 Task: Find connections with filter location Kiraoli with filter topic #entrepreneurshipwith filter profile language French with filter current company IMI Precision Engineering with filter school MIT School of Business with filter industry Insurance and Employee Benefit Funds with filter service category Customer Service with filter keywords title Cloud Architect
Action: Mouse moved to (319, 174)
Screenshot: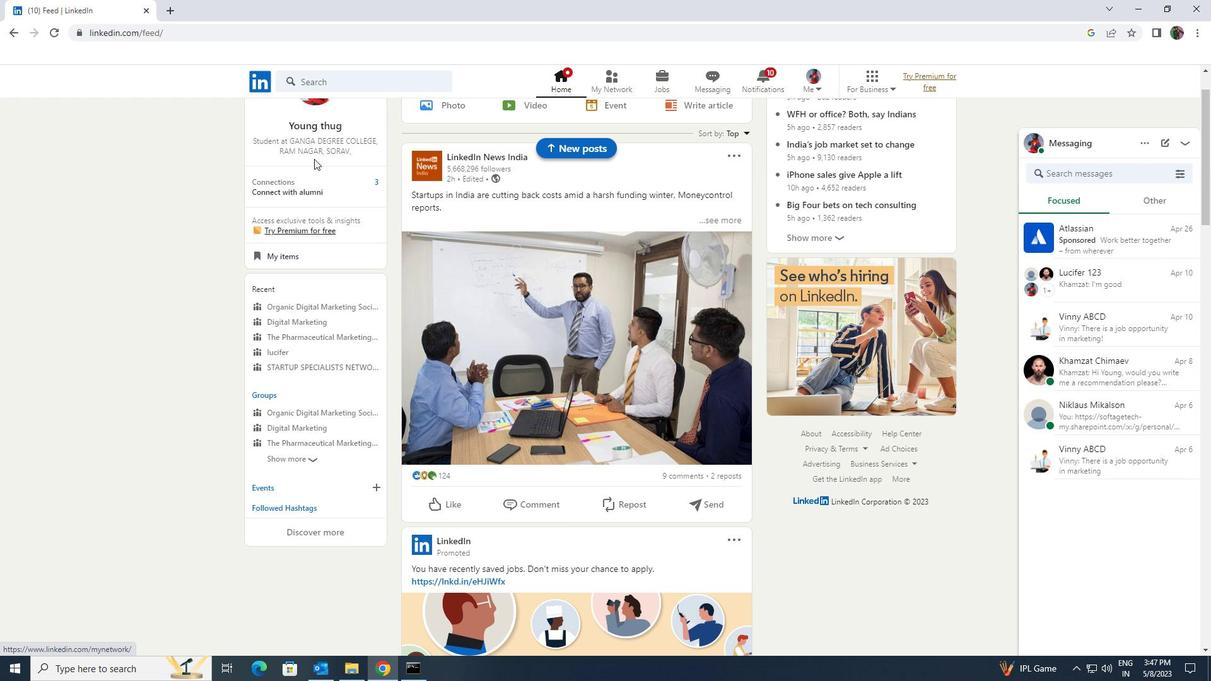 
Action: Mouse pressed left at (319, 174)
Screenshot: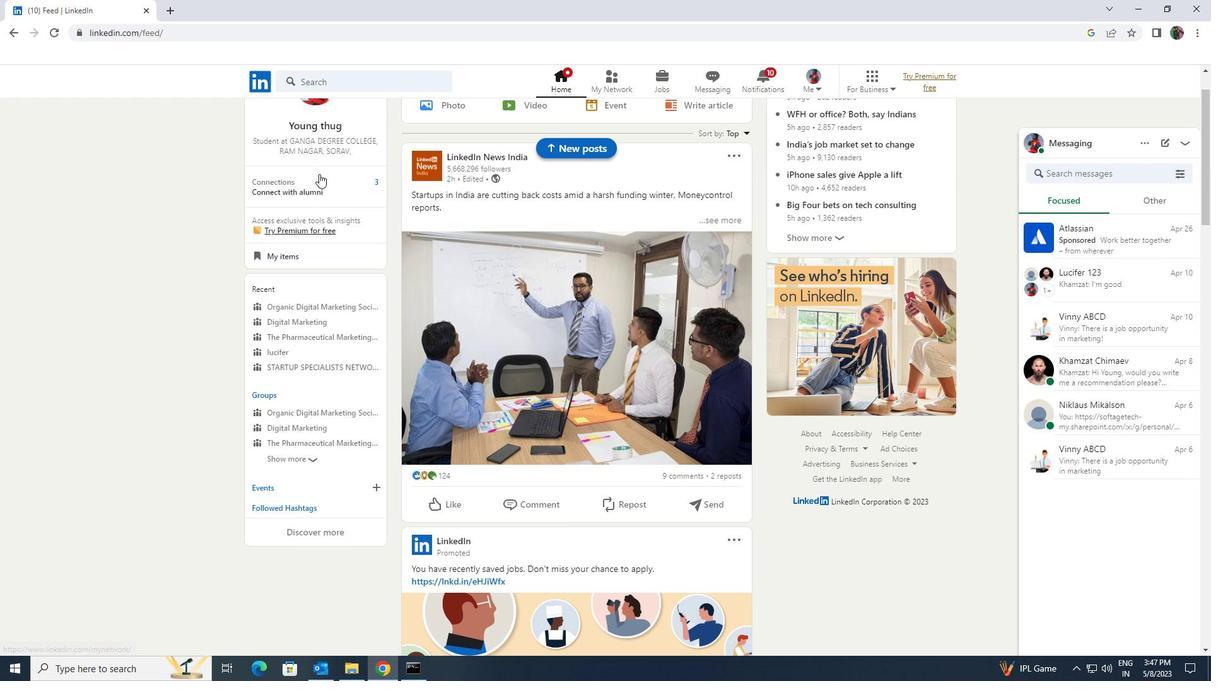 
Action: Mouse moved to (335, 140)
Screenshot: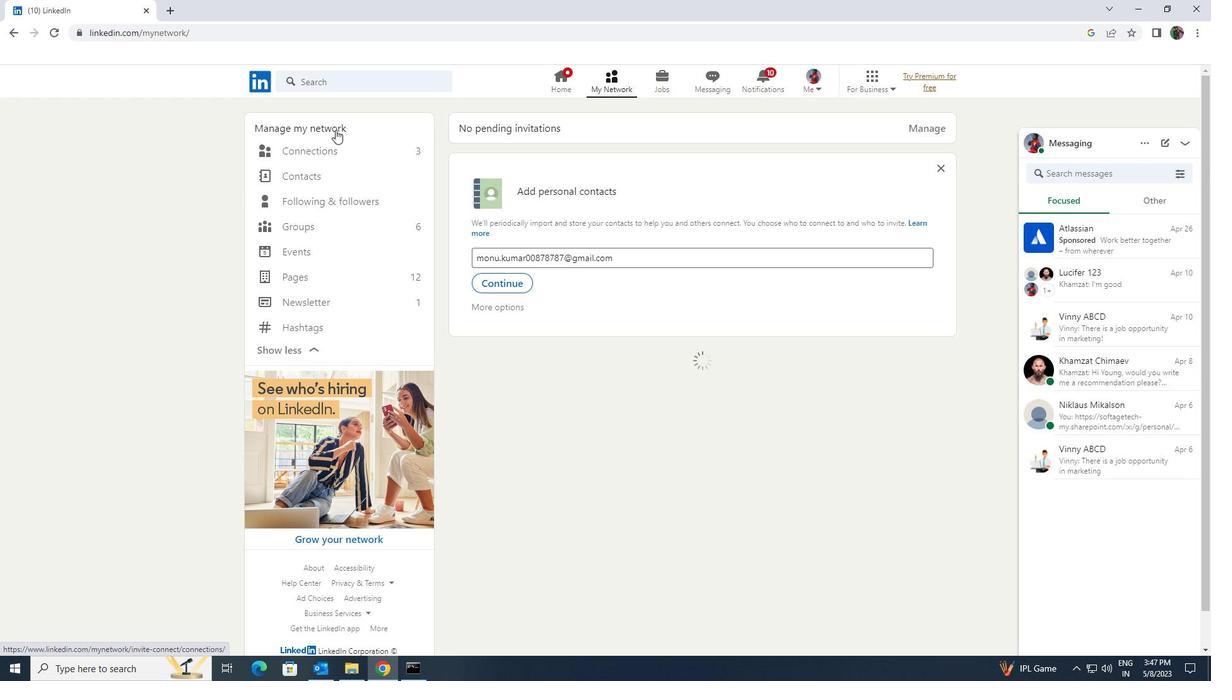 
Action: Mouse pressed left at (335, 140)
Screenshot: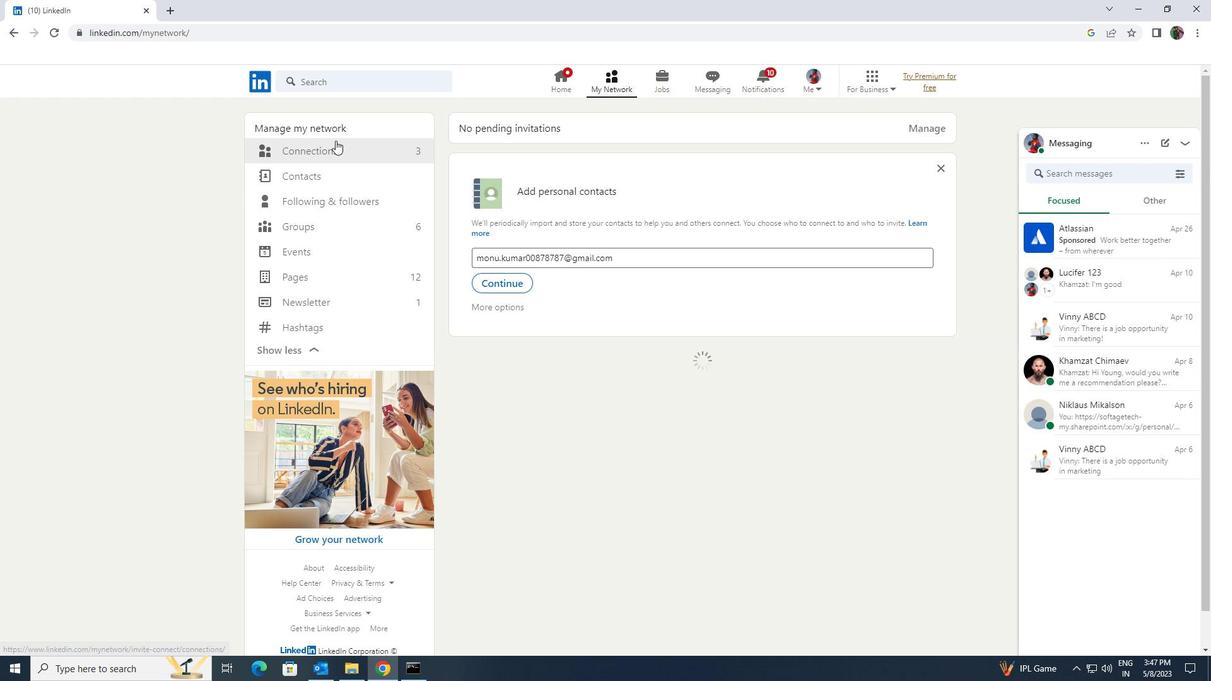 
Action: Mouse moved to (335, 146)
Screenshot: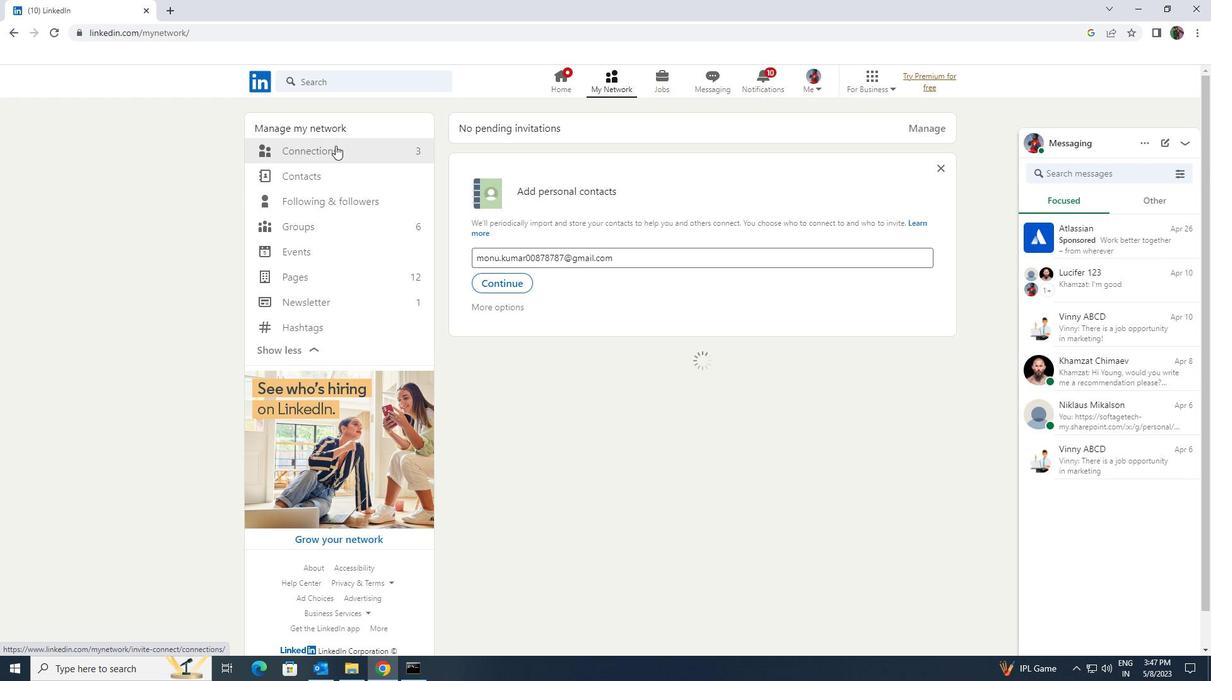 
Action: Mouse pressed left at (335, 146)
Screenshot: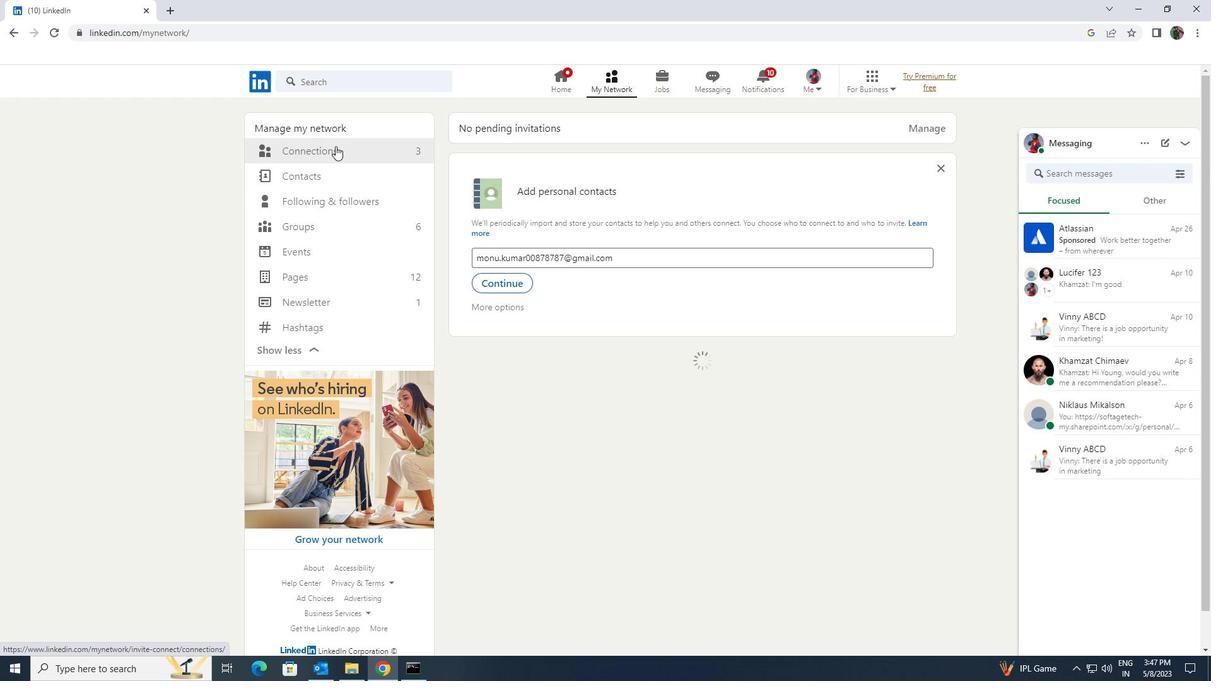 
Action: Mouse moved to (363, 154)
Screenshot: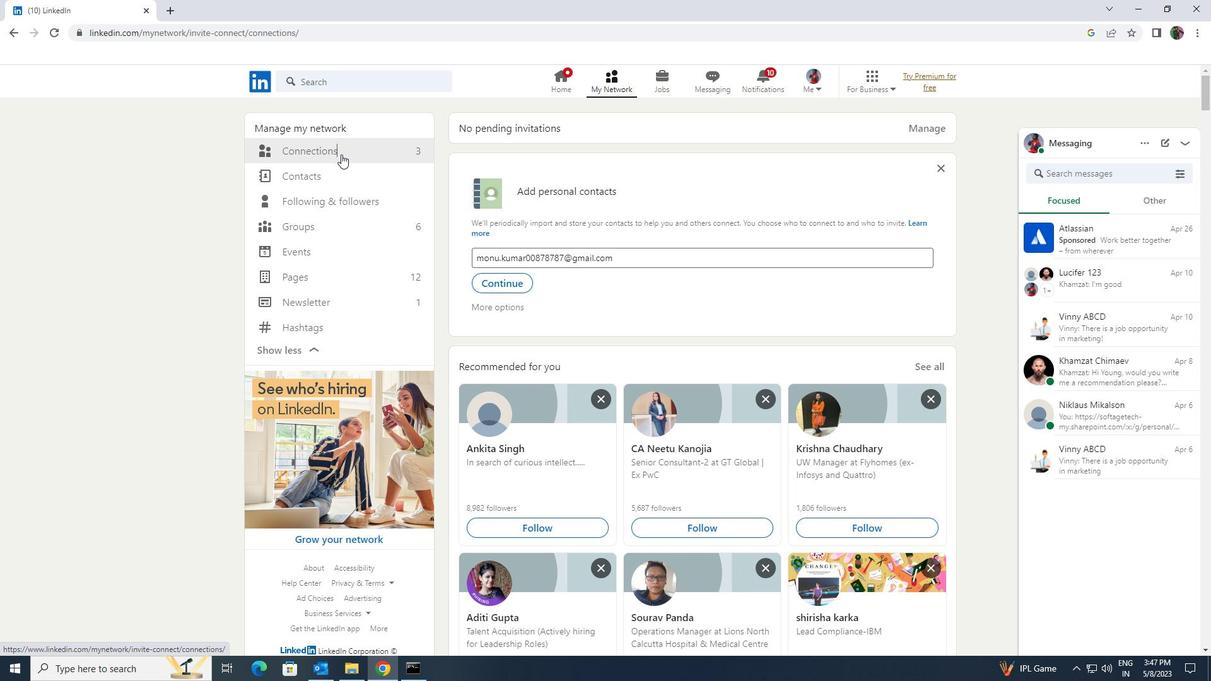 
Action: Mouse pressed left at (363, 154)
Screenshot: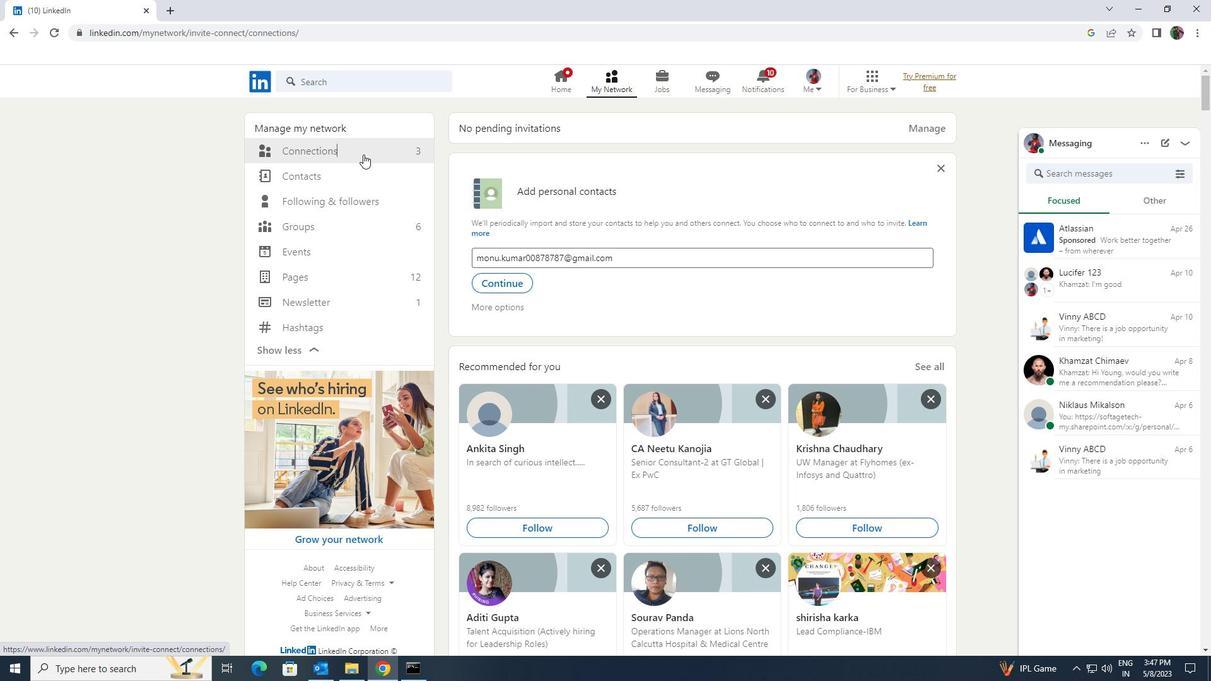 
Action: Mouse moved to (677, 152)
Screenshot: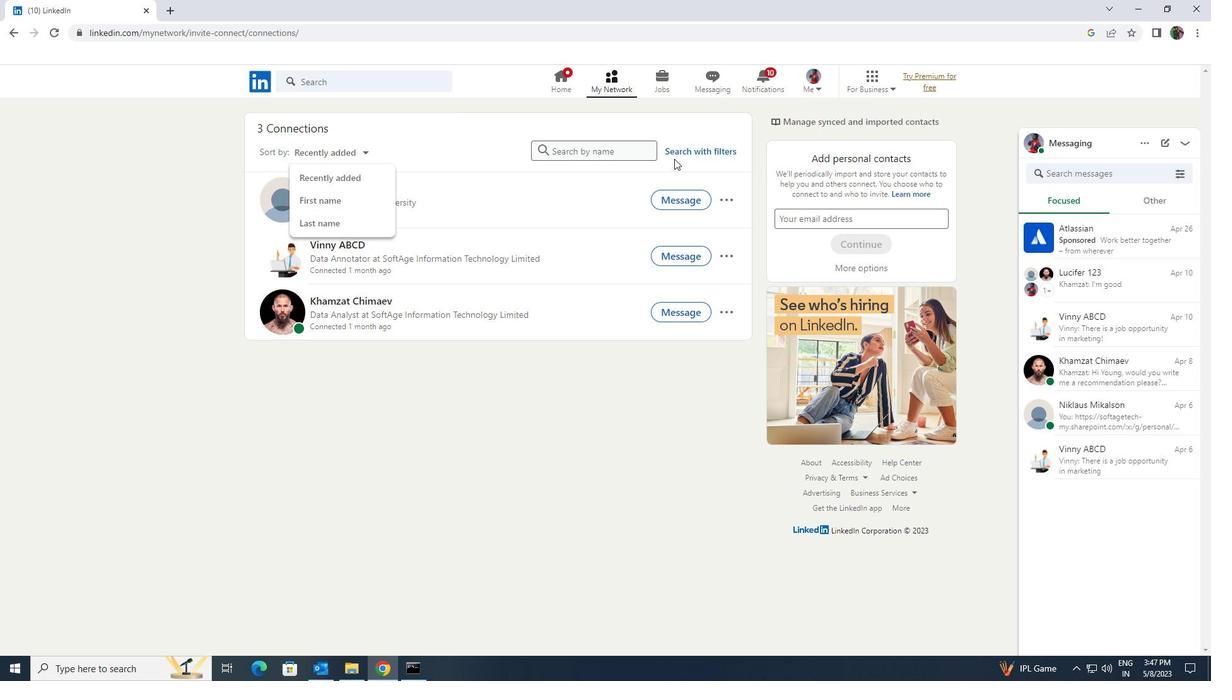 
Action: Mouse pressed left at (677, 152)
Screenshot: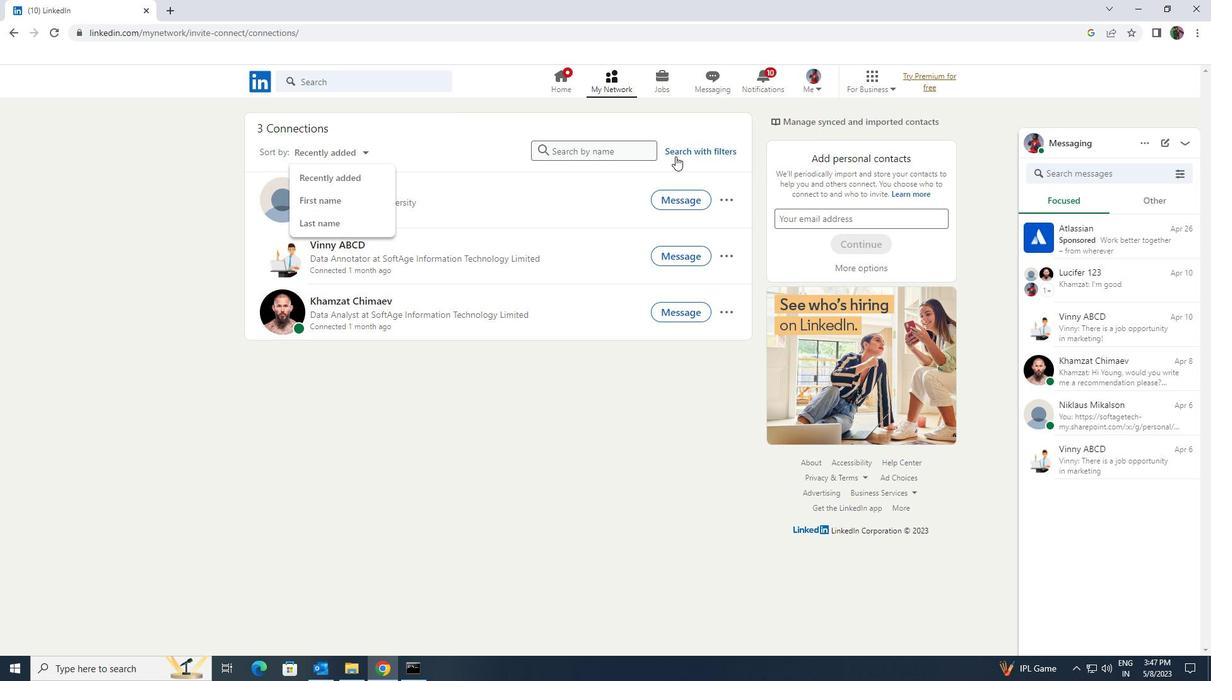 
Action: Mouse moved to (646, 119)
Screenshot: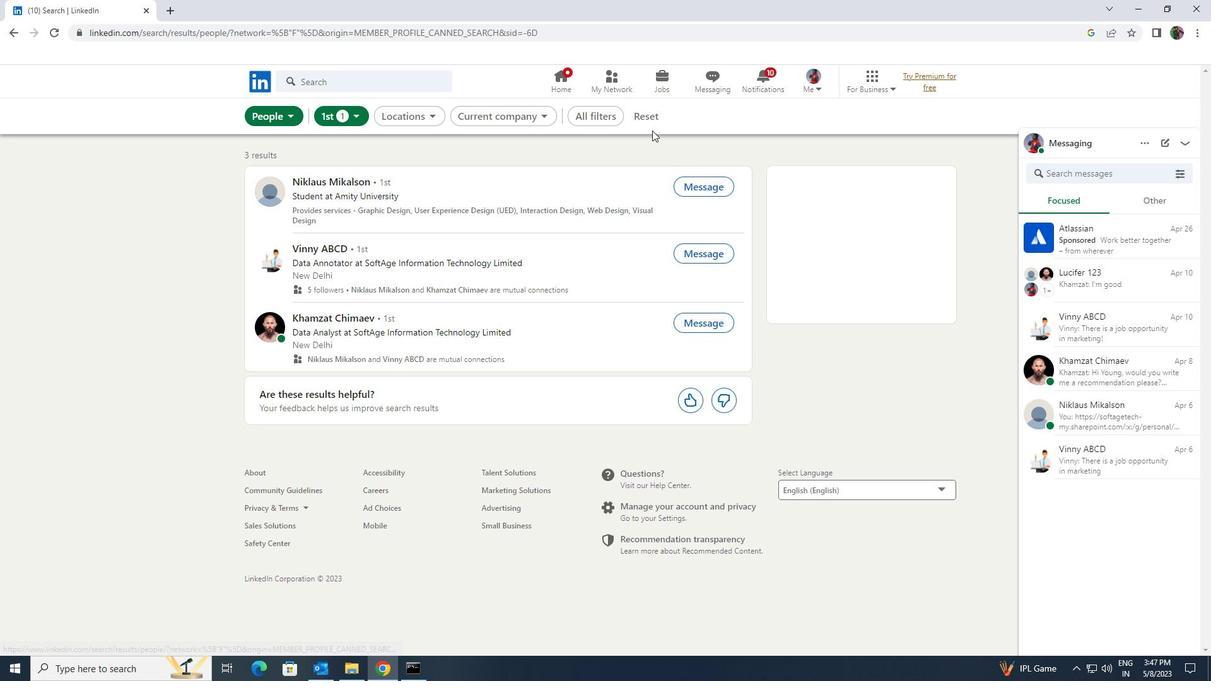 
Action: Mouse pressed left at (646, 119)
Screenshot: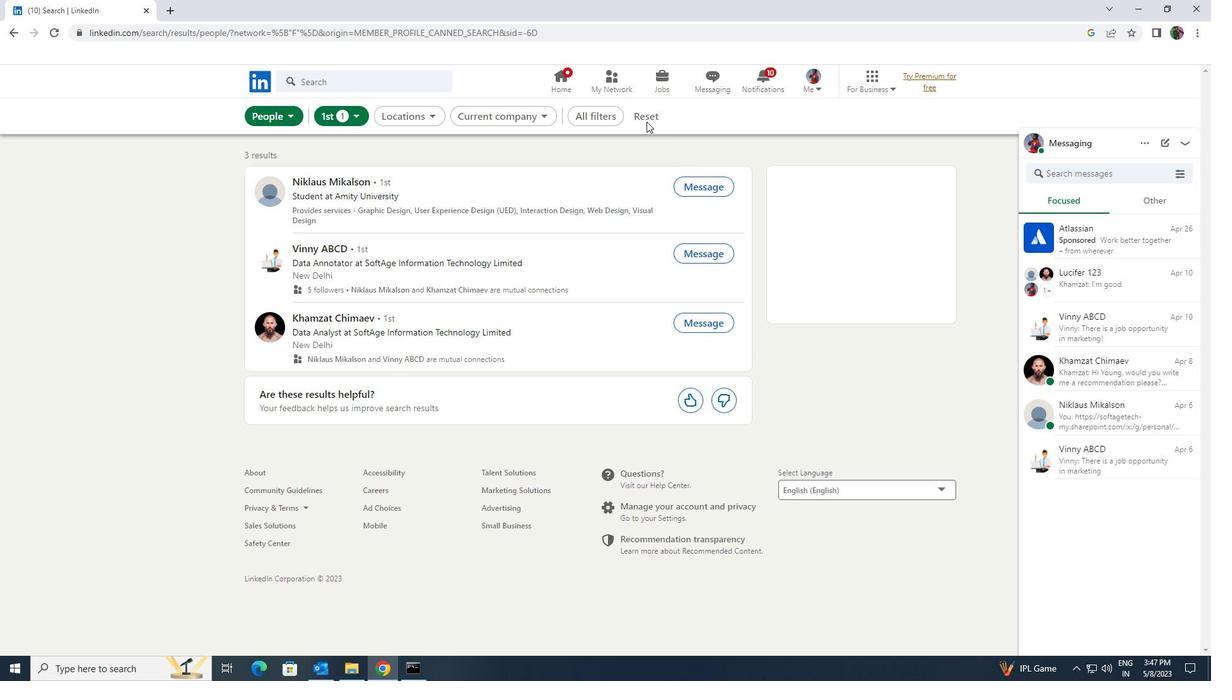 
Action: Mouse moved to (634, 112)
Screenshot: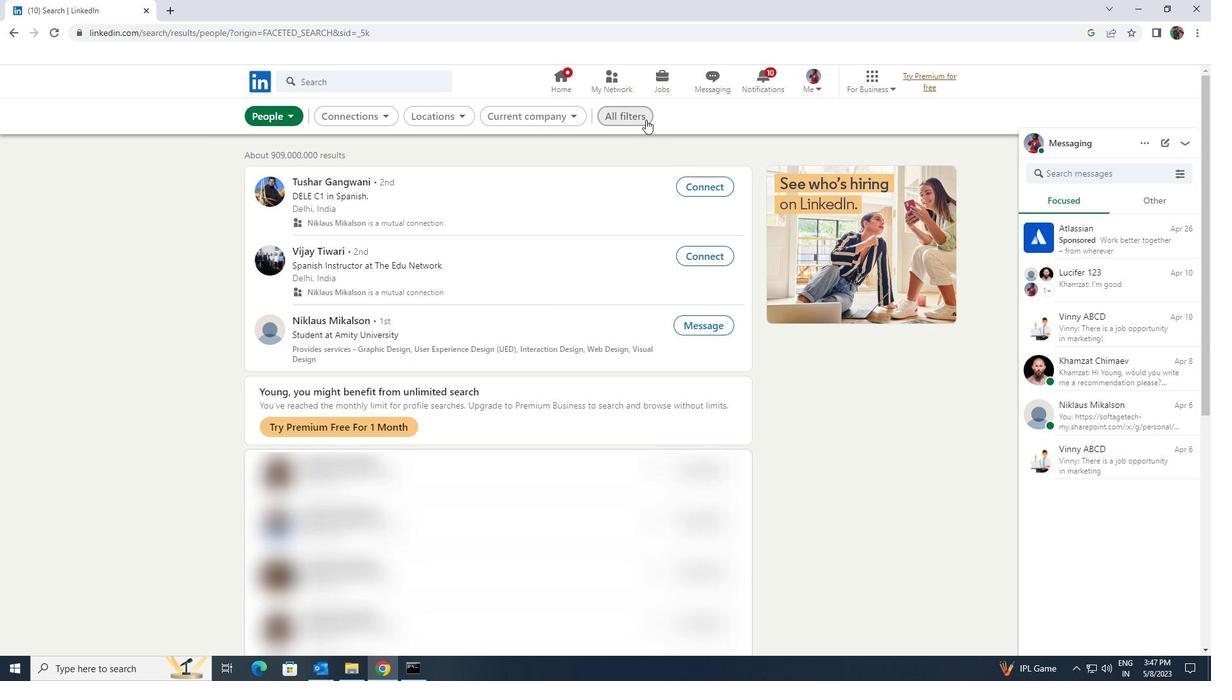 
Action: Mouse pressed left at (634, 112)
Screenshot: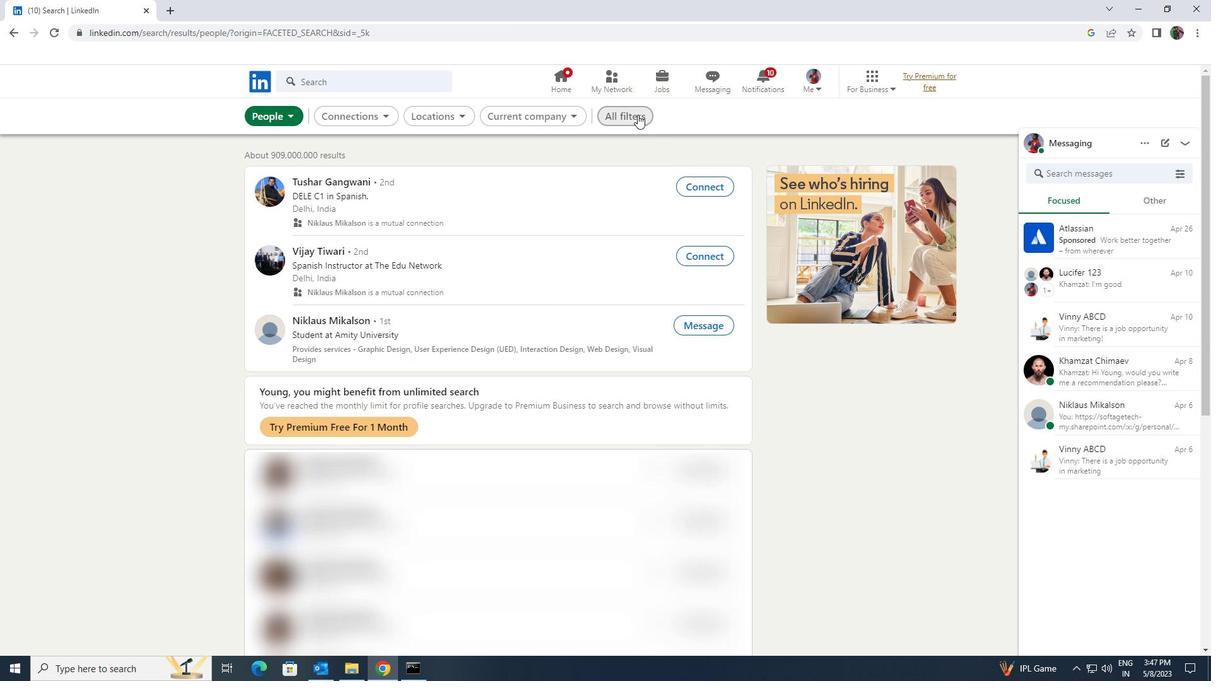 
Action: Mouse moved to (1070, 487)
Screenshot: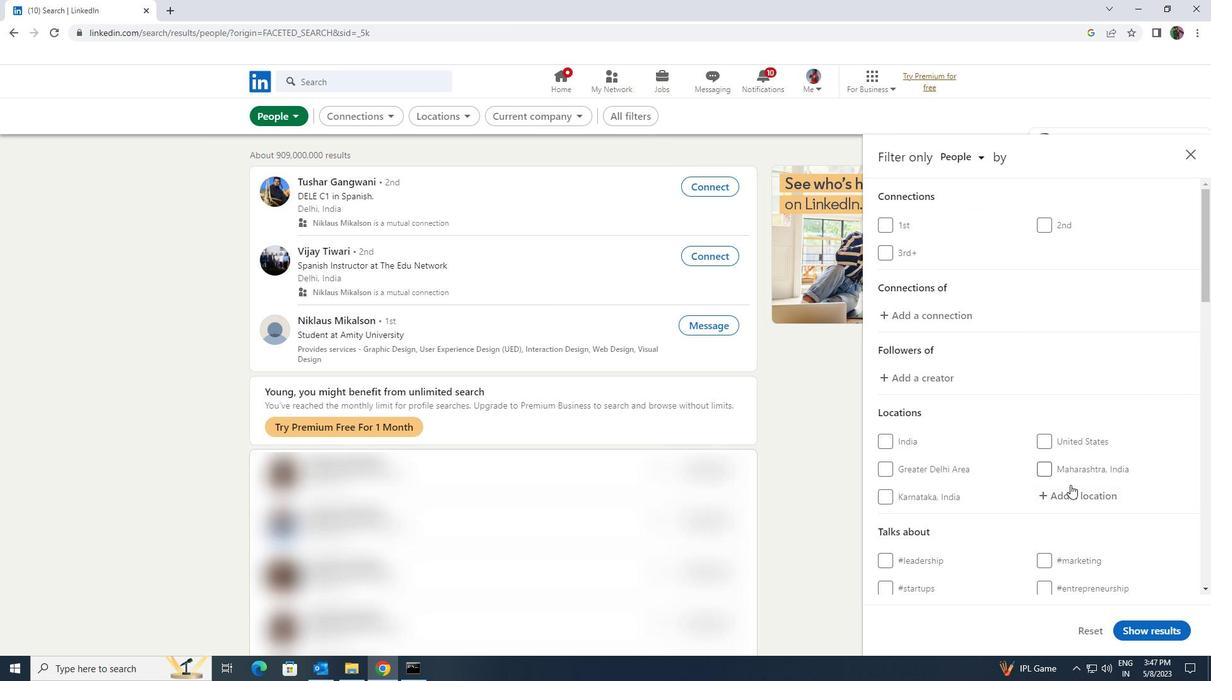 
Action: Mouse pressed left at (1070, 487)
Screenshot: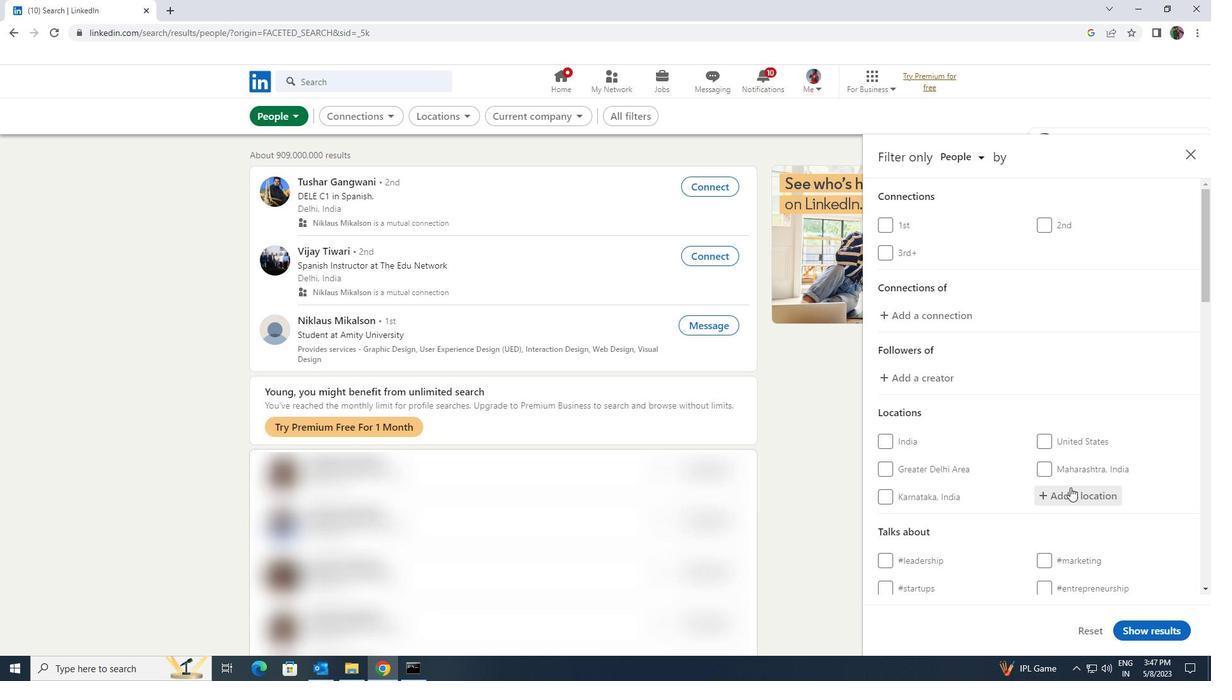 
Action: Key pressed <Key.shift>KIRAOLI
Screenshot: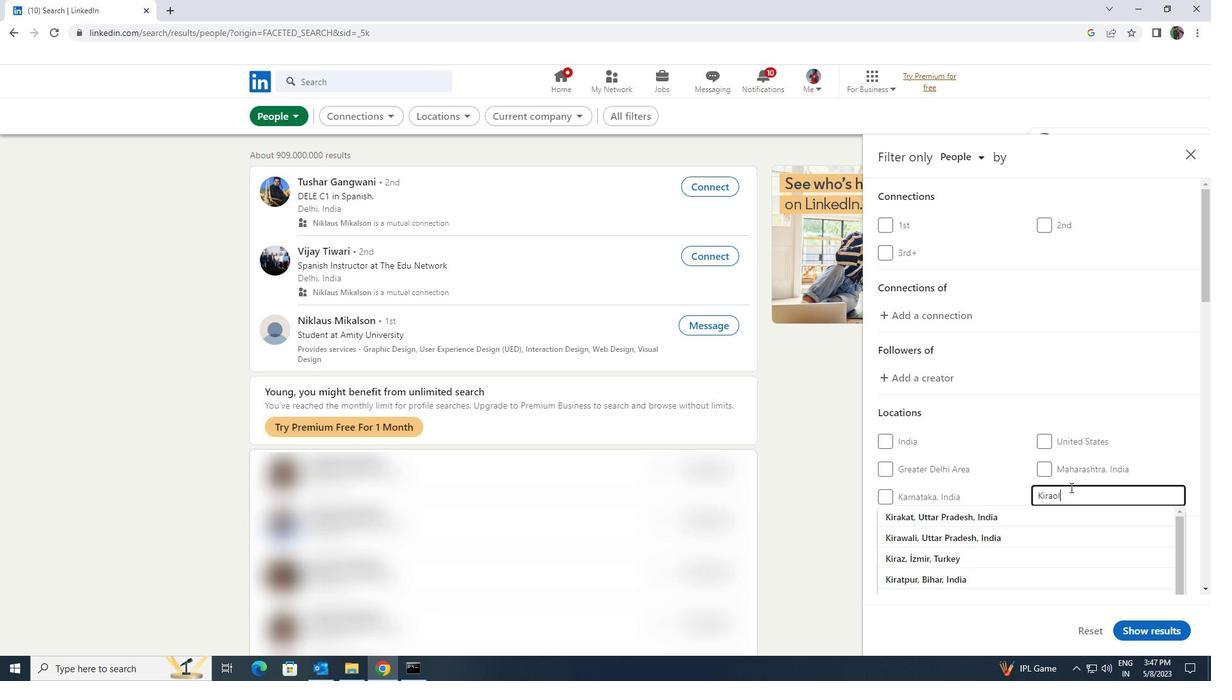 
Action: Mouse scrolled (1070, 487) with delta (0, 0)
Screenshot: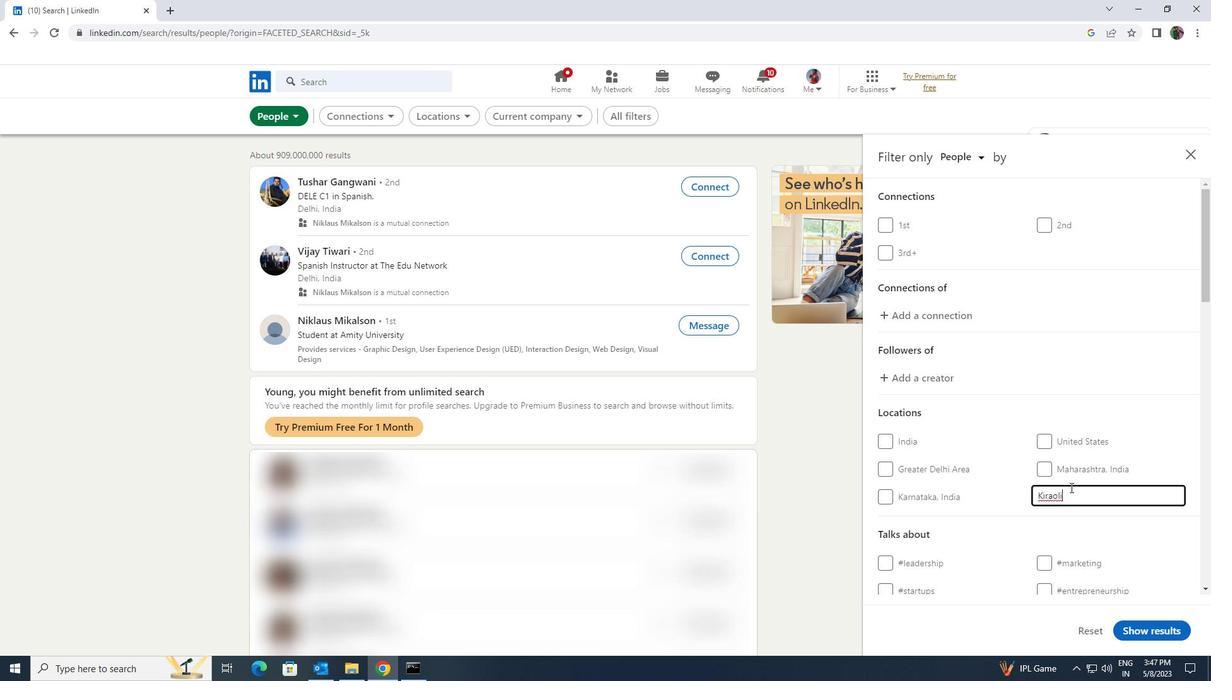 
Action: Mouse scrolled (1070, 487) with delta (0, 0)
Screenshot: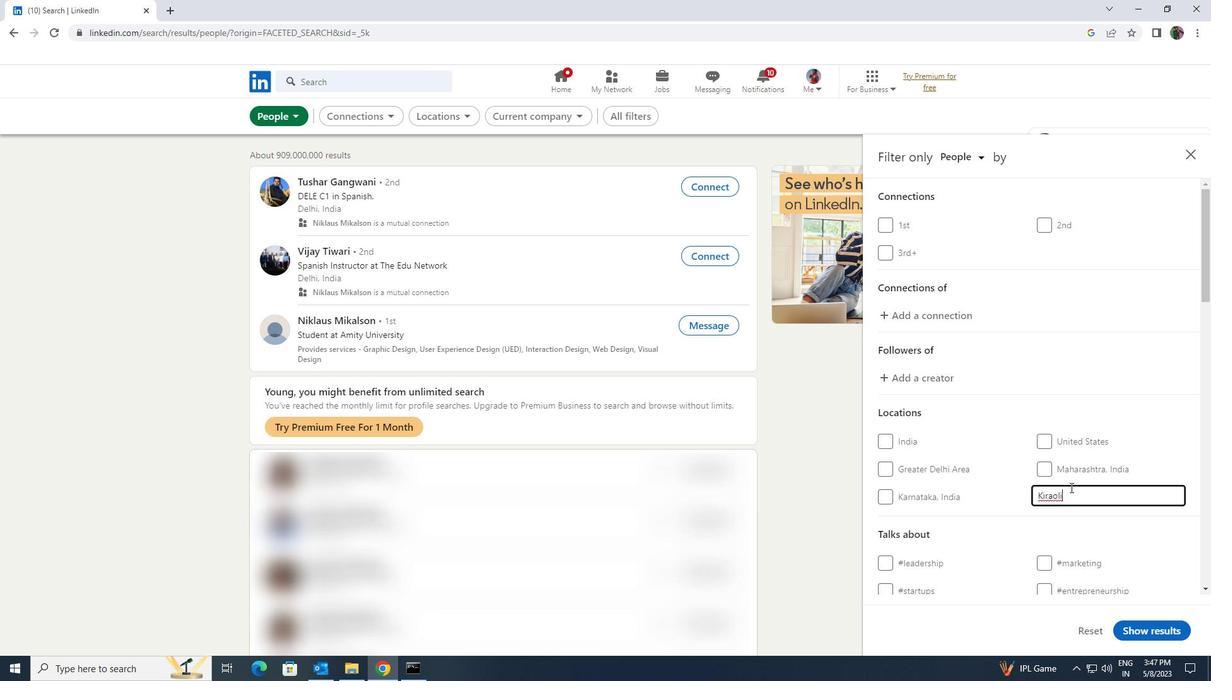 
Action: Mouse moved to (1070, 491)
Screenshot: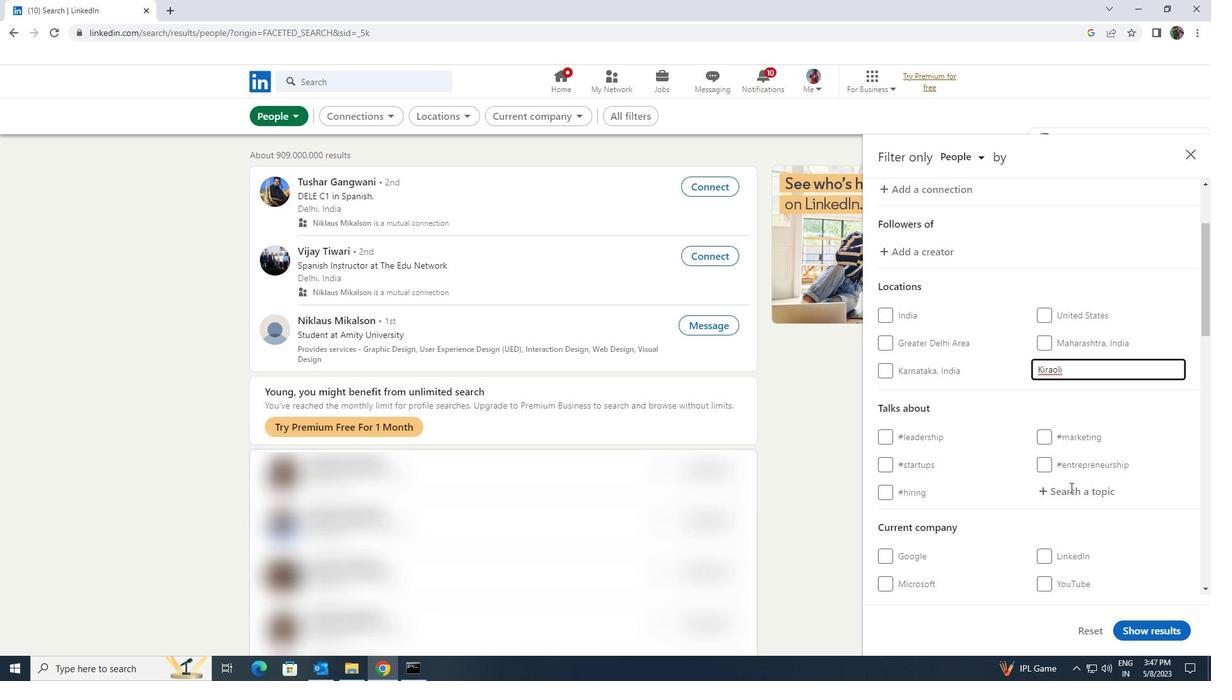 
Action: Mouse pressed left at (1070, 491)
Screenshot: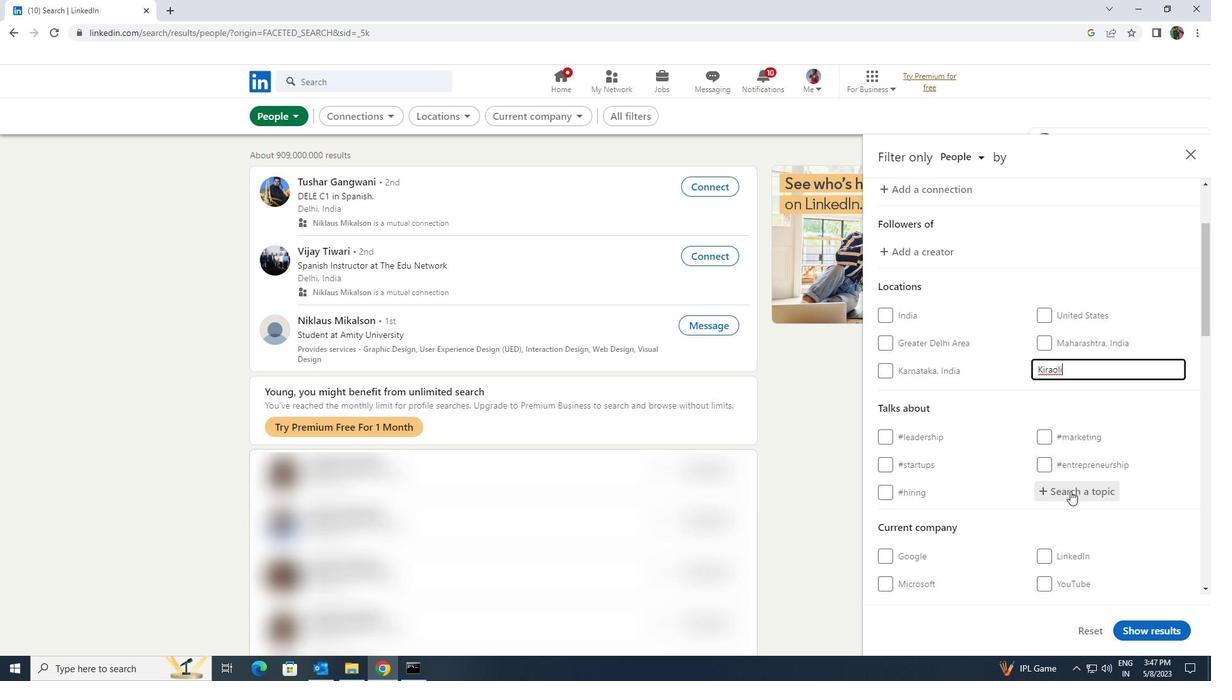 
Action: Key pressed <Key.shift><Key.shift><Key.shift><Key.shift><Key.shift><Key.shift><Key.shift><Key.shift><Key.shift><Key.shift><Key.shift><Key.shift>ENTR
Screenshot: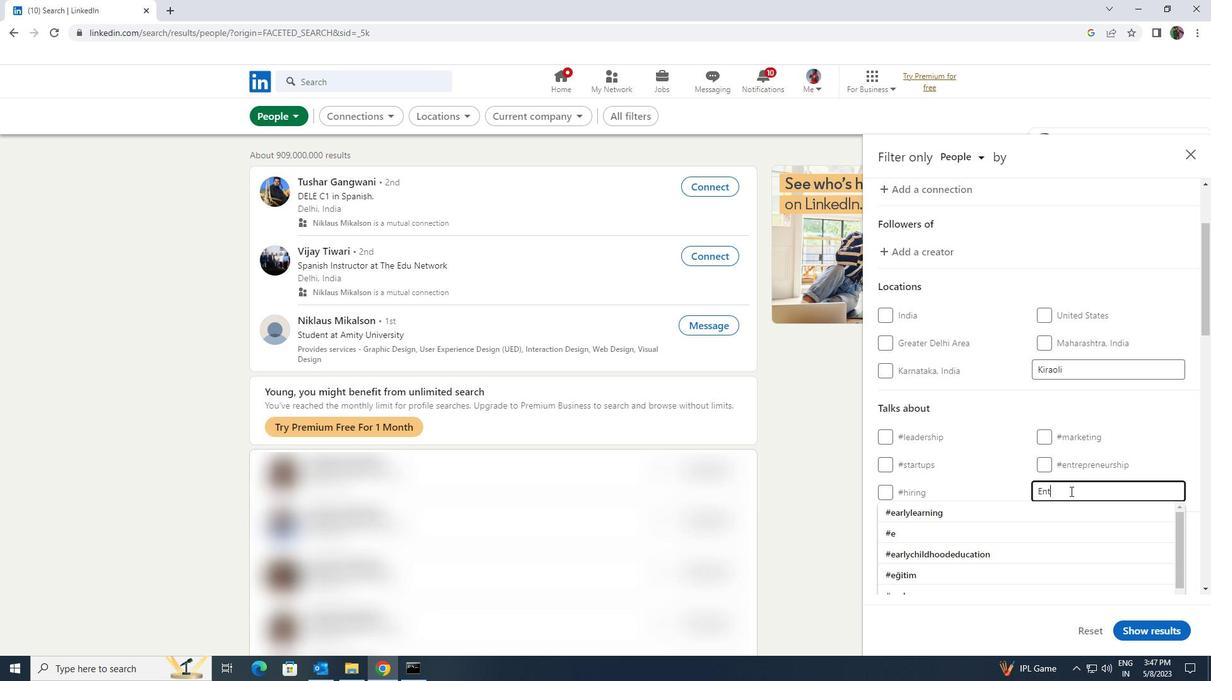 
Action: Mouse moved to (1056, 523)
Screenshot: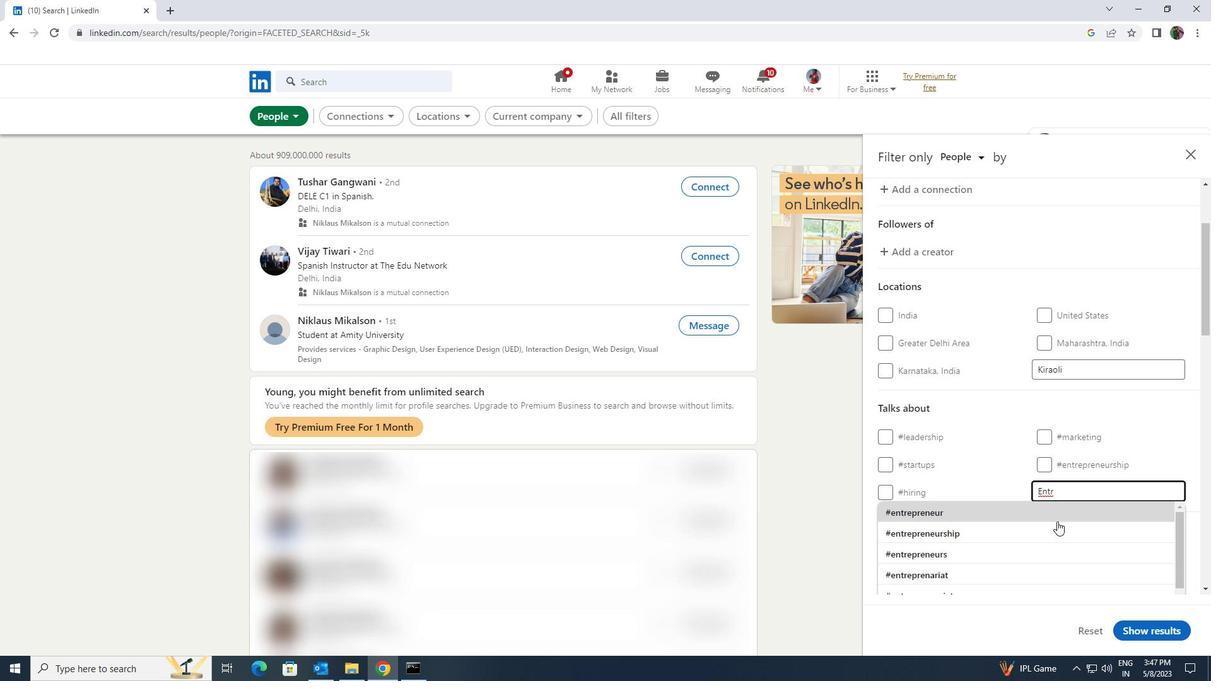 
Action: Mouse pressed left at (1056, 523)
Screenshot: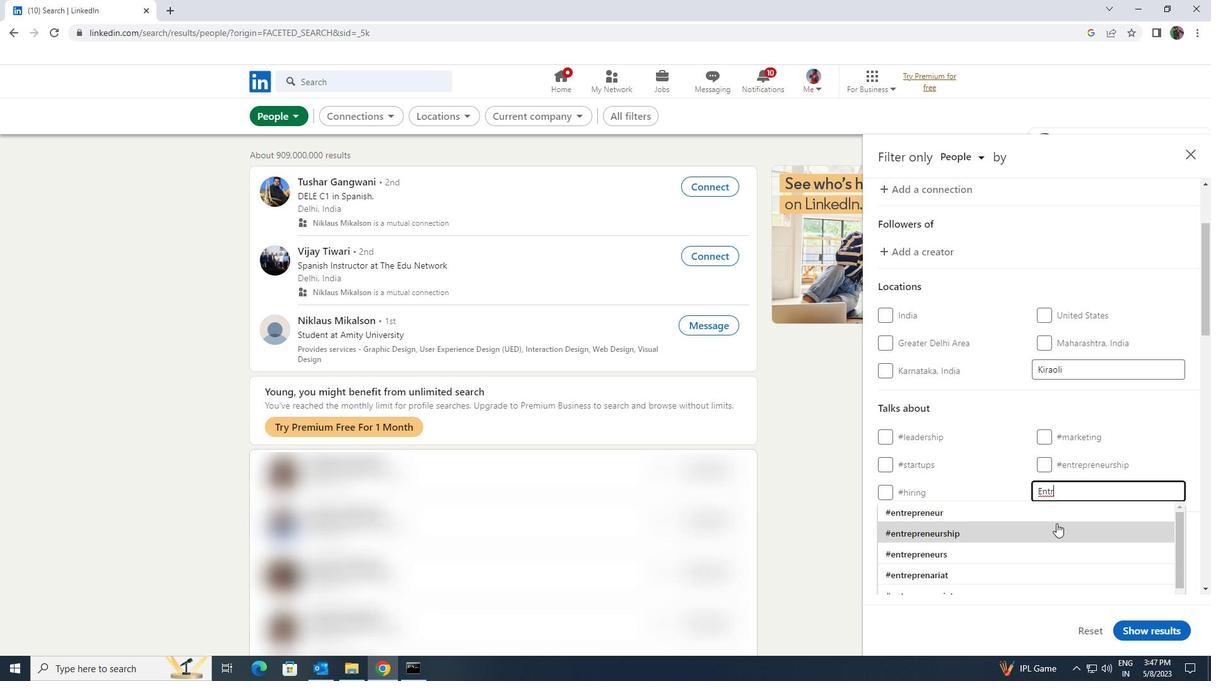 
Action: Mouse scrolled (1056, 523) with delta (0, 0)
Screenshot: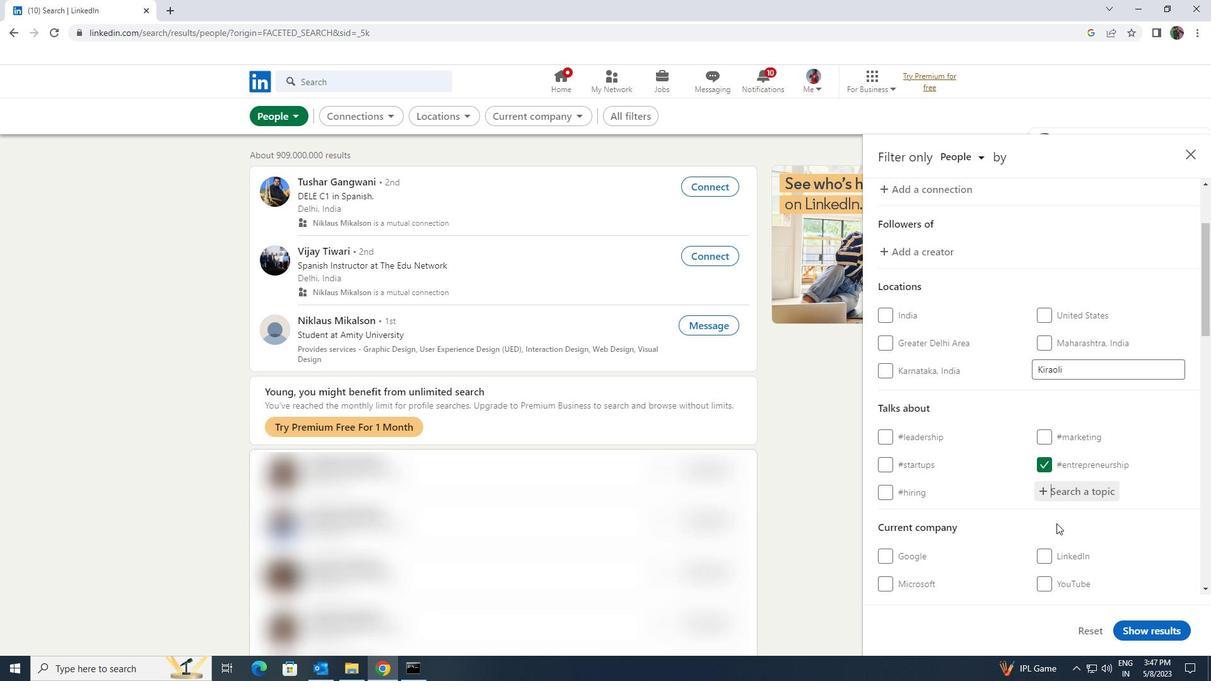 
Action: Mouse scrolled (1056, 523) with delta (0, 0)
Screenshot: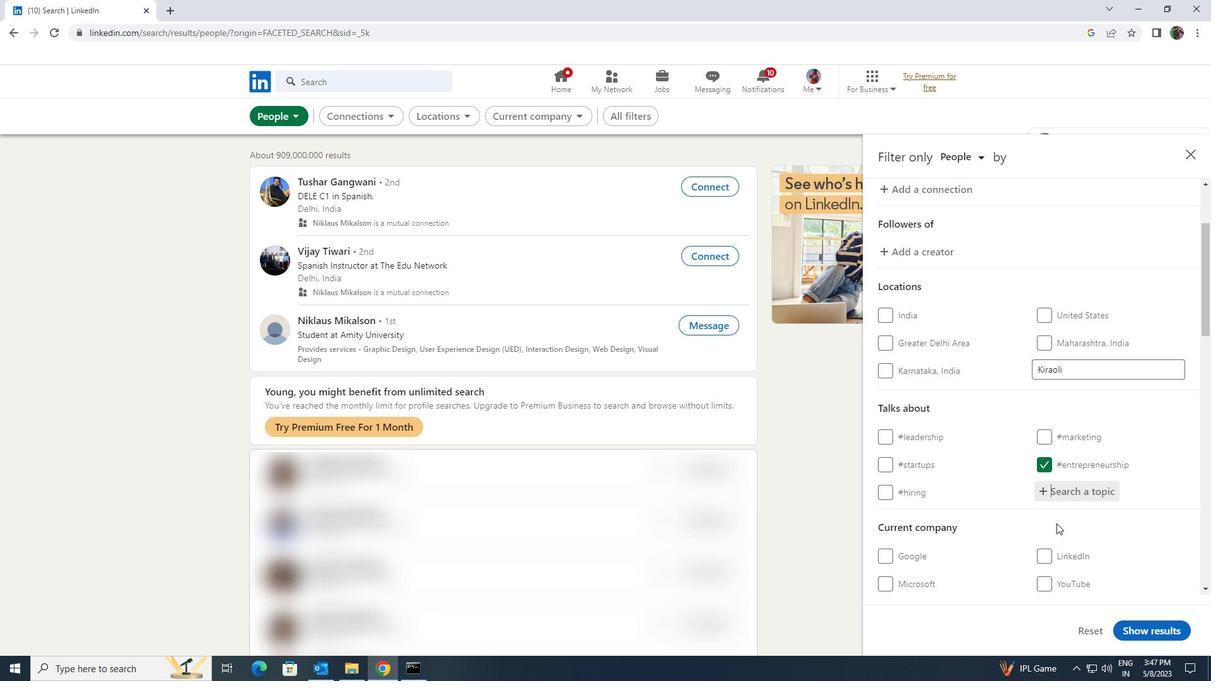 
Action: Mouse scrolled (1056, 523) with delta (0, 0)
Screenshot: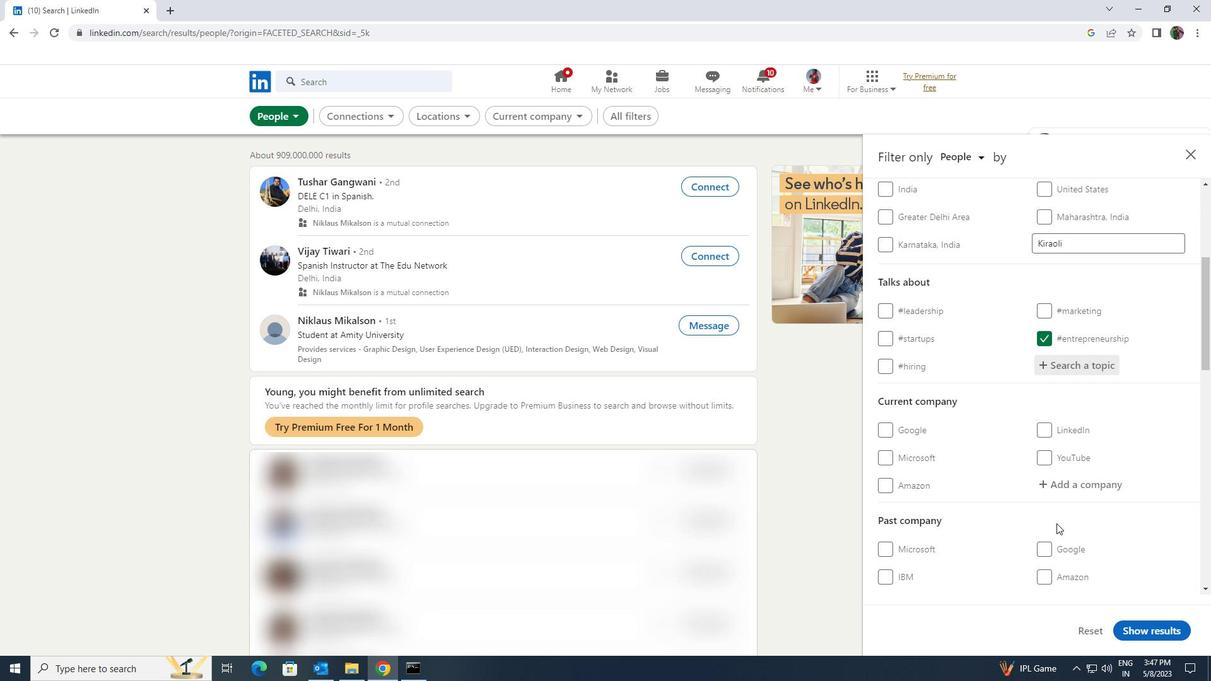 
Action: Mouse scrolled (1056, 523) with delta (0, 0)
Screenshot: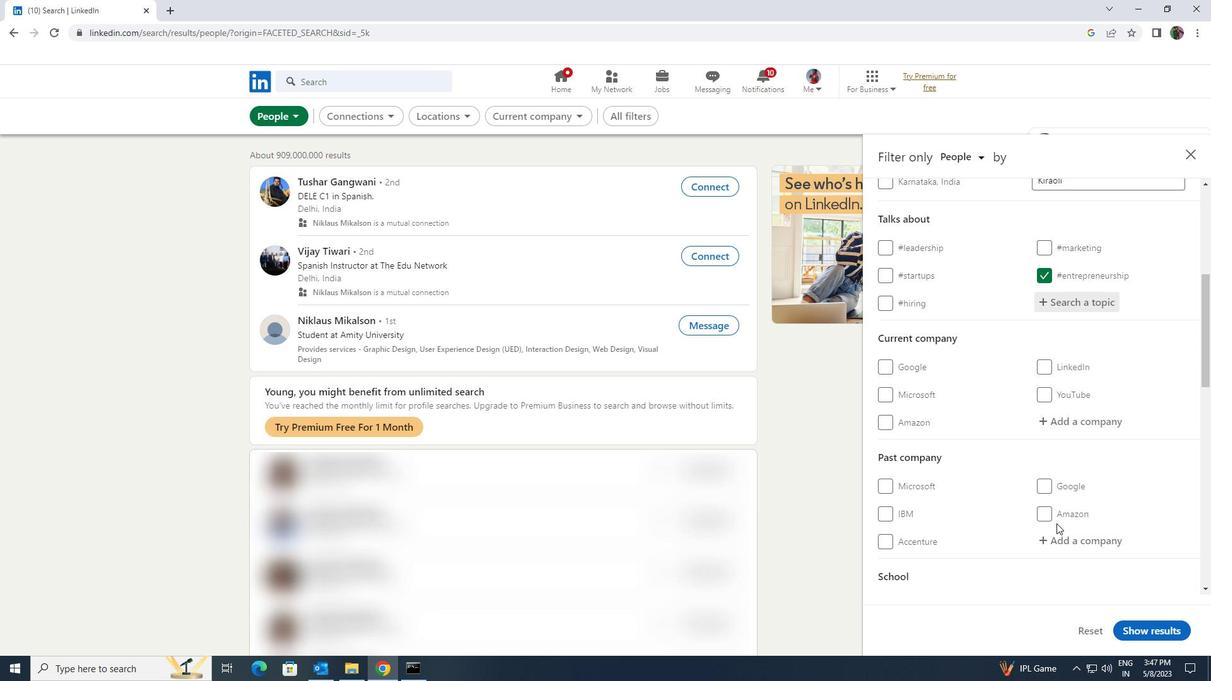 
Action: Mouse scrolled (1056, 523) with delta (0, 0)
Screenshot: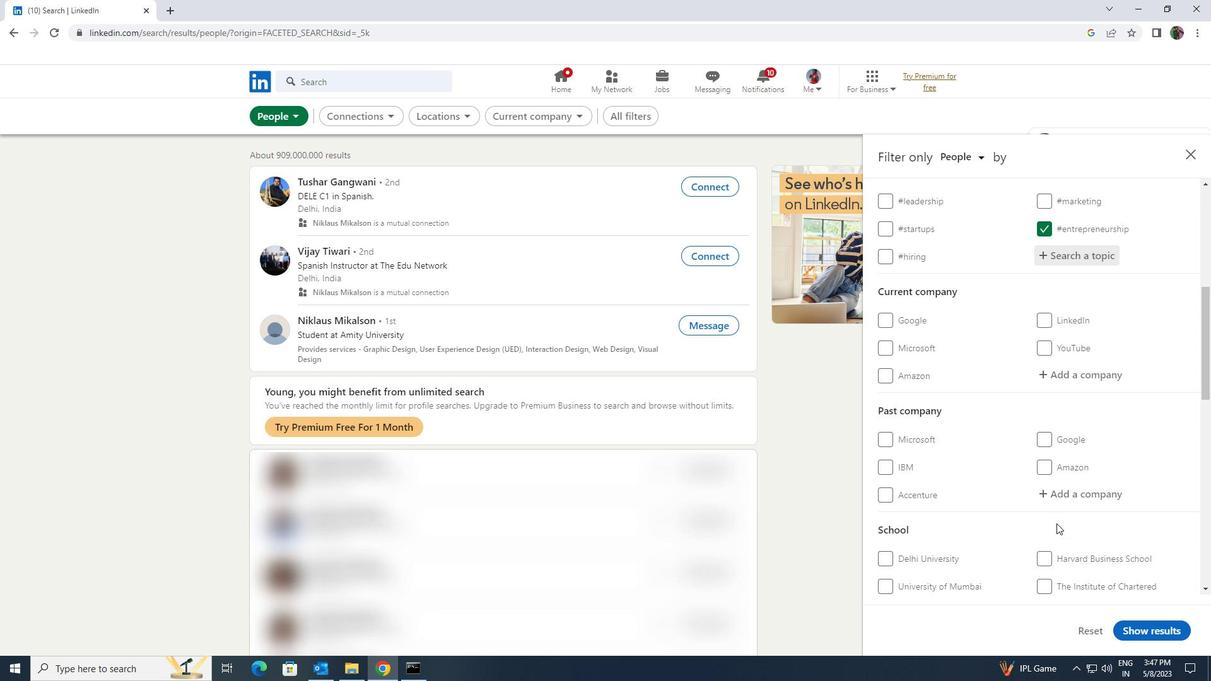
Action: Mouse moved to (1056, 523)
Screenshot: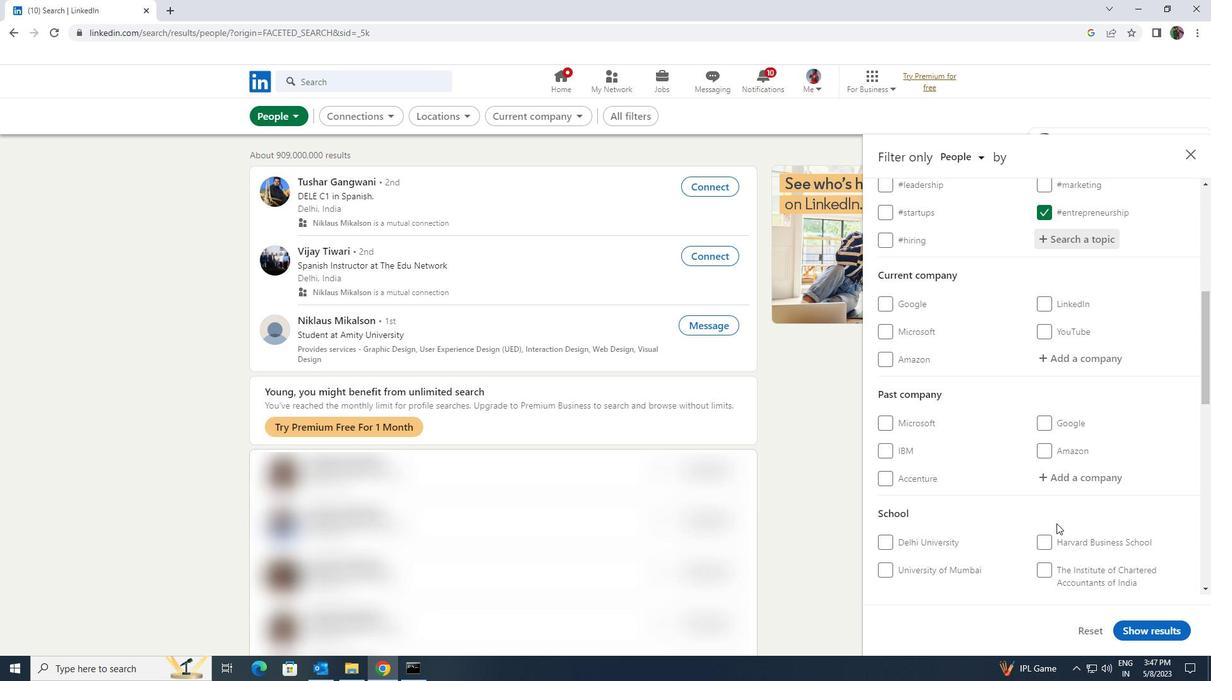 
Action: Mouse scrolled (1056, 523) with delta (0, 0)
Screenshot: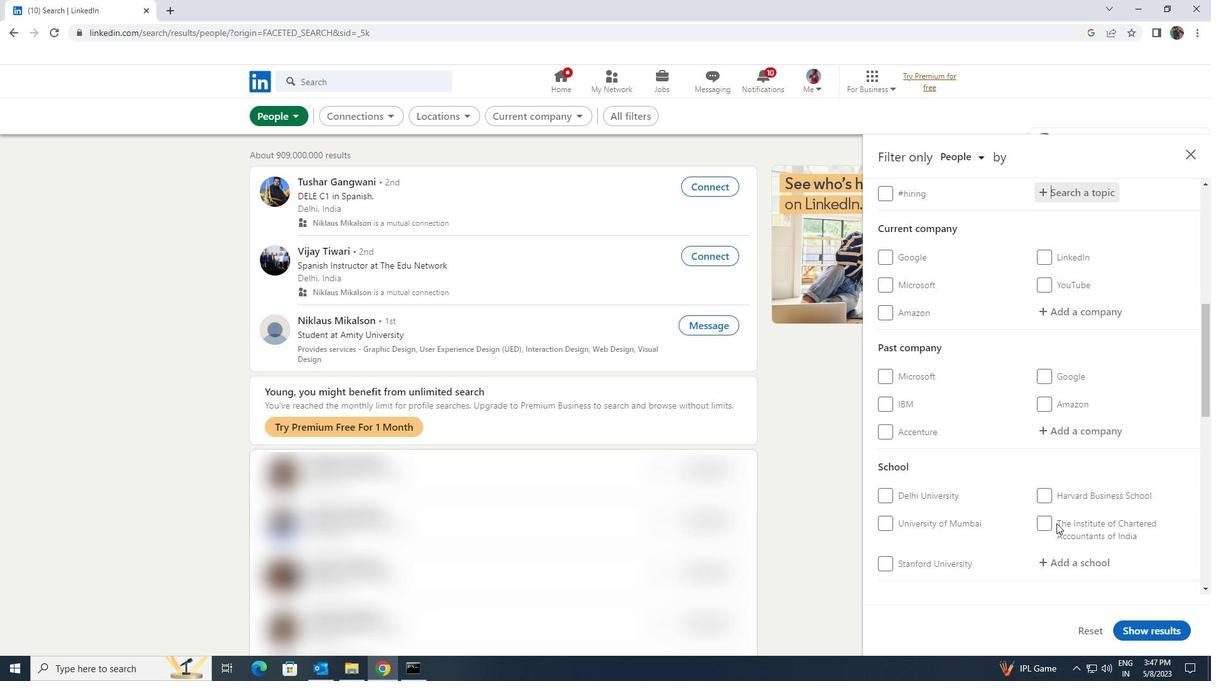 
Action: Mouse scrolled (1056, 523) with delta (0, 0)
Screenshot: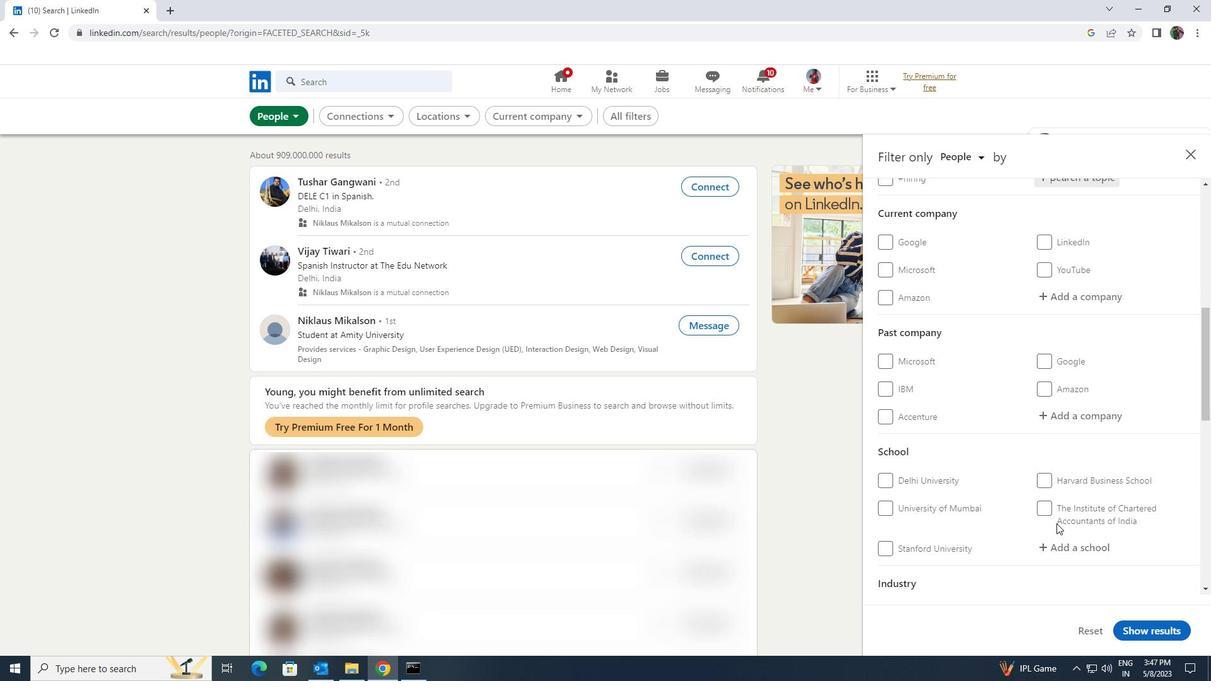 
Action: Mouse scrolled (1056, 523) with delta (0, 0)
Screenshot: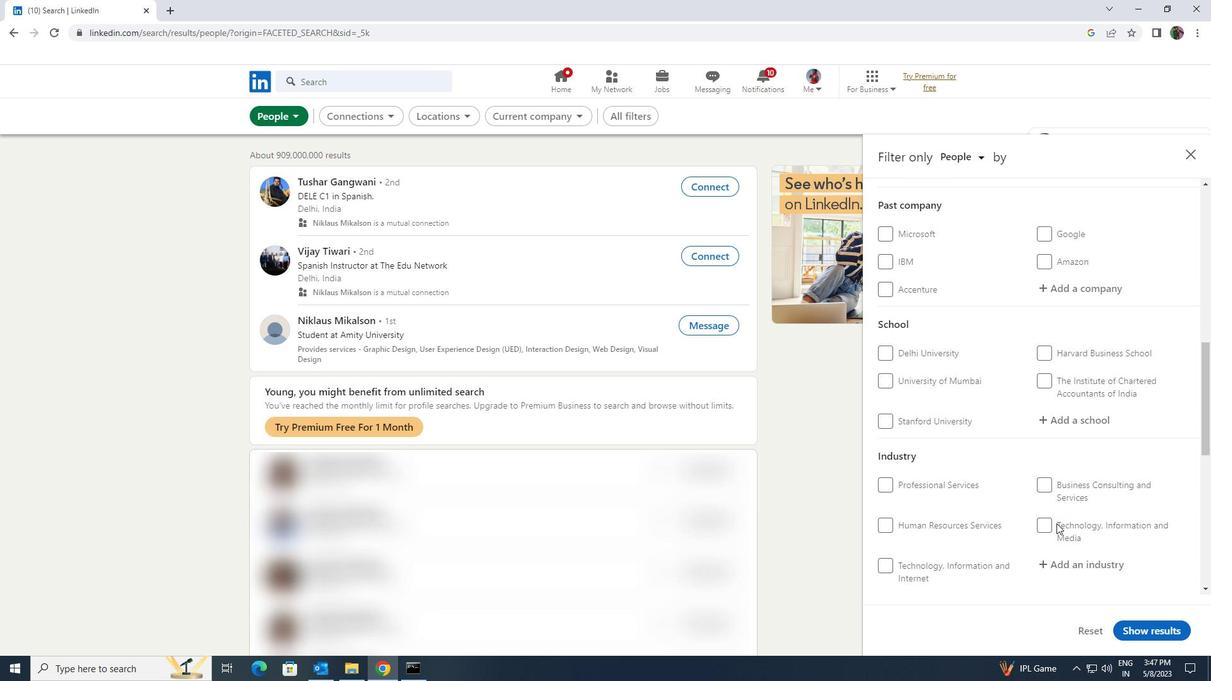 
Action: Mouse scrolled (1056, 523) with delta (0, 0)
Screenshot: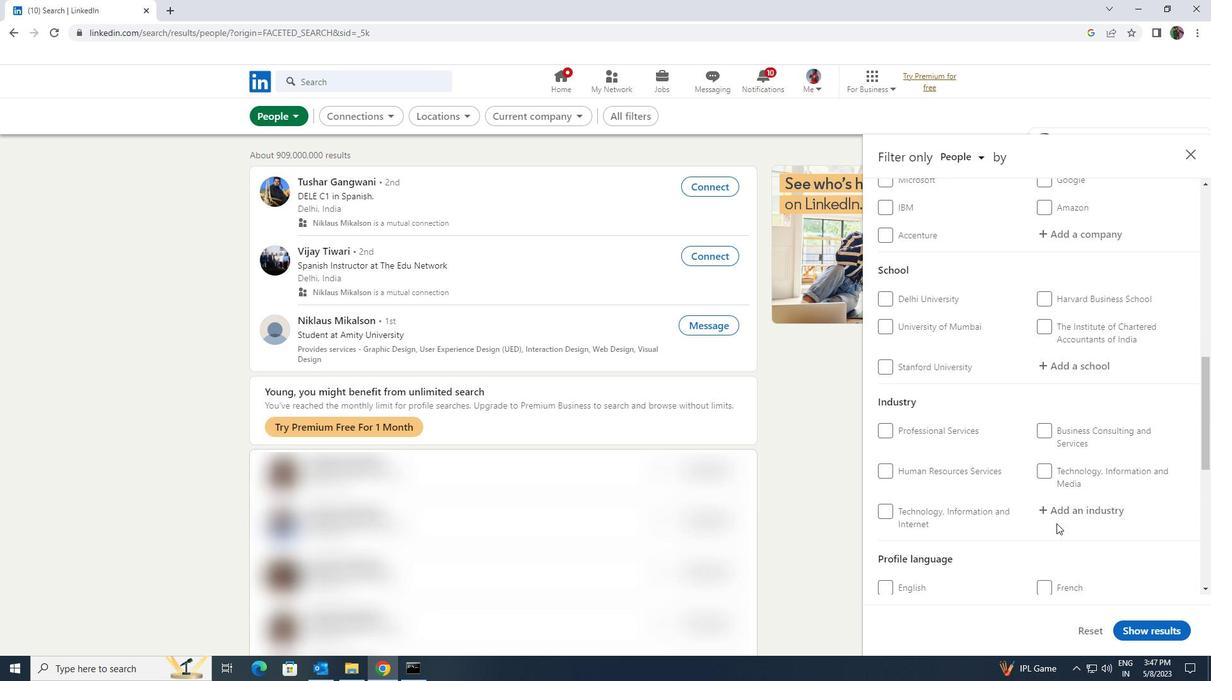 
Action: Mouse moved to (1044, 513)
Screenshot: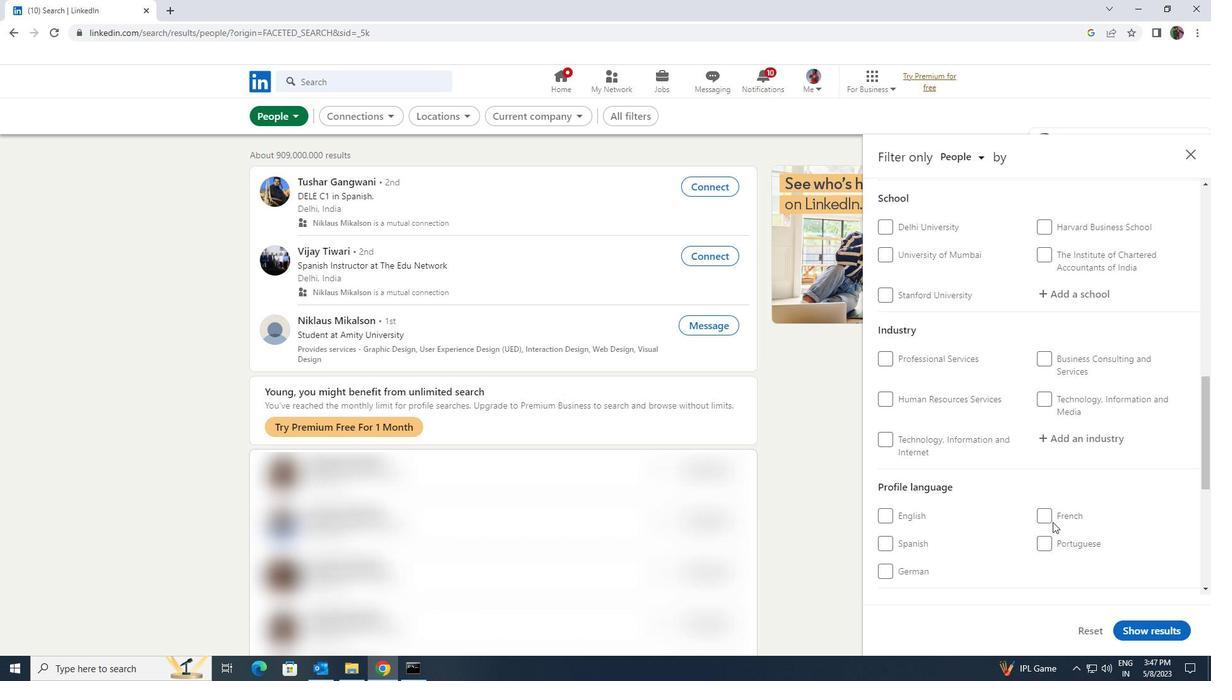 
Action: Mouse pressed left at (1044, 513)
Screenshot: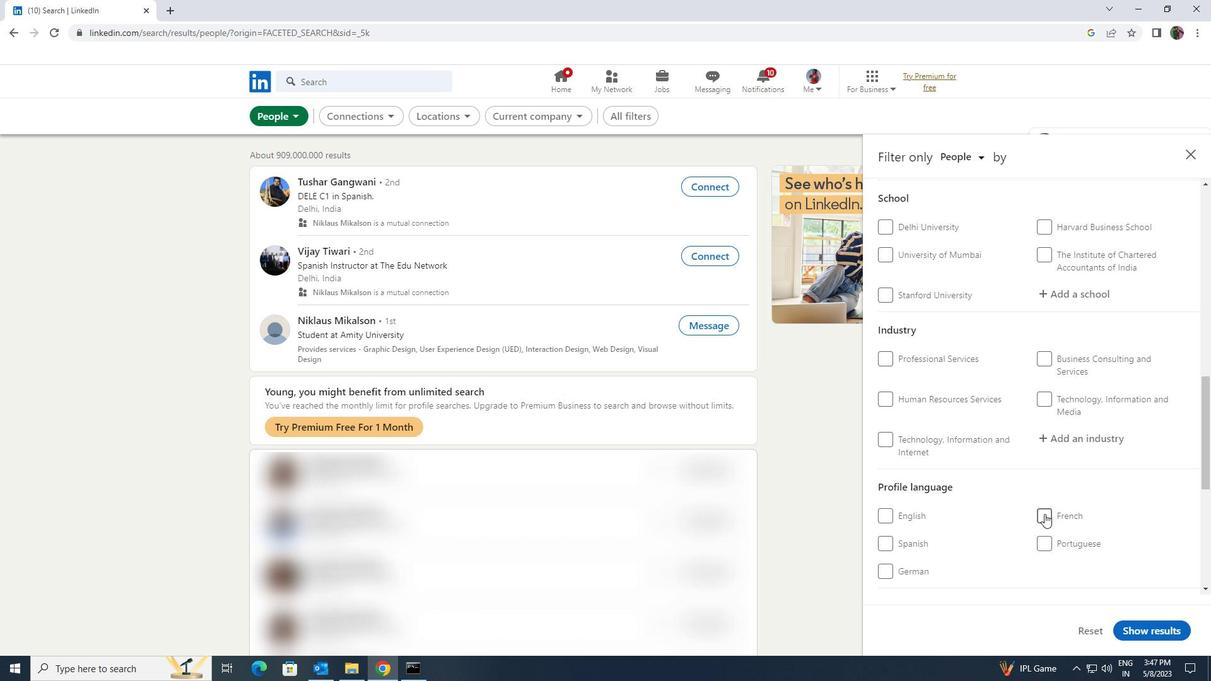 
Action: Mouse scrolled (1044, 514) with delta (0, 0)
Screenshot: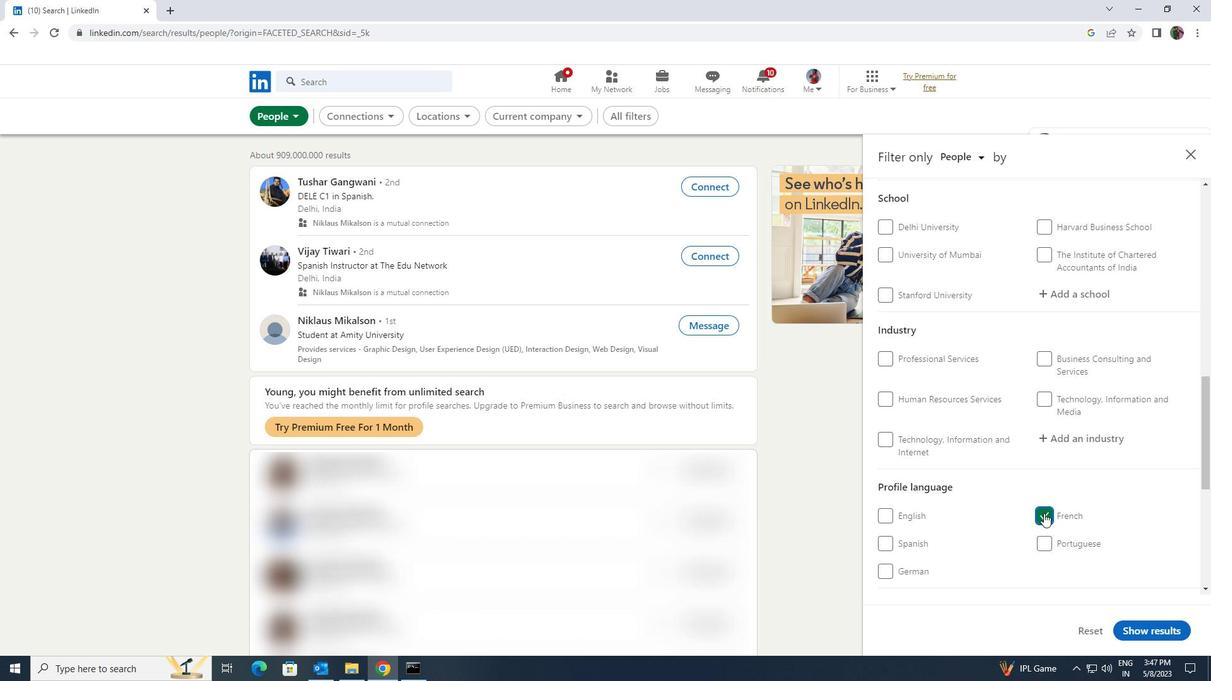 
Action: Mouse scrolled (1044, 514) with delta (0, 0)
Screenshot: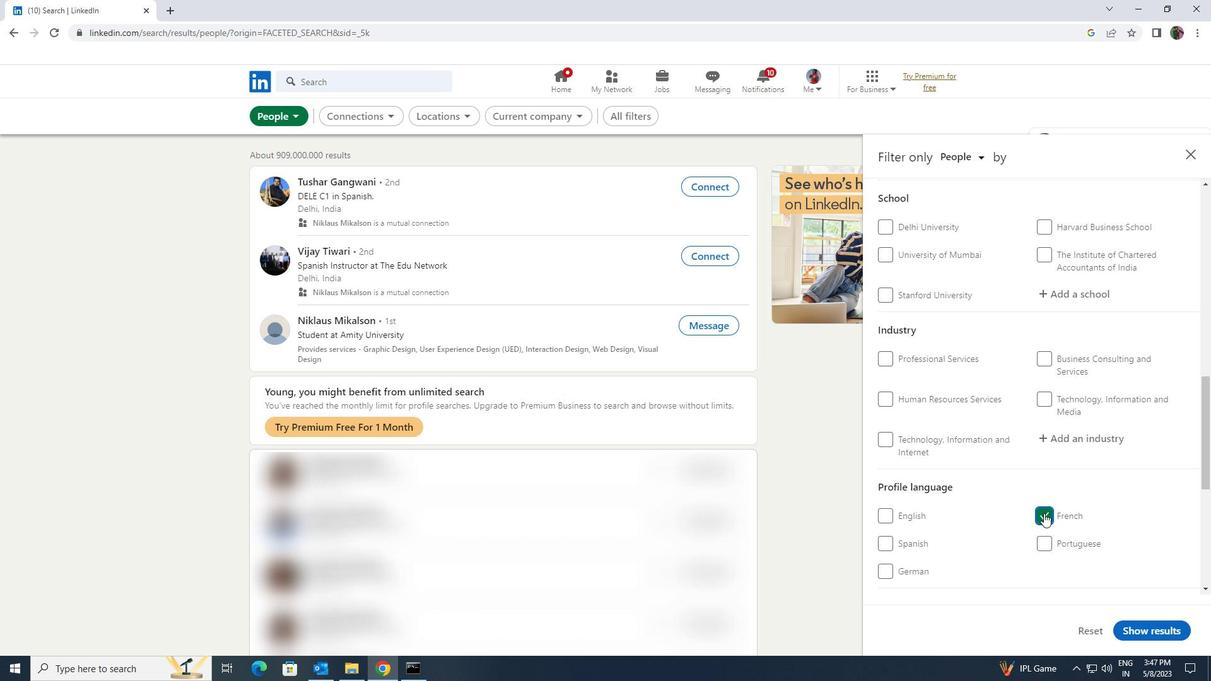 
Action: Mouse scrolled (1044, 514) with delta (0, 0)
Screenshot: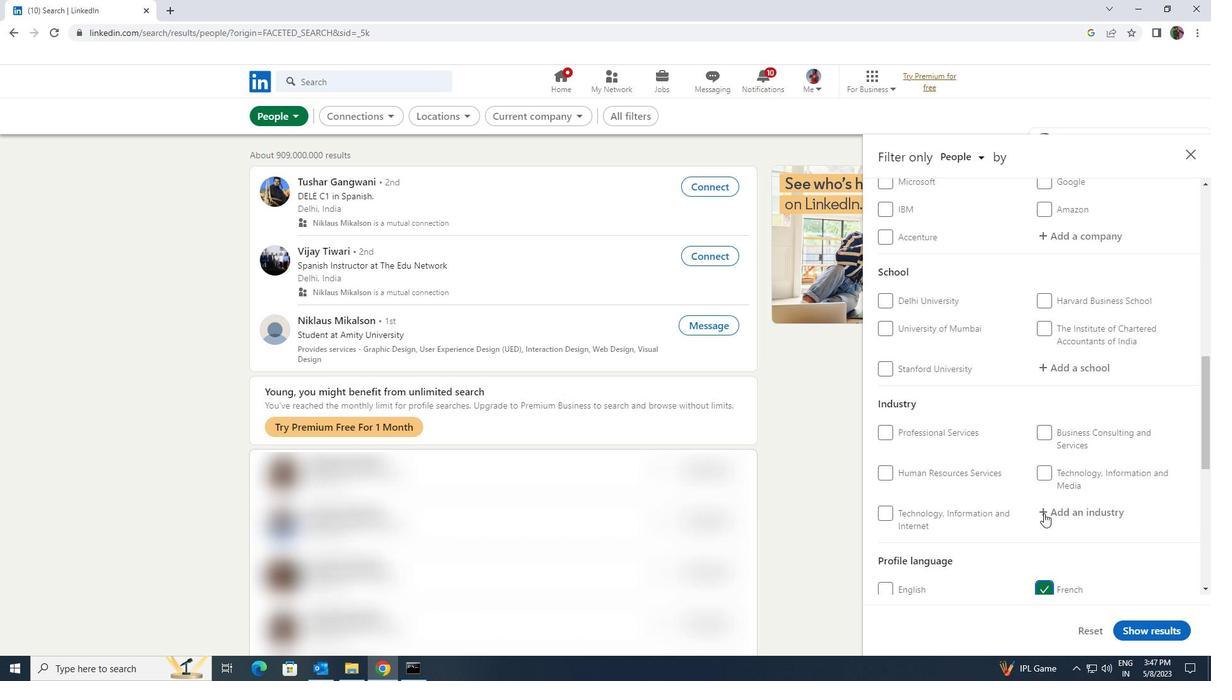 
Action: Mouse scrolled (1044, 514) with delta (0, 0)
Screenshot: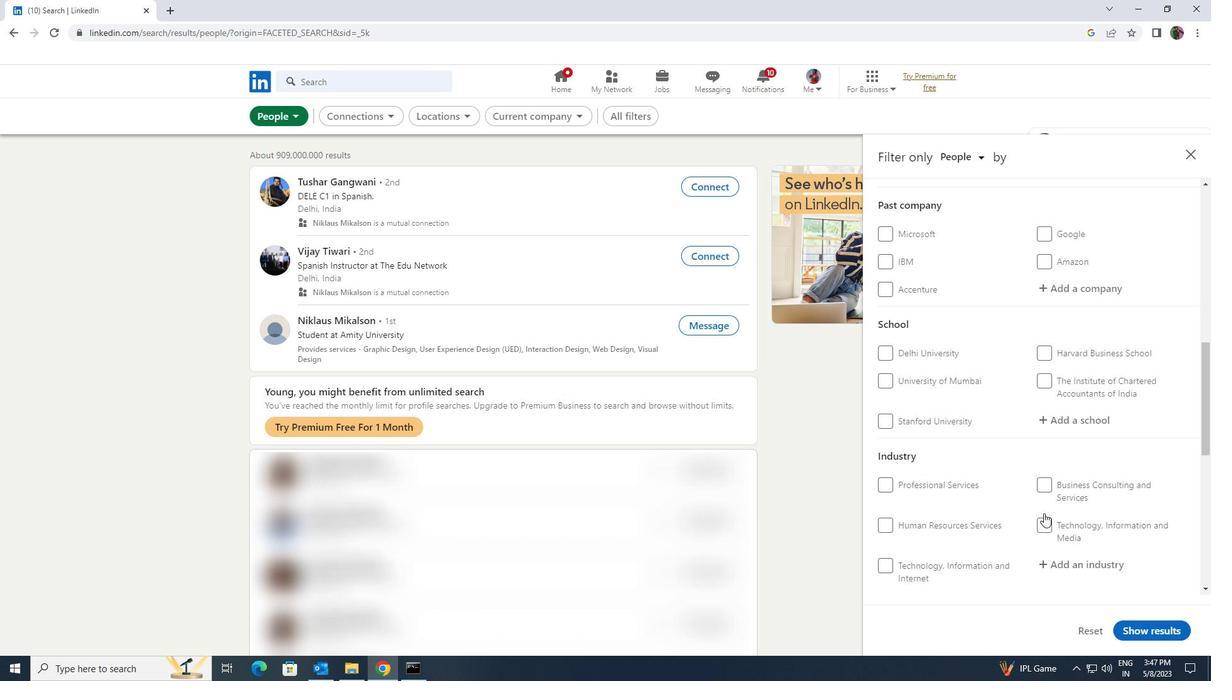 
Action: Mouse scrolled (1044, 514) with delta (0, 0)
Screenshot: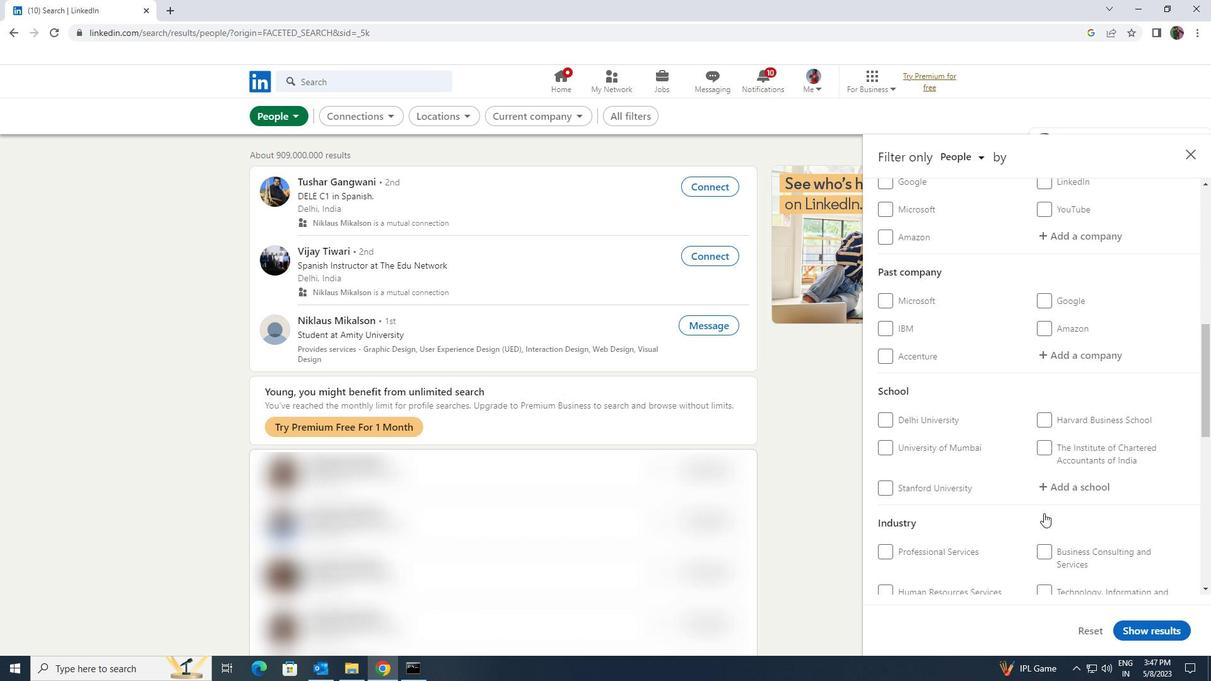 
Action: Mouse scrolled (1044, 514) with delta (0, 0)
Screenshot: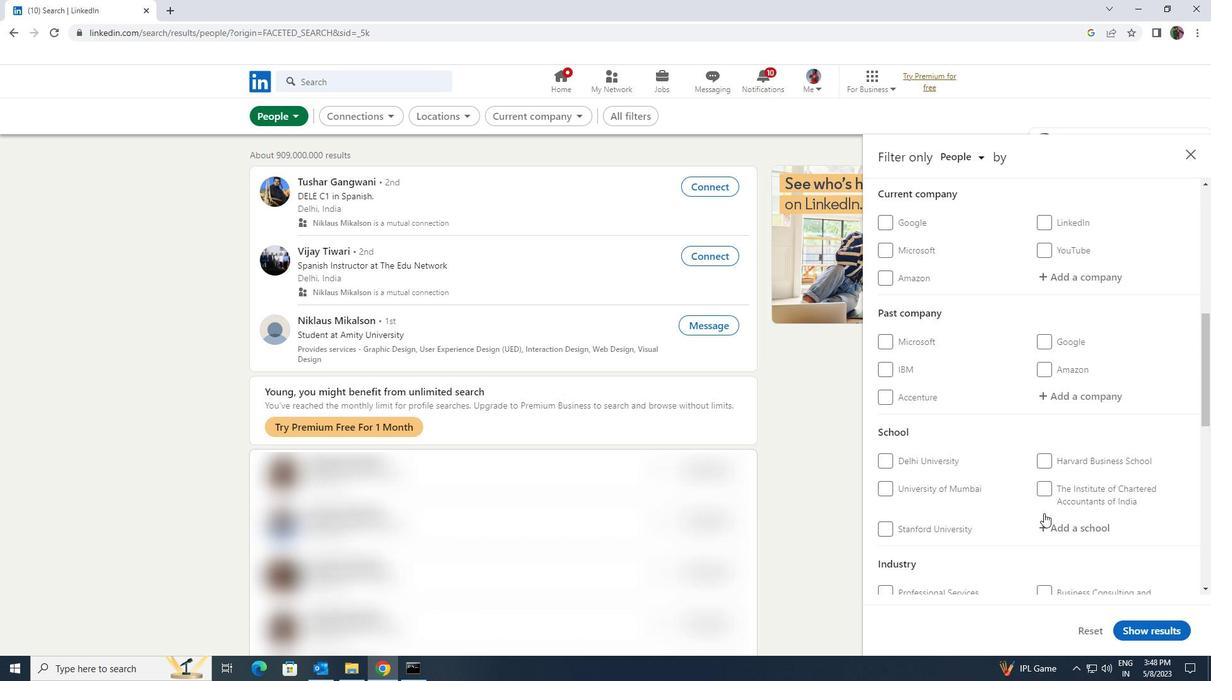 
Action: Mouse scrolled (1044, 514) with delta (0, 0)
Screenshot: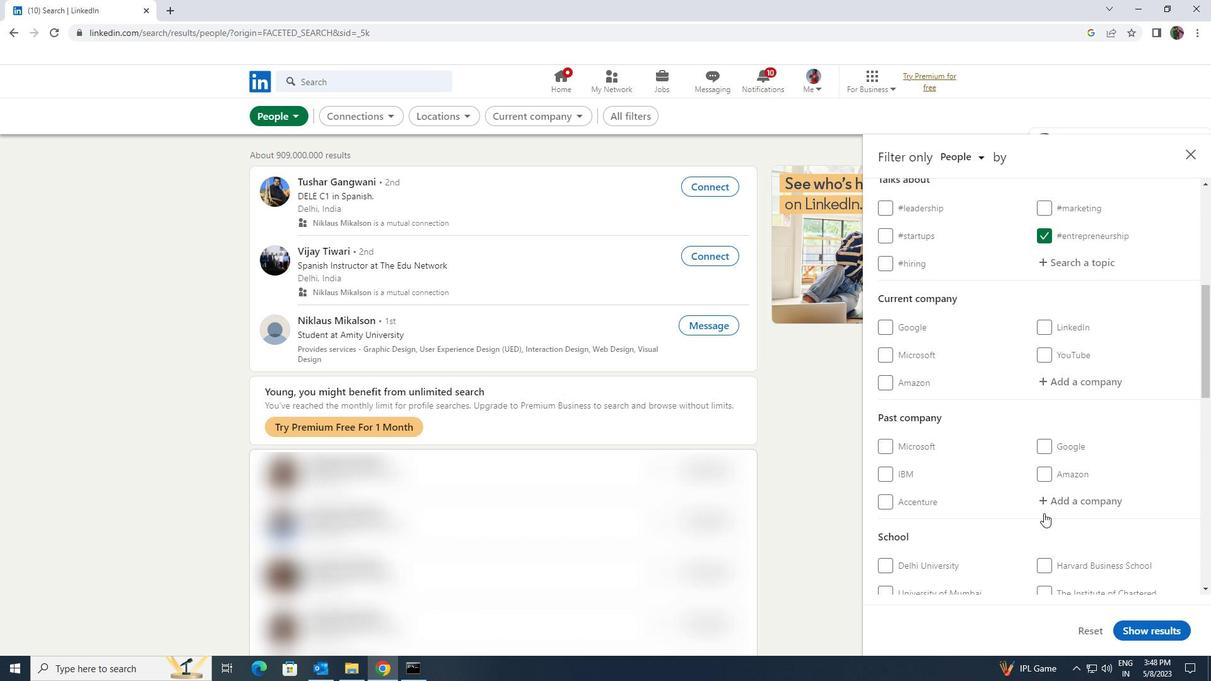 
Action: Mouse moved to (1050, 489)
Screenshot: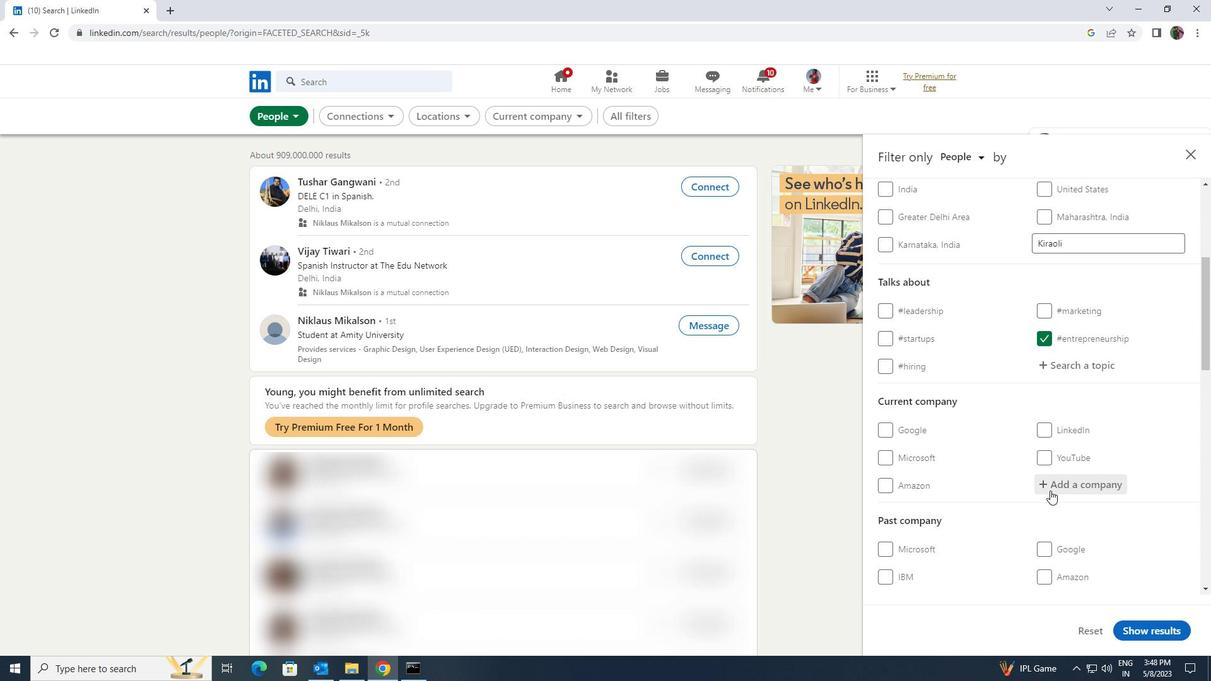 
Action: Mouse pressed left at (1050, 489)
Screenshot: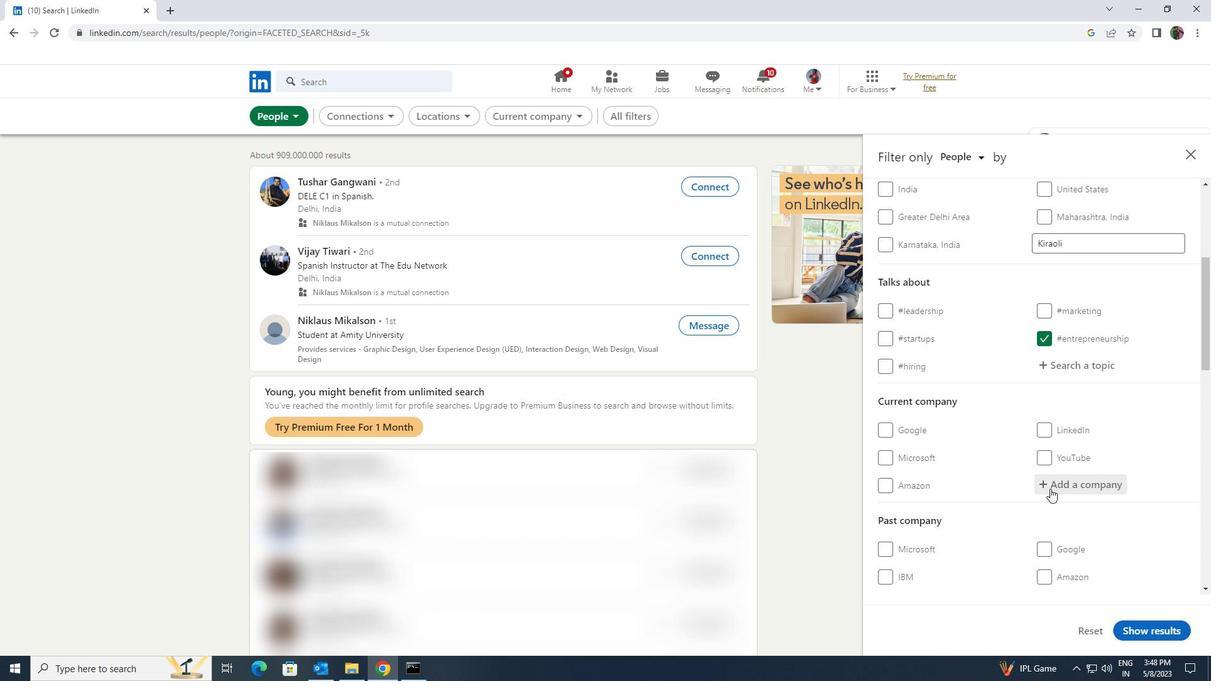 
Action: Key pressed <Key.shift>IMI<Key.space><Key.shift>PRE
Screenshot: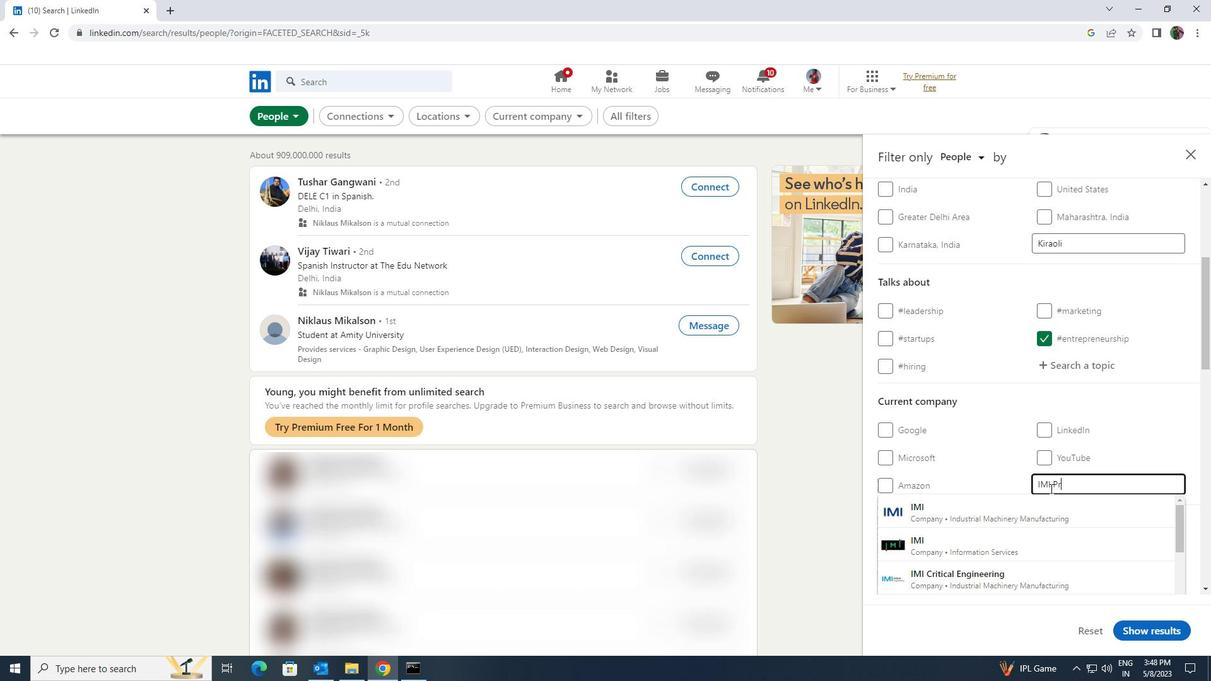 
Action: Mouse moved to (1049, 499)
Screenshot: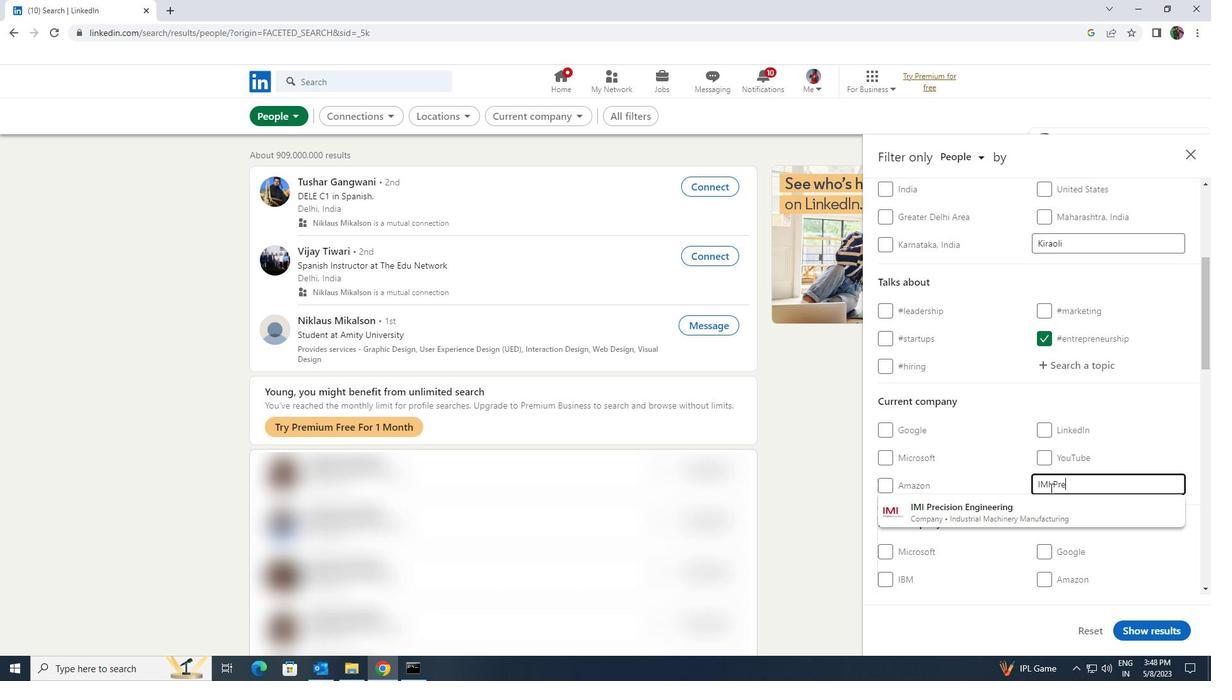 
Action: Mouse pressed left at (1049, 499)
Screenshot: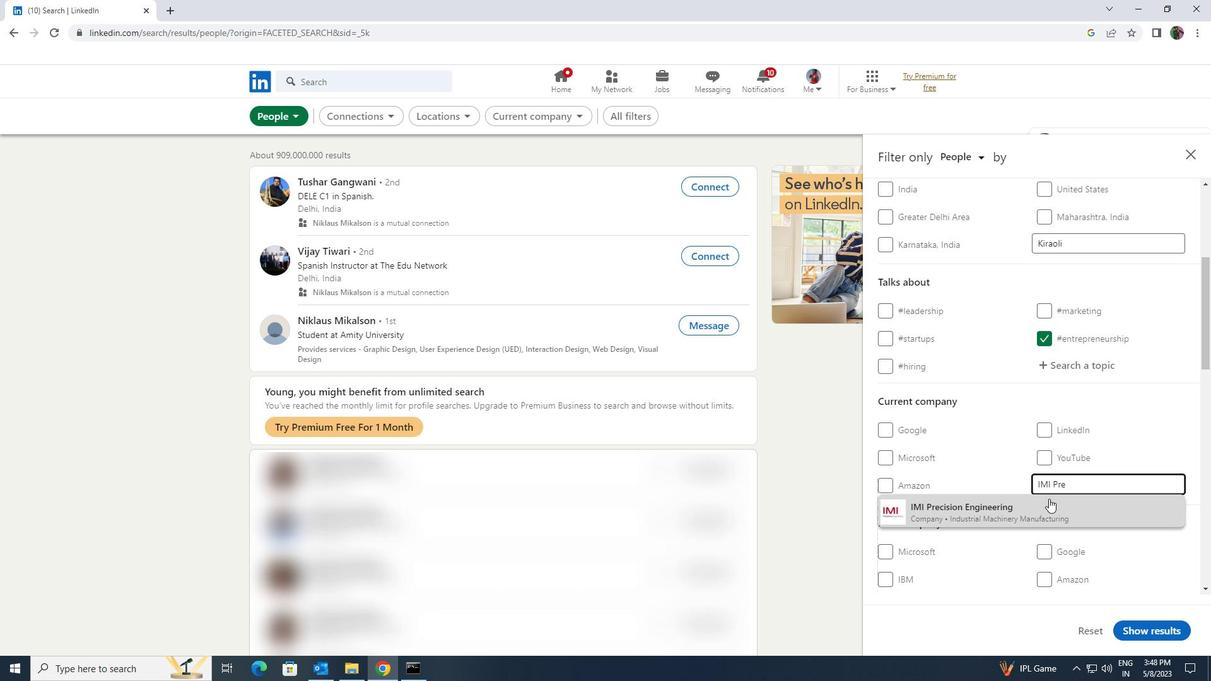 
Action: Mouse scrolled (1049, 498) with delta (0, 0)
Screenshot: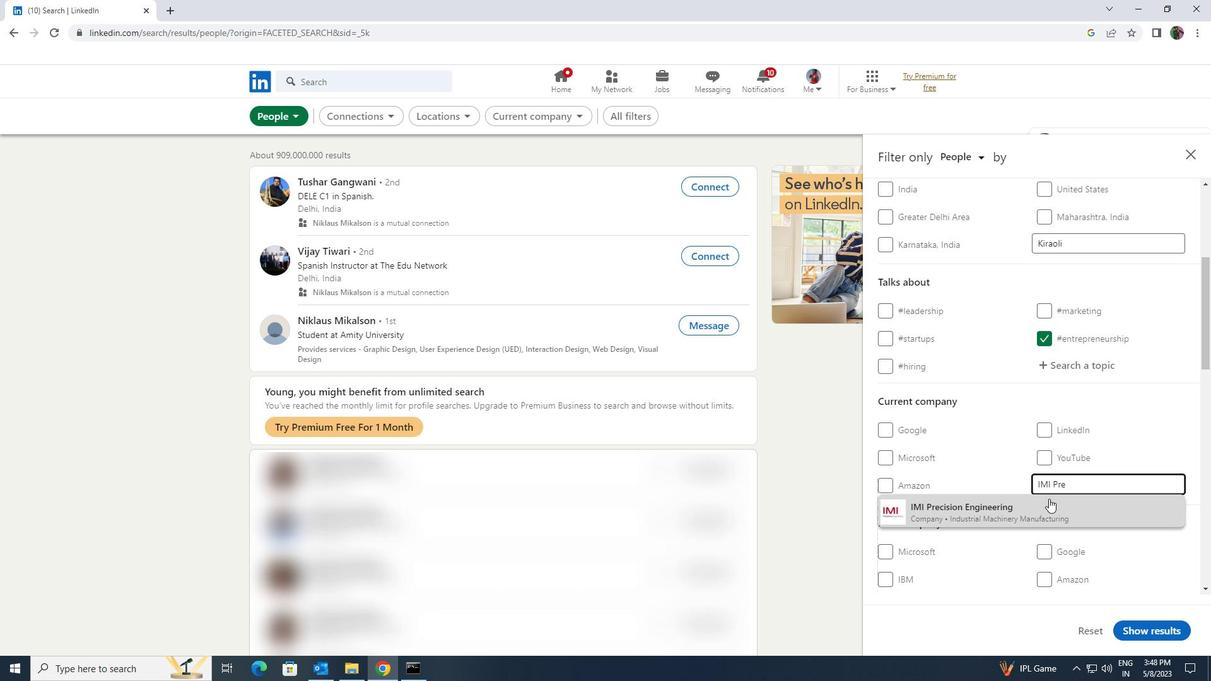 
Action: Mouse scrolled (1049, 498) with delta (0, 0)
Screenshot: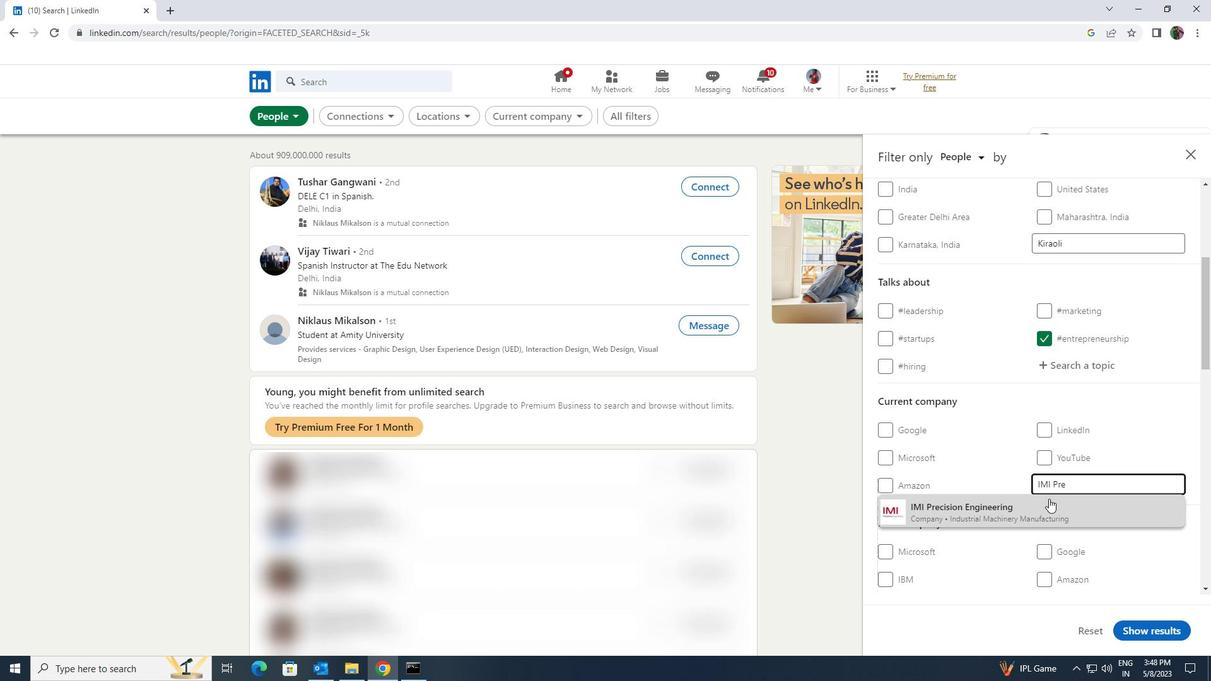 
Action: Mouse scrolled (1049, 498) with delta (0, 0)
Screenshot: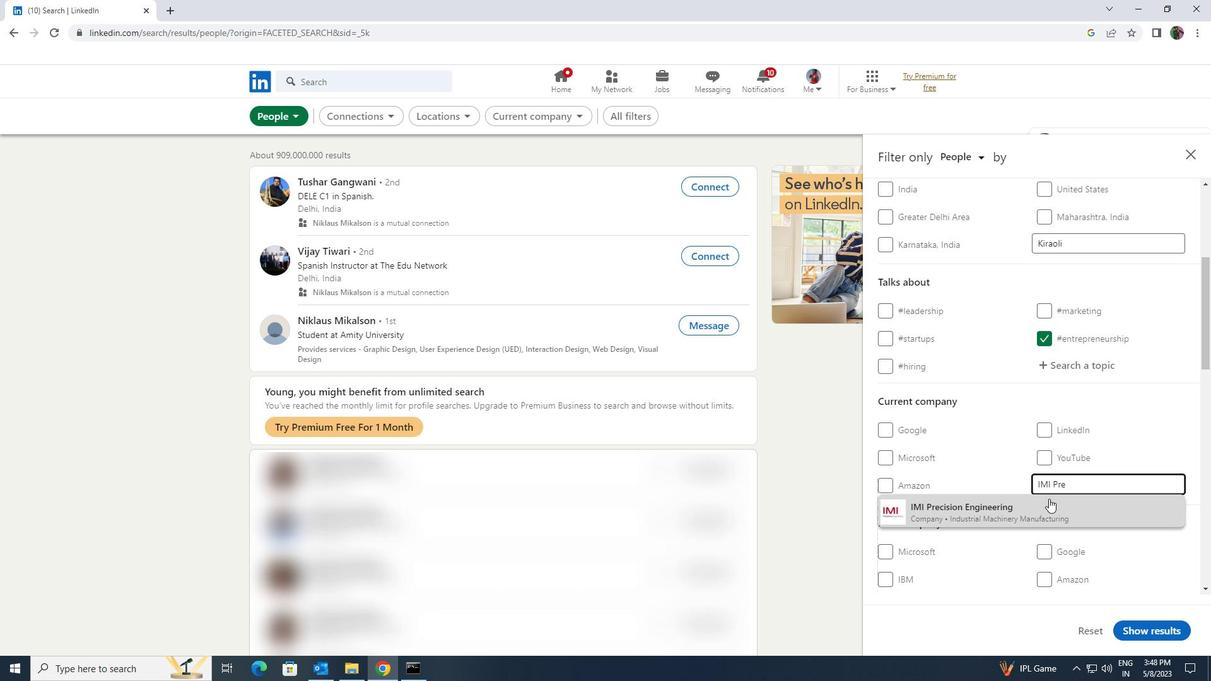 
Action: Mouse scrolled (1049, 498) with delta (0, 0)
Screenshot: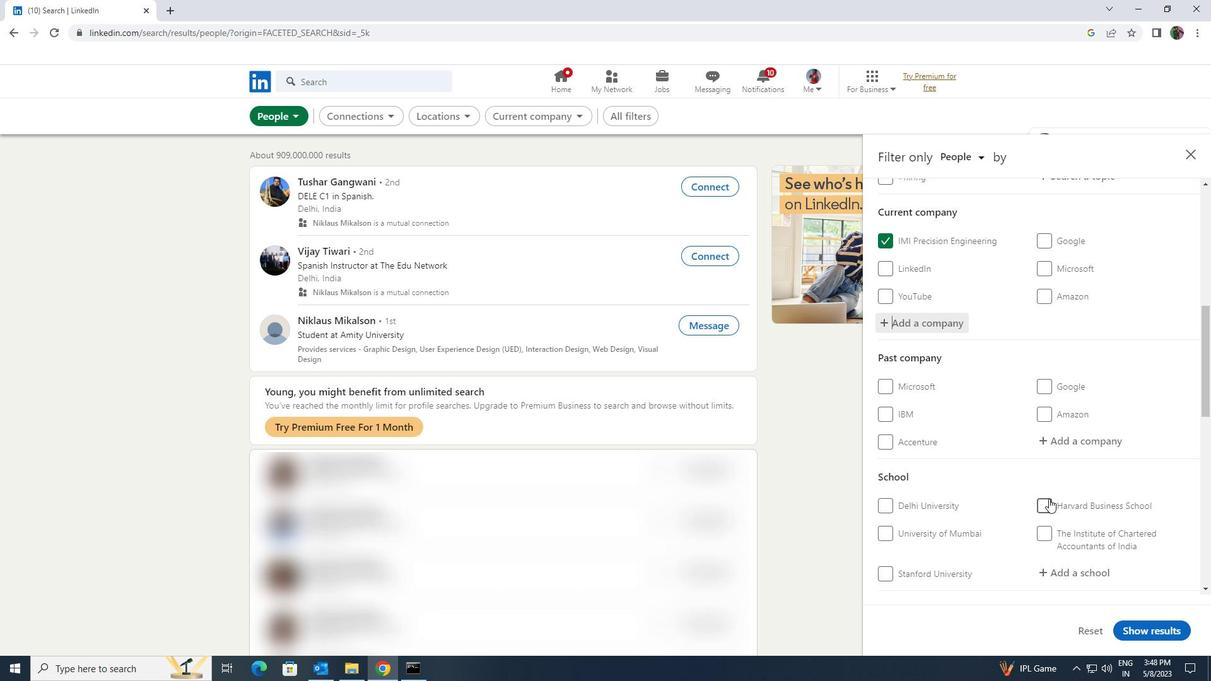 
Action: Mouse moved to (1050, 504)
Screenshot: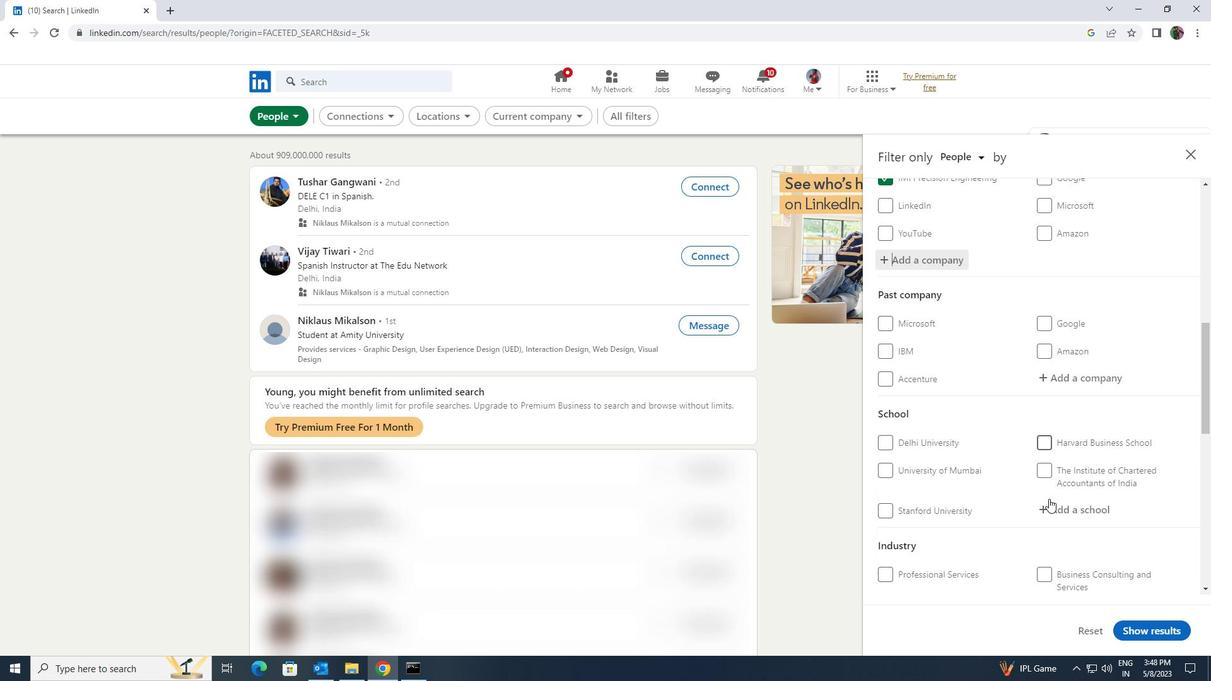 
Action: Mouse pressed left at (1050, 504)
Screenshot: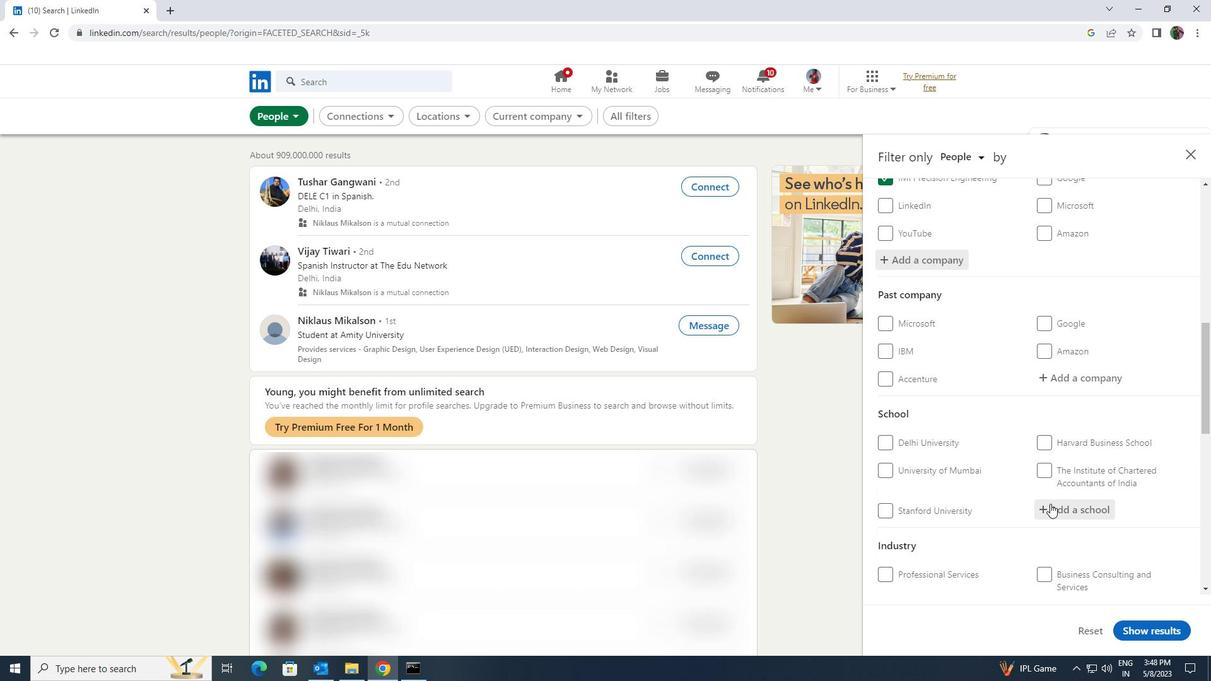 
Action: Key pressed <Key.shift><Key.shift><Key.shift><Key.shift><Key.shift><Key.shift><Key.shift><Key.shift>MIT<Key.space><Key.shift><Key.shift>SCHOOL
Screenshot: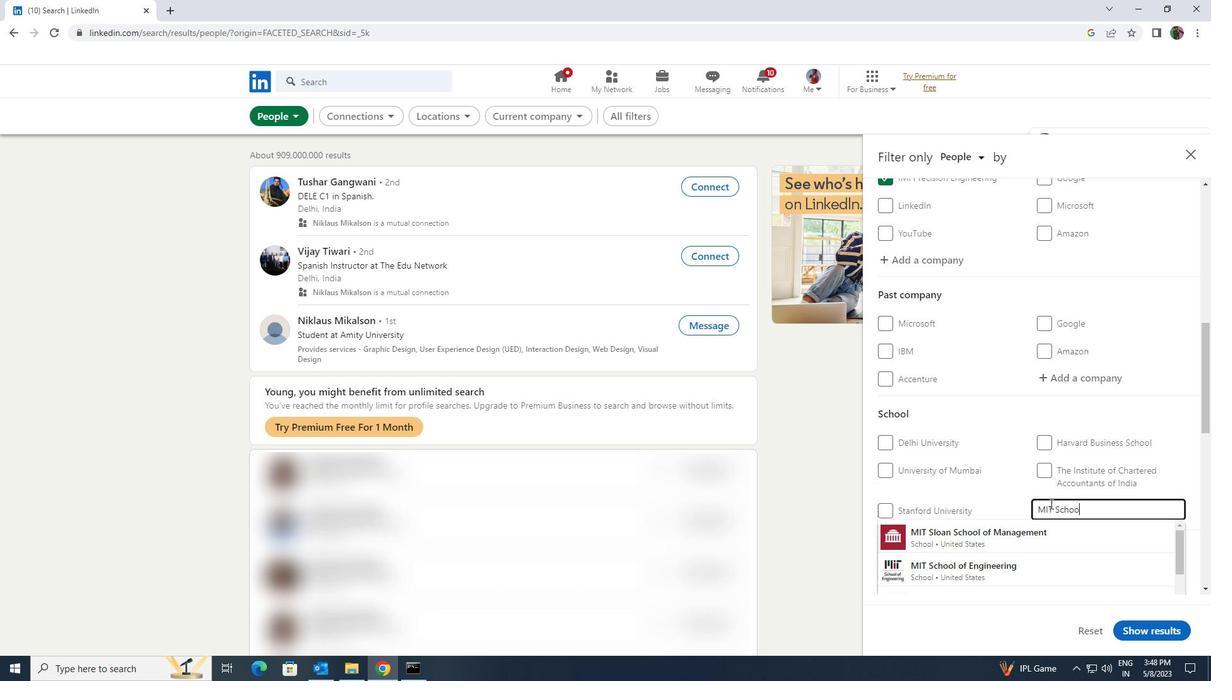 
Action: Mouse moved to (1050, 523)
Screenshot: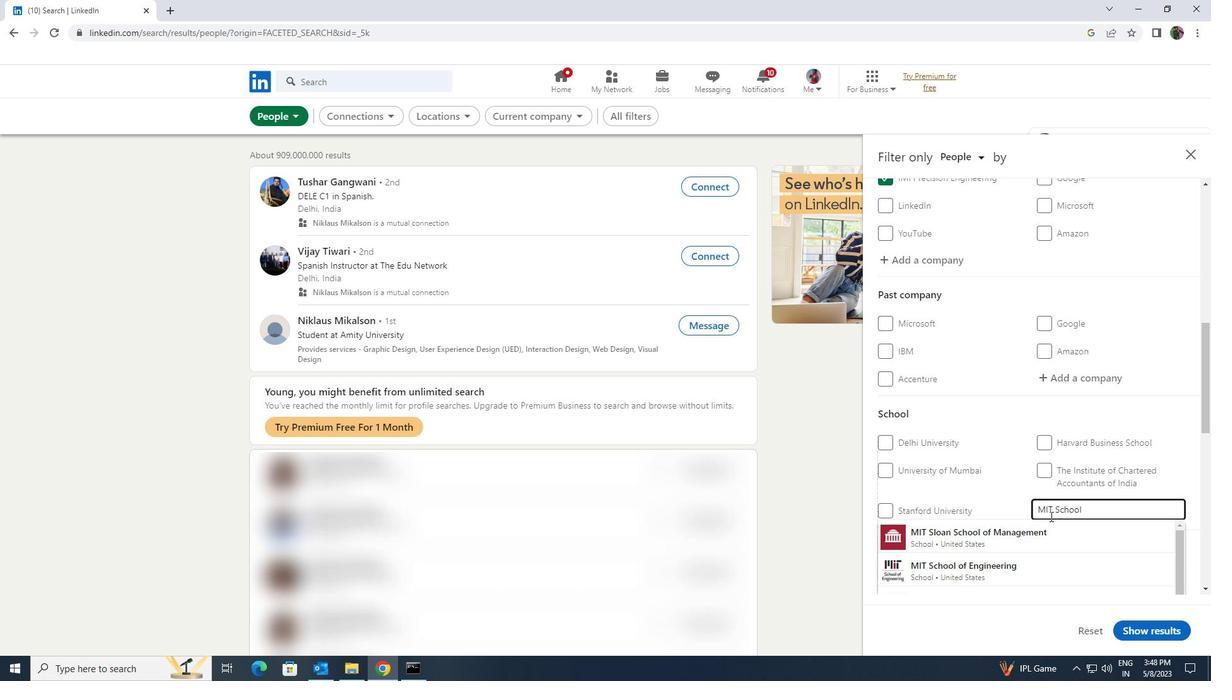 
Action: Key pressed <Key.space>OF<Key.space><Key.shift>BUSINESS
Screenshot: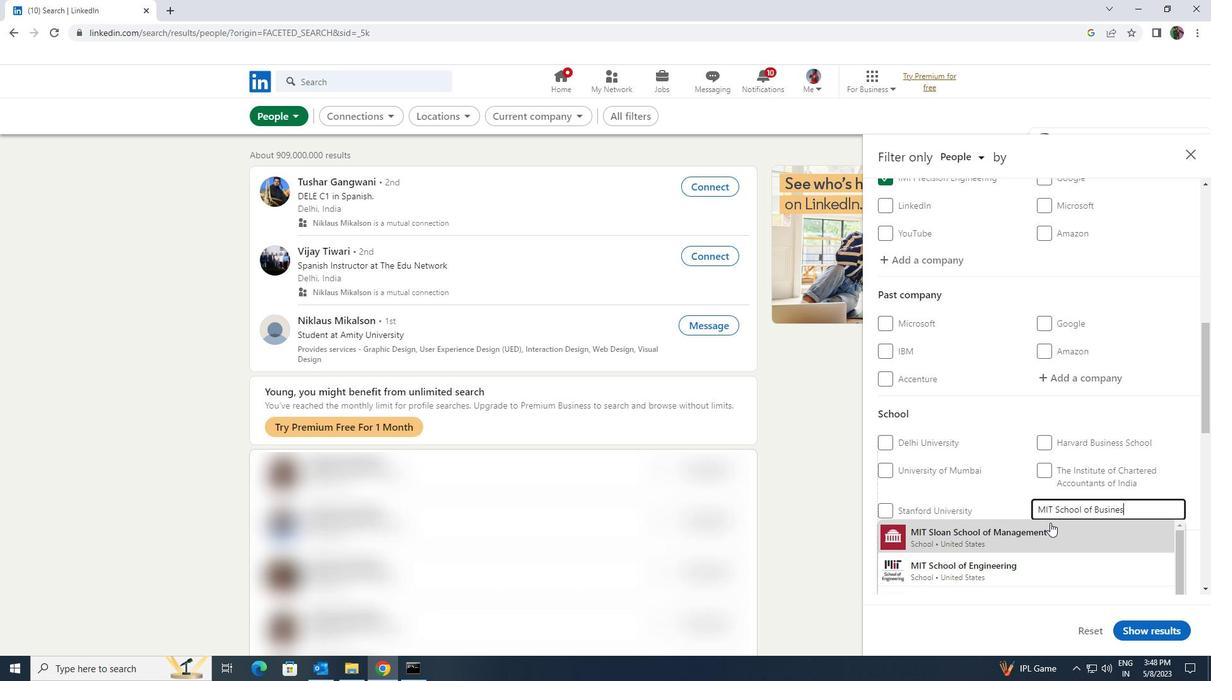 
Action: Mouse moved to (1050, 524)
Screenshot: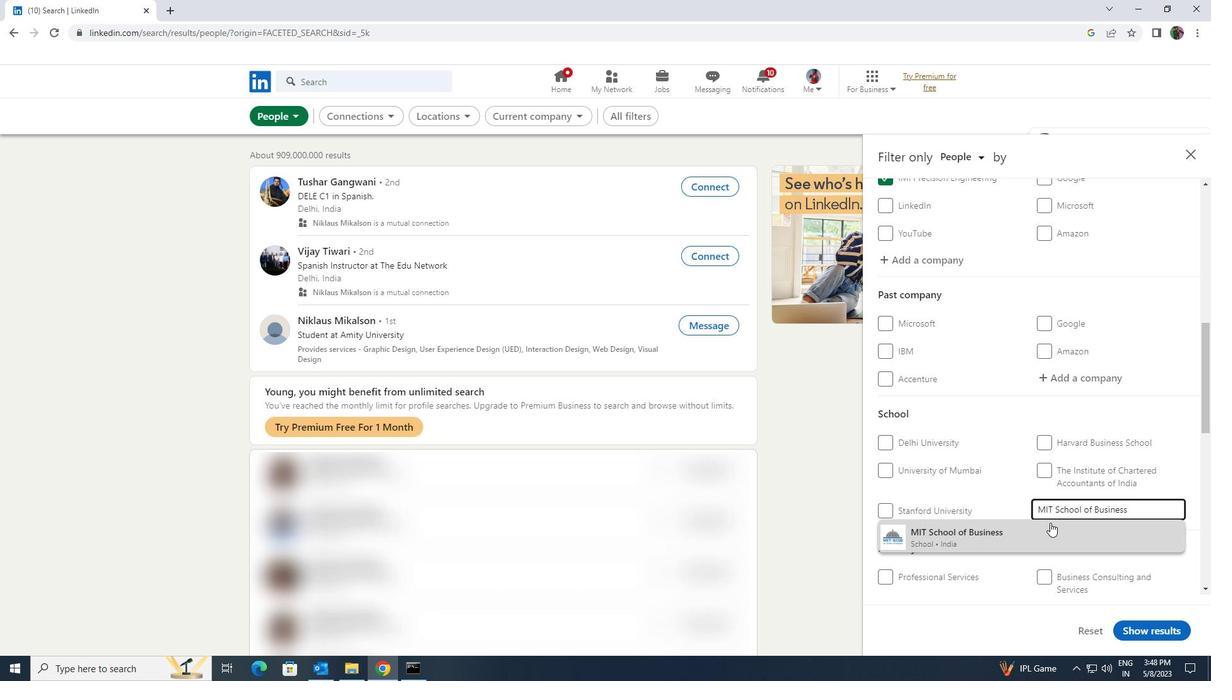 
Action: Mouse pressed left at (1050, 524)
Screenshot: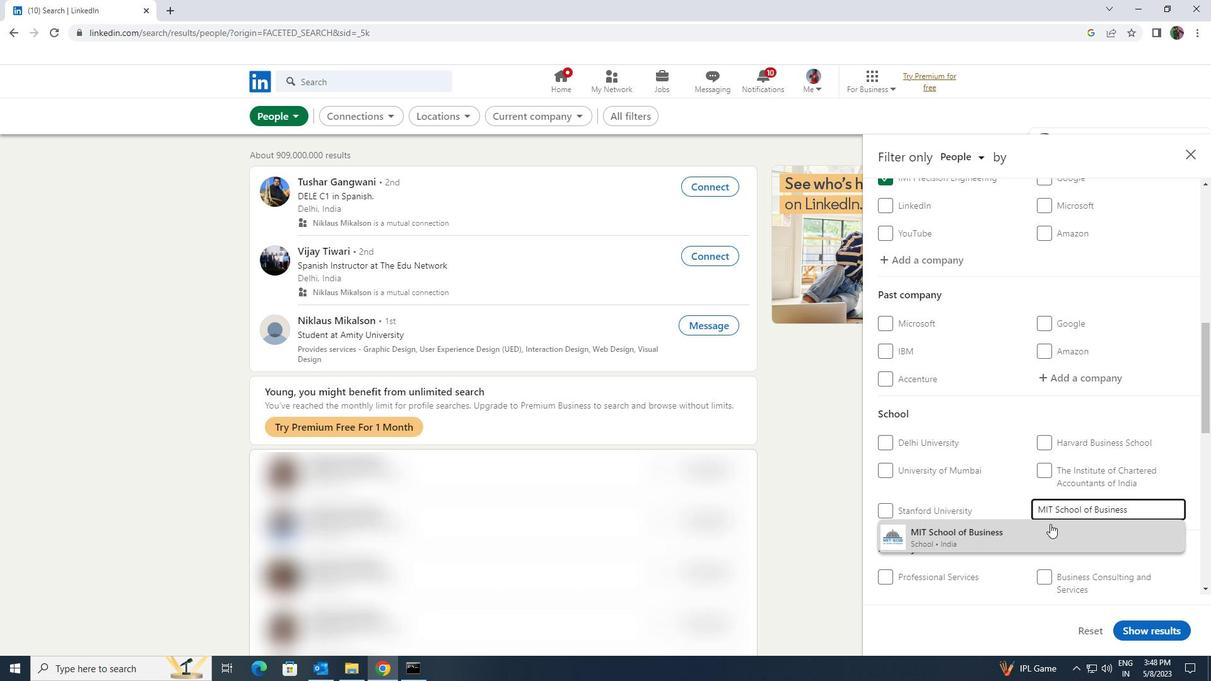 
Action: Mouse scrolled (1050, 524) with delta (0, 0)
Screenshot: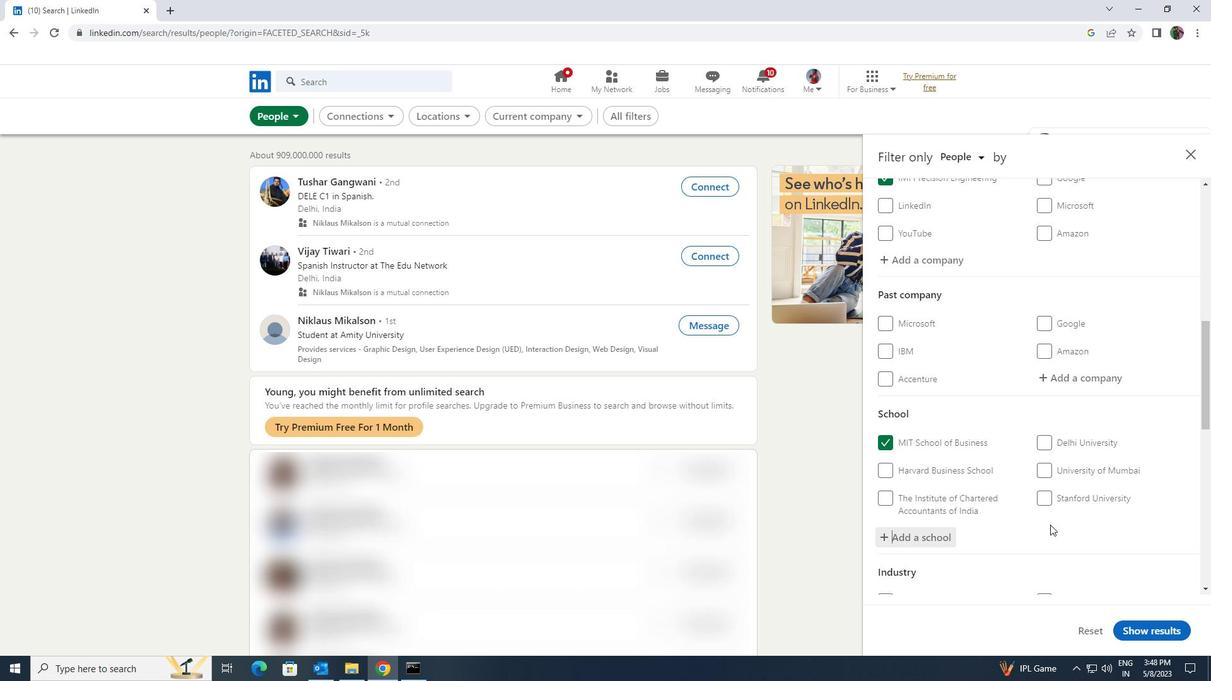 
Action: Mouse scrolled (1050, 524) with delta (0, 0)
Screenshot: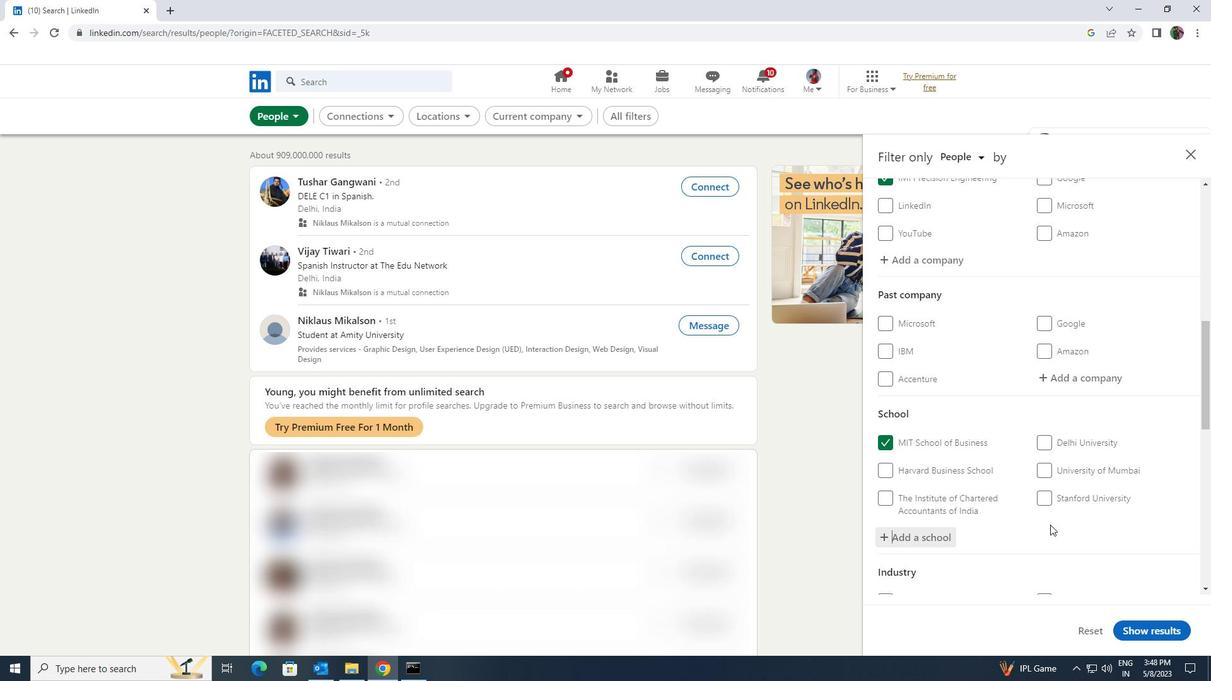 
Action: Mouse scrolled (1050, 524) with delta (0, 0)
Screenshot: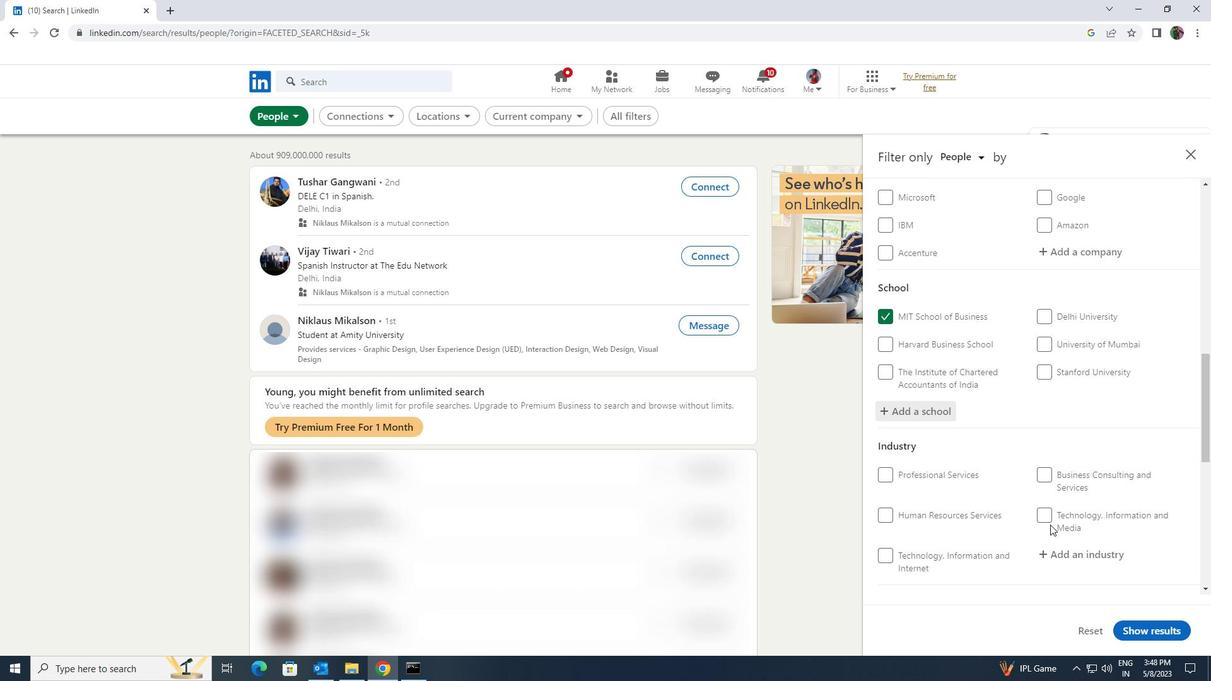 
Action: Mouse moved to (1064, 496)
Screenshot: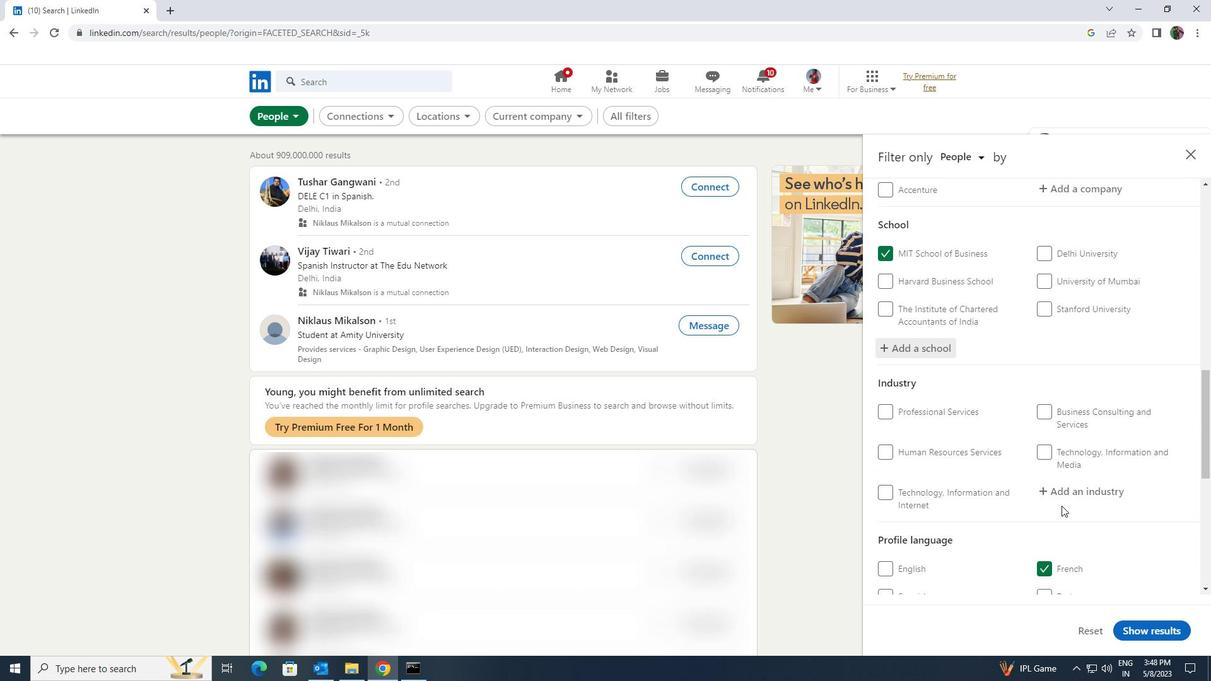 
Action: Mouse pressed left at (1064, 496)
Screenshot: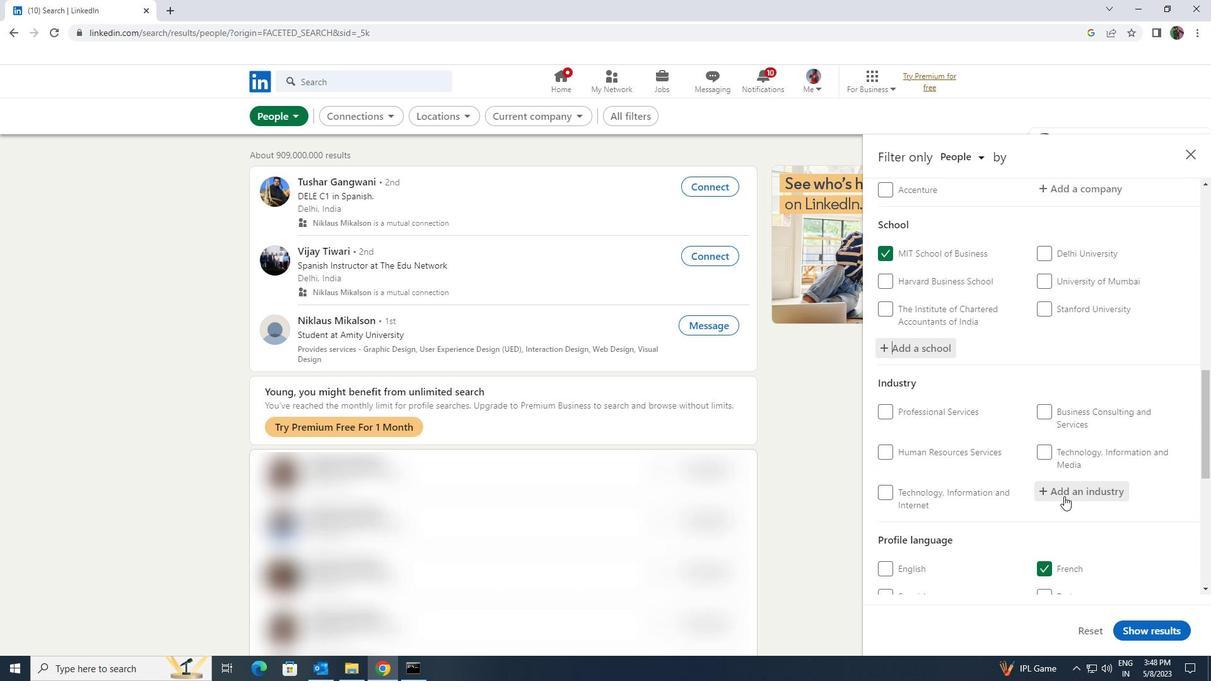
Action: Key pressed <Key.shift>INSURANCE<Key.space>AND<Key.space>
Screenshot: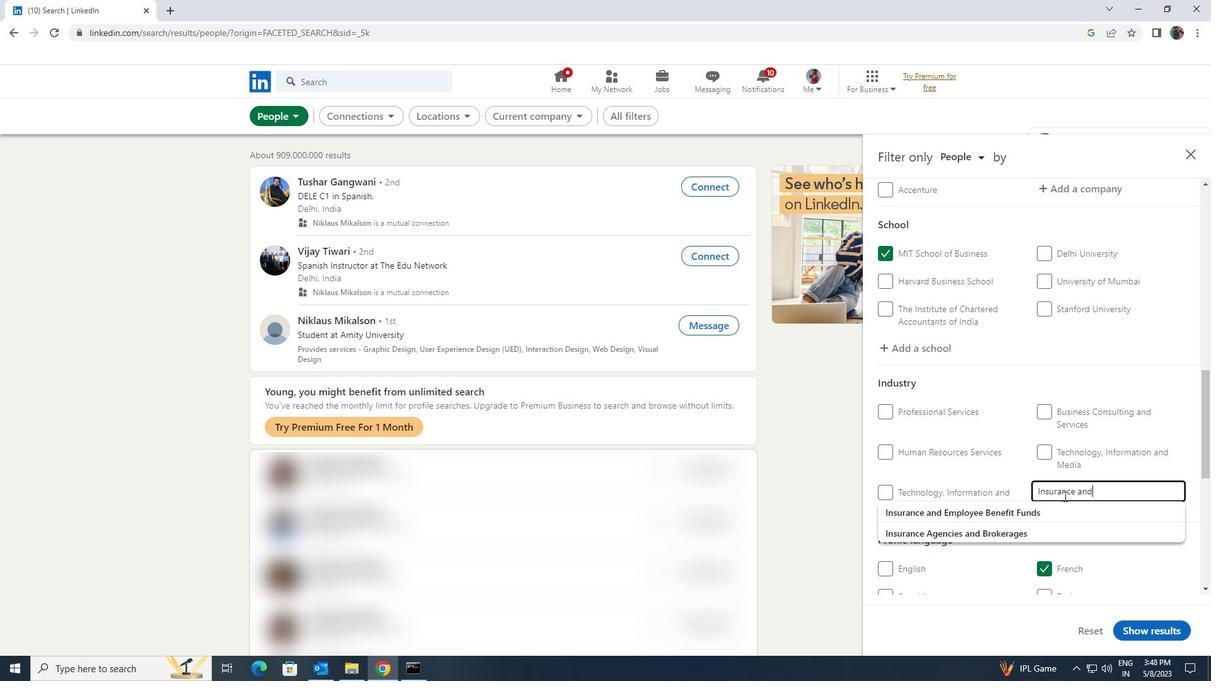 
Action: Mouse moved to (1063, 503)
Screenshot: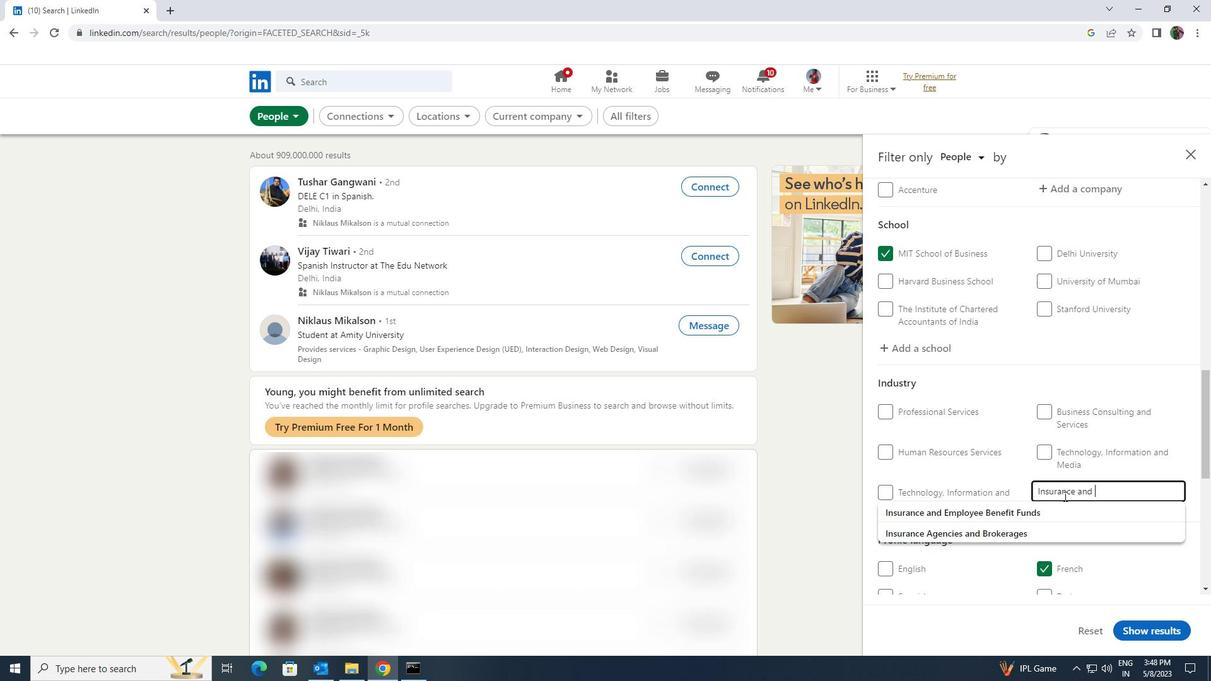 
Action: Mouse pressed left at (1063, 503)
Screenshot: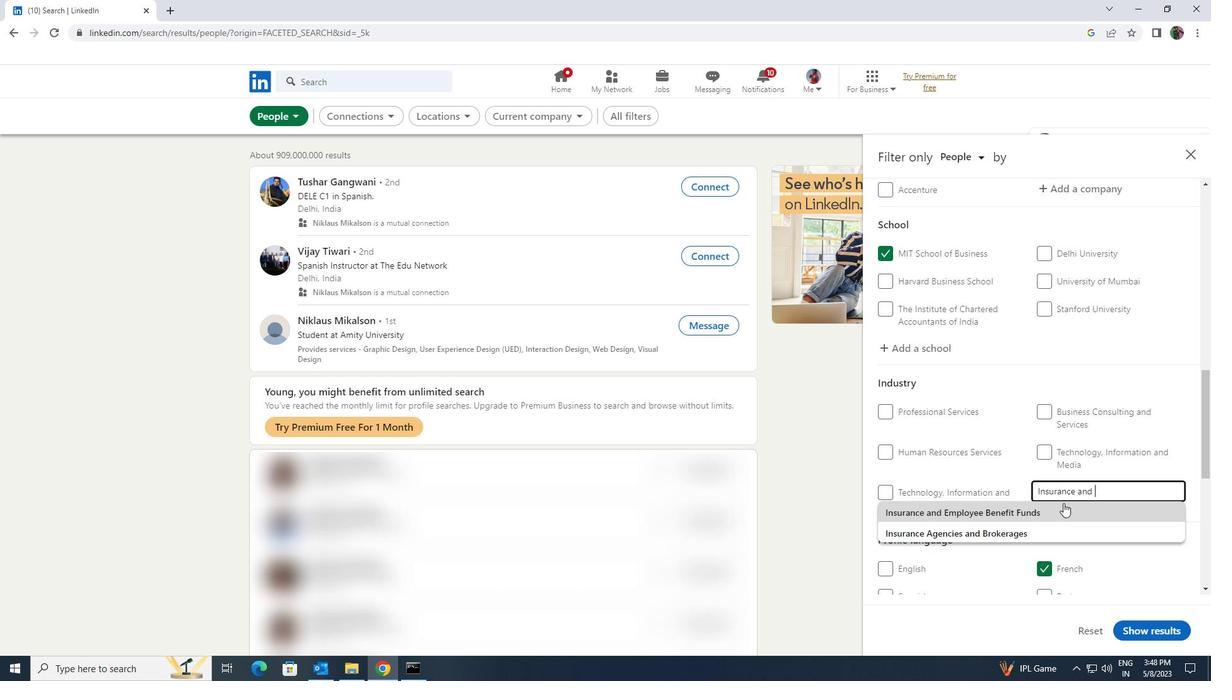 
Action: Mouse scrolled (1063, 502) with delta (0, 0)
Screenshot: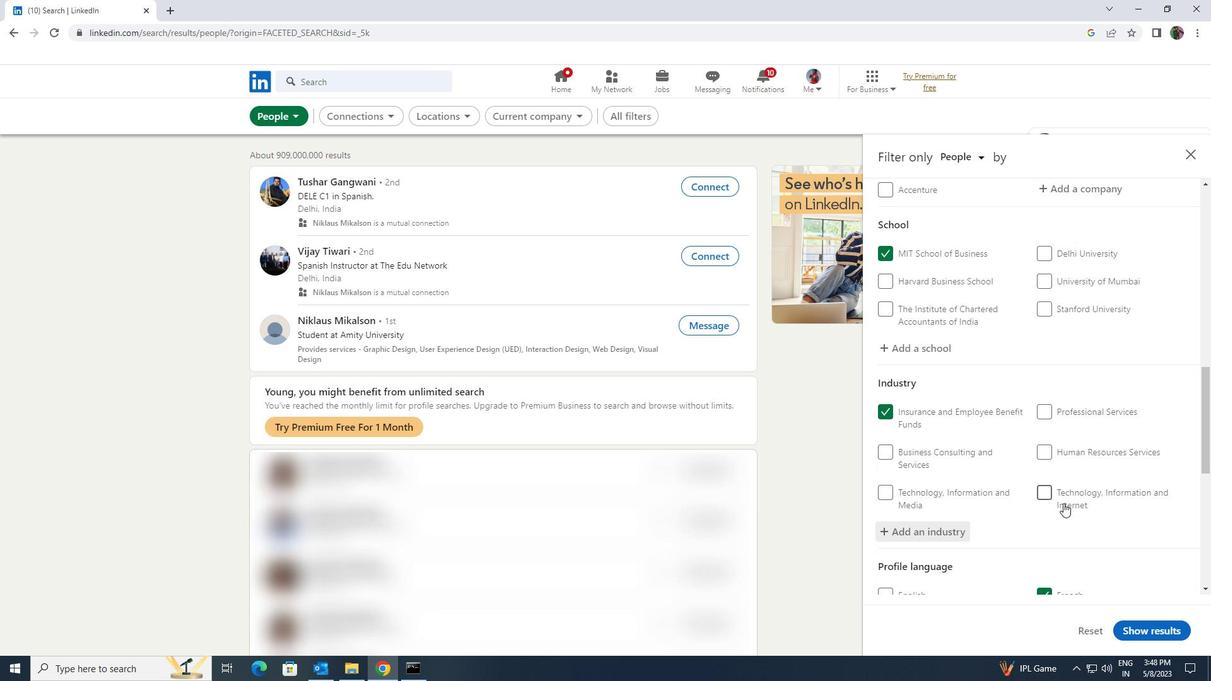 
Action: Mouse scrolled (1063, 502) with delta (0, 0)
Screenshot: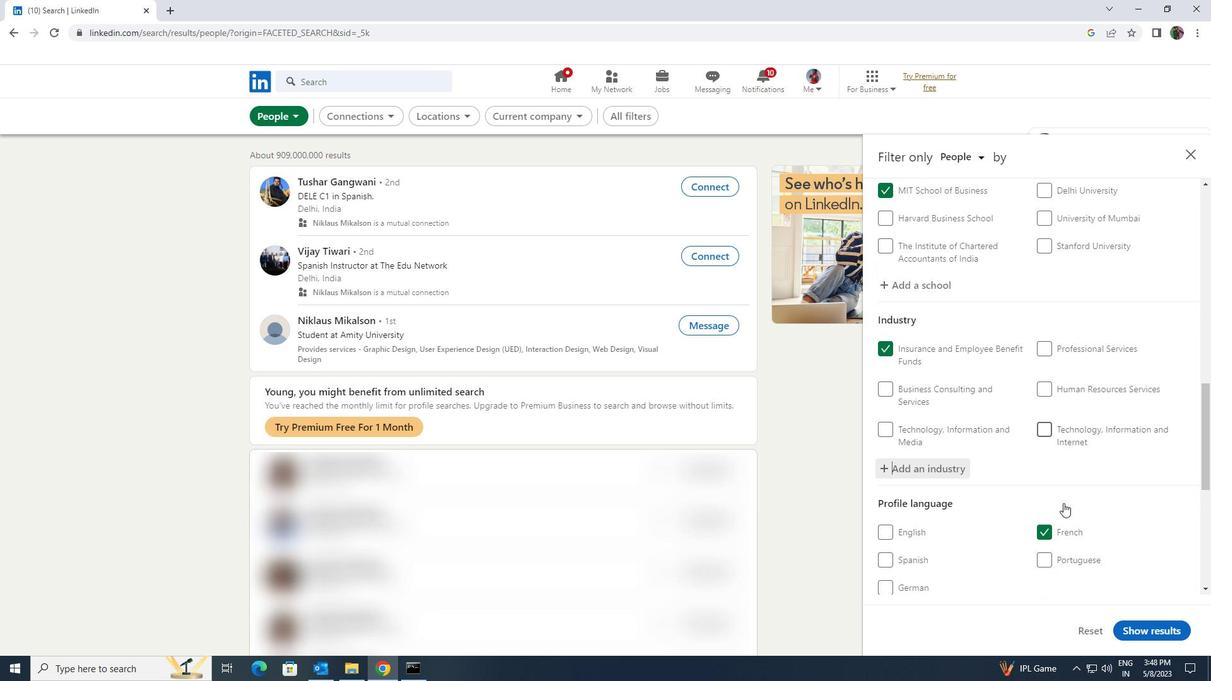 
Action: Mouse scrolled (1063, 502) with delta (0, 0)
Screenshot: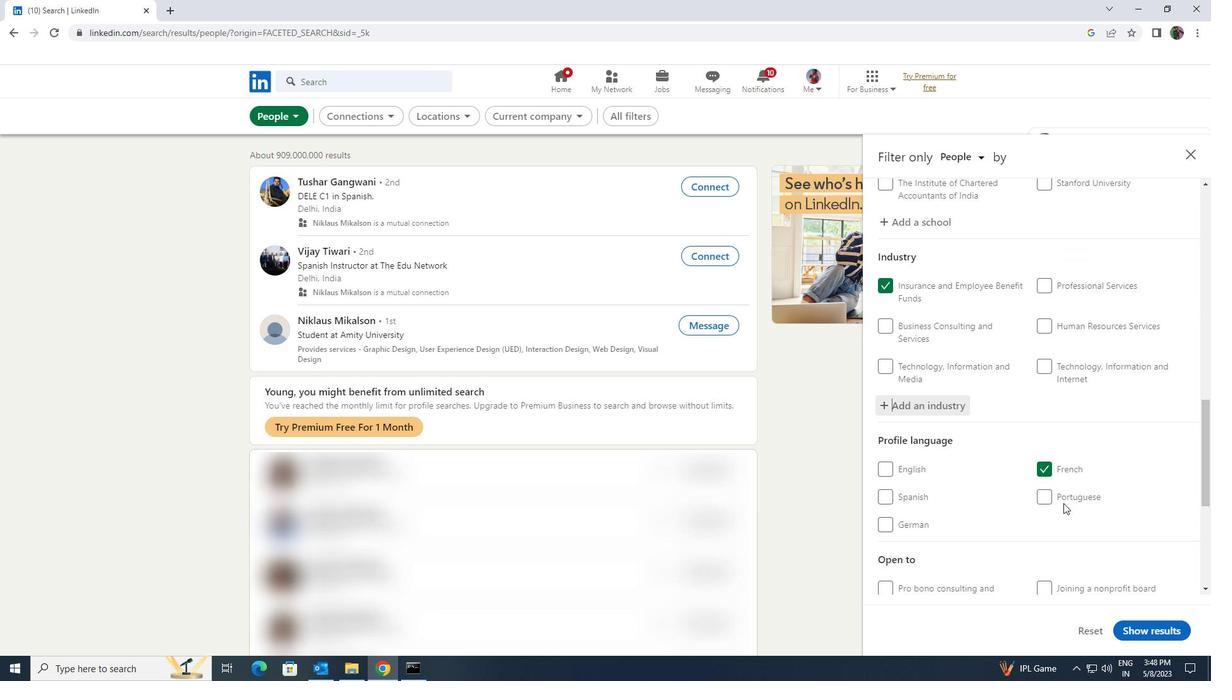 
Action: Mouse scrolled (1063, 502) with delta (0, 0)
Screenshot: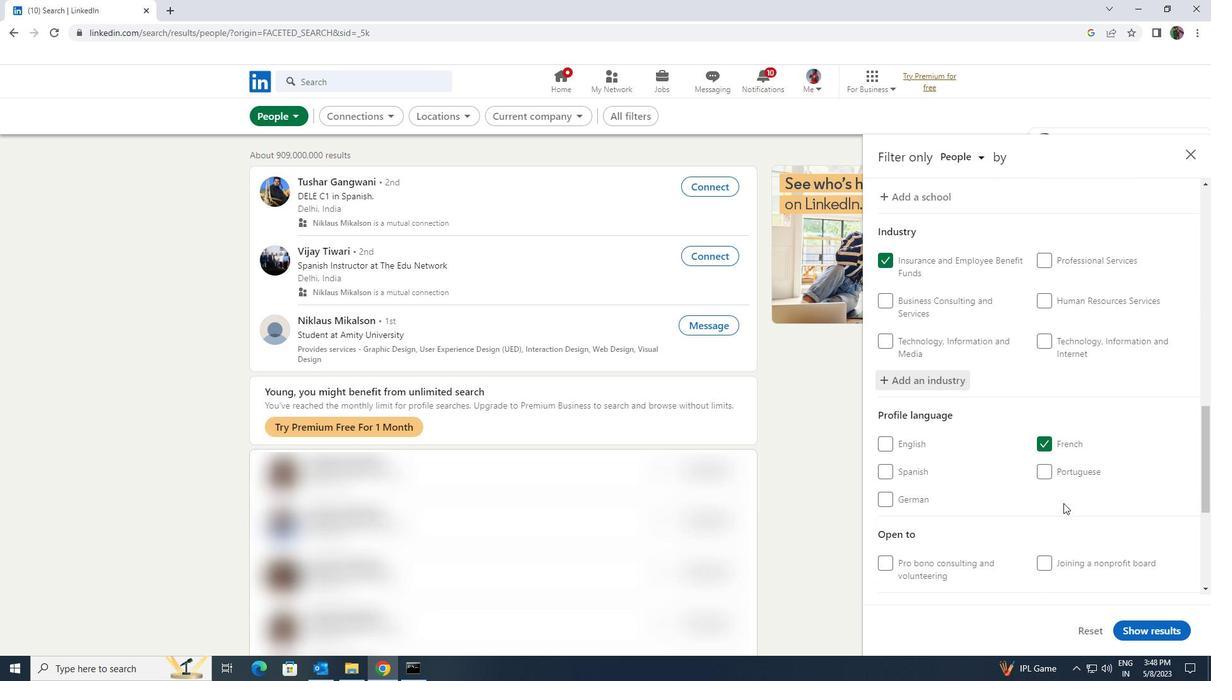 
Action: Mouse scrolled (1063, 502) with delta (0, 0)
Screenshot: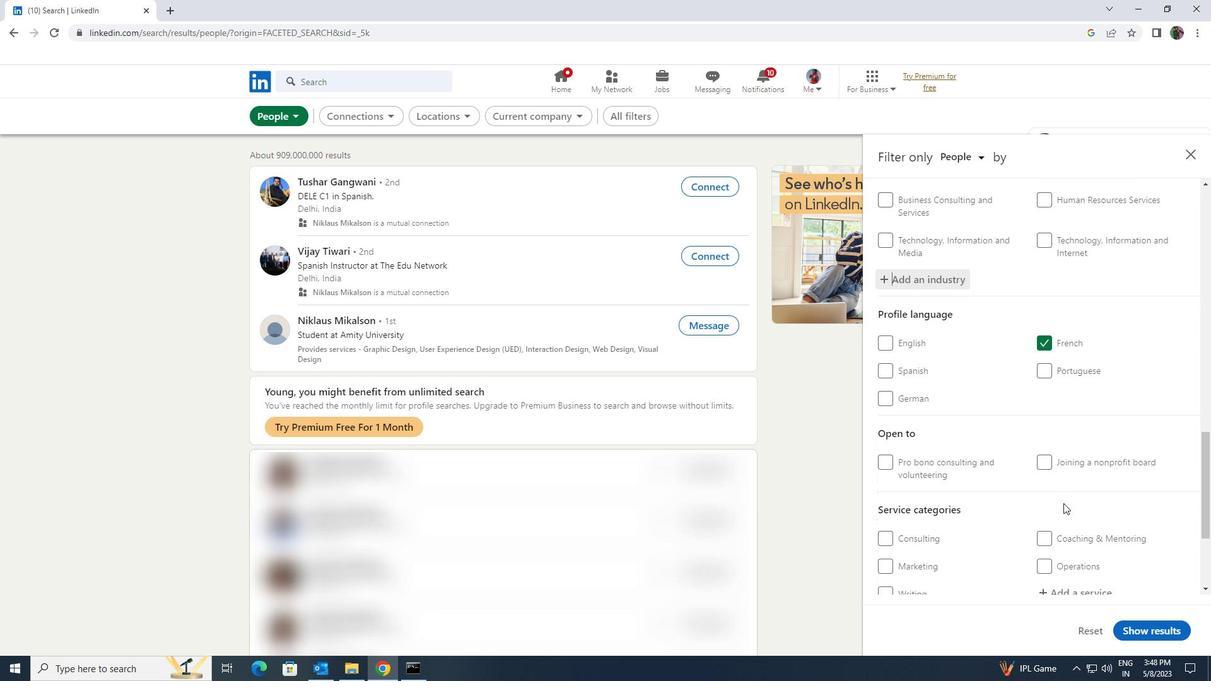 
Action: Mouse scrolled (1063, 502) with delta (0, 0)
Screenshot: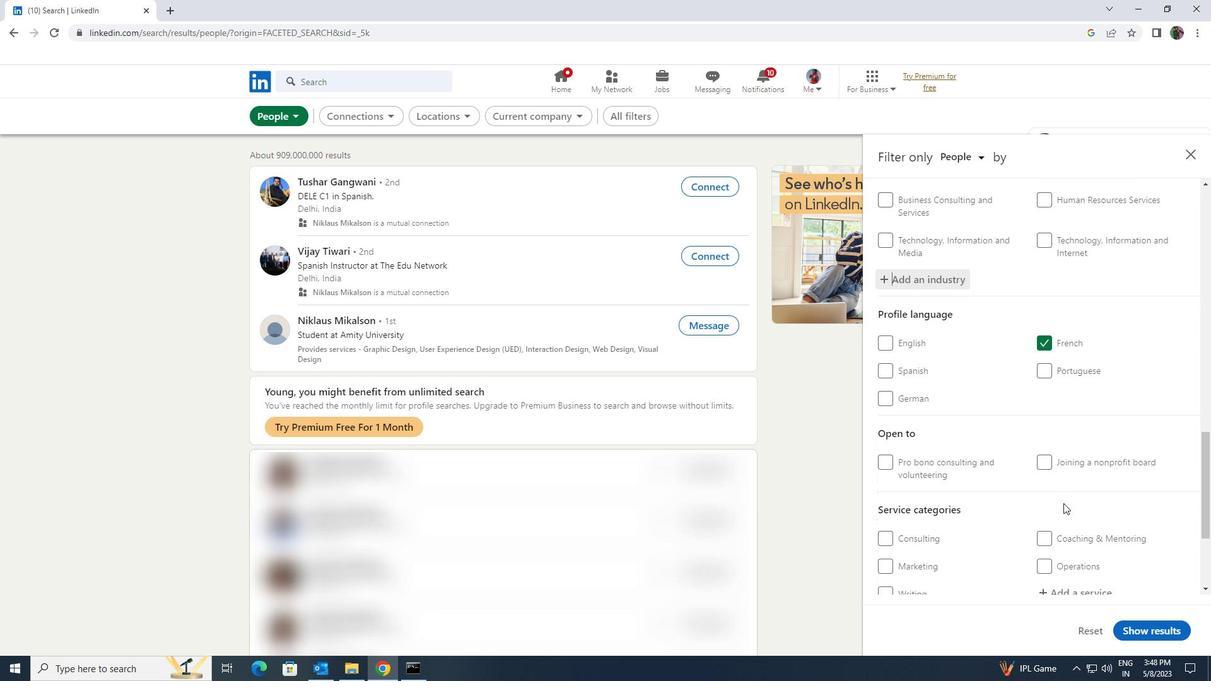 
Action: Mouse moved to (1058, 466)
Screenshot: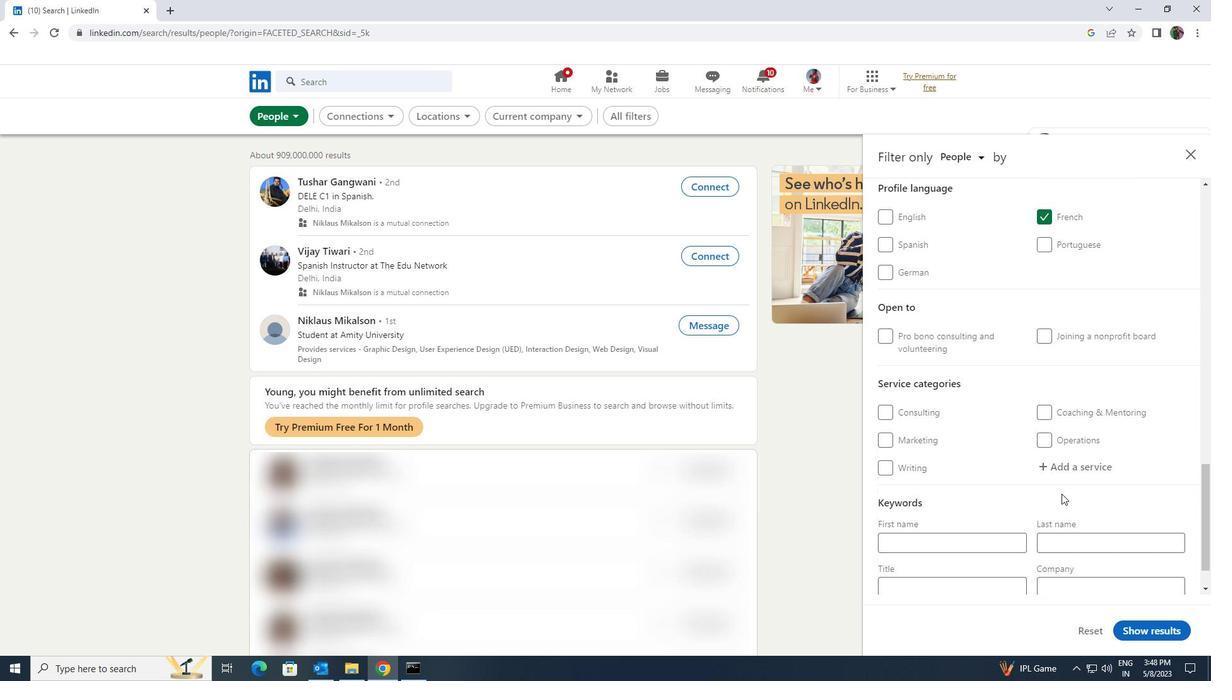 
Action: Mouse pressed left at (1058, 466)
Screenshot: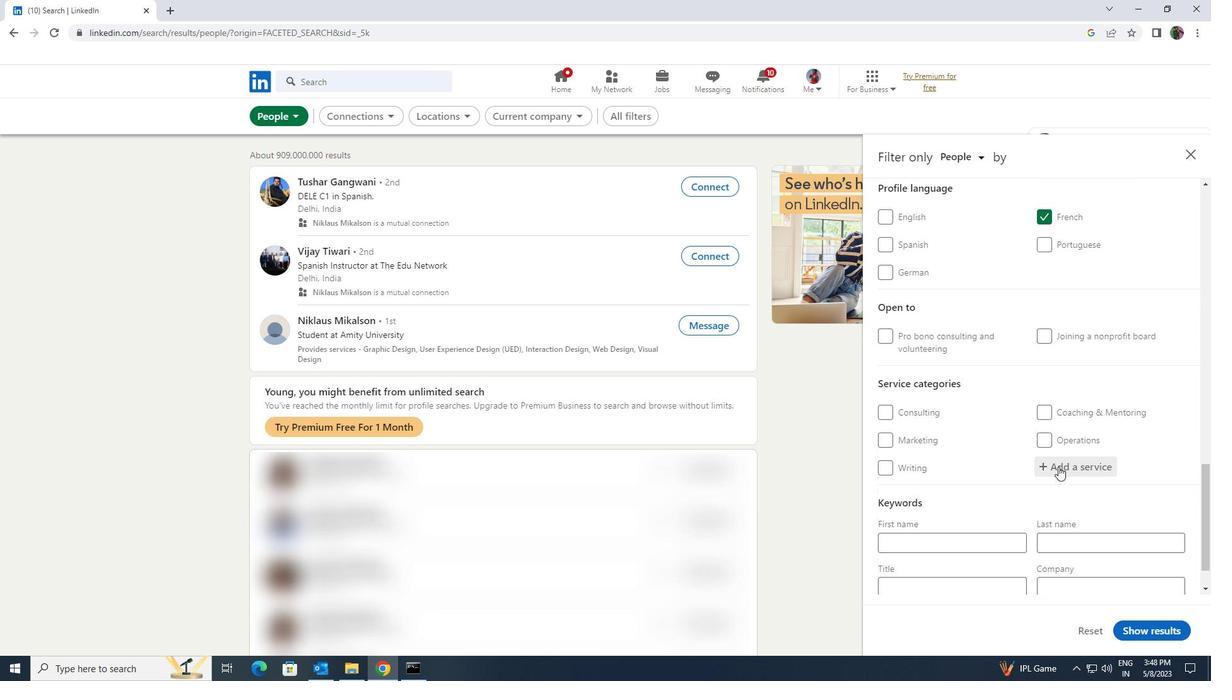 
Action: Key pressed <Key.shift><Key.shift><Key.shift><Key.shift><Key.shift><Key.shift><Key.shift><Key.shift><Key.shift><Key.shift><Key.shift><Key.shift><Key.shift><Key.shift><Key.shift><Key.shift><Key.shift><Key.shift><Key.shift><Key.shift><Key.shift><Key.shift><Key.shift><Key.shift><Key.shift><Key.shift><Key.shift><Key.shift><Key.shift><Key.shift><Key.shift>CUSTOMER<Key.space><Key.shift>SERVICE
Screenshot: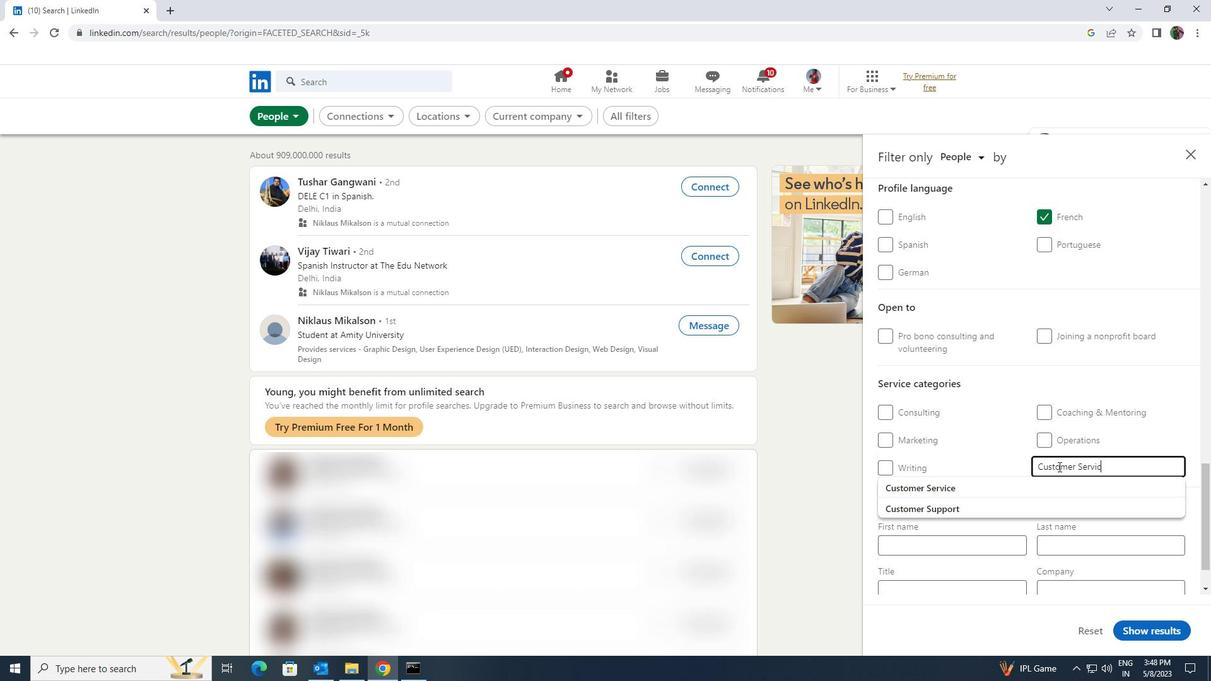 
Action: Mouse moved to (1046, 480)
Screenshot: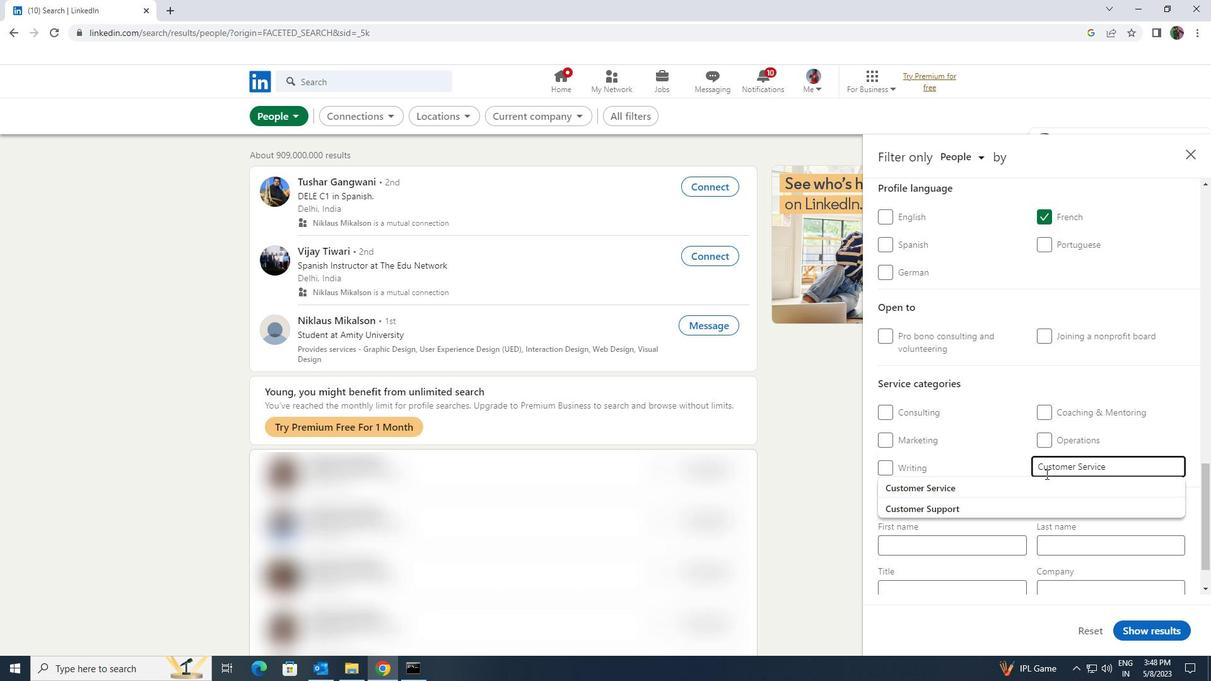 
Action: Mouse pressed left at (1046, 480)
Screenshot: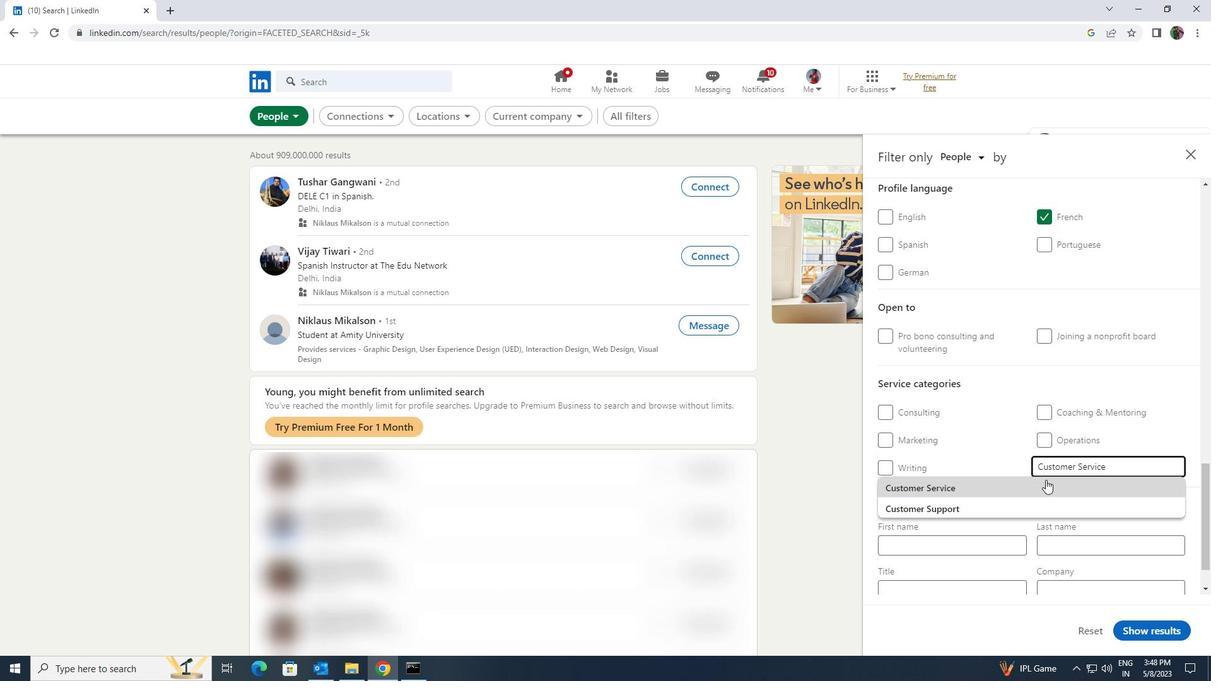 
Action: Mouse moved to (1045, 480)
Screenshot: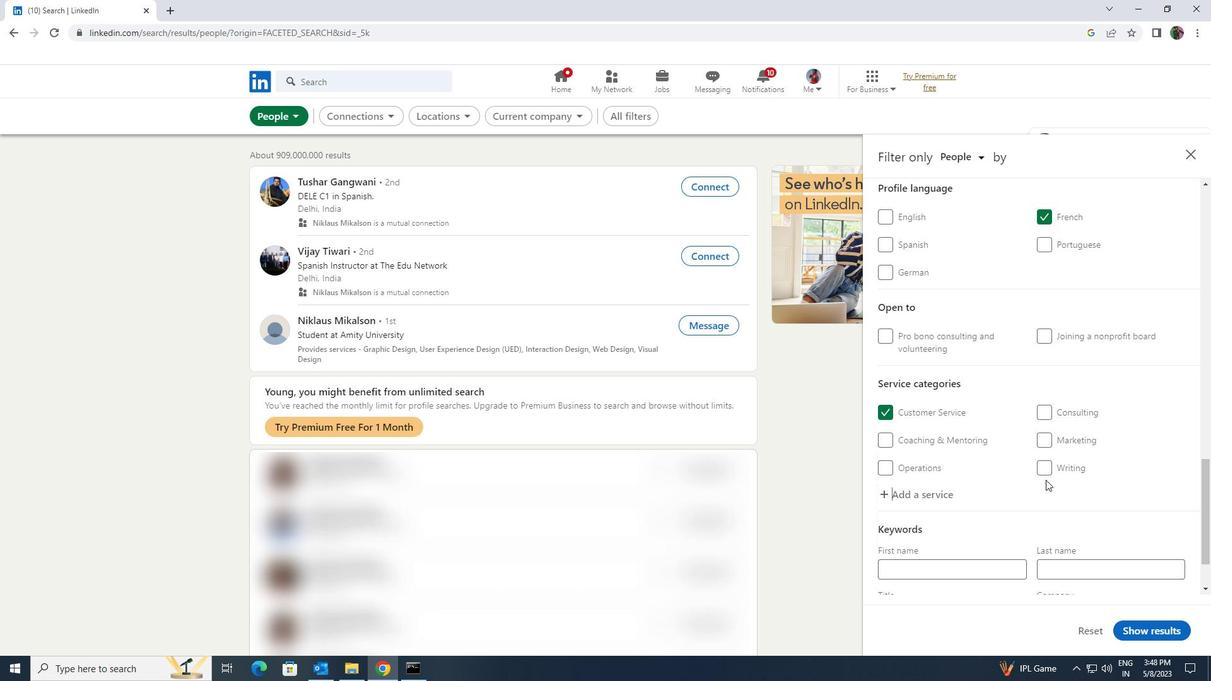 
Action: Mouse scrolled (1045, 480) with delta (0, 0)
Screenshot: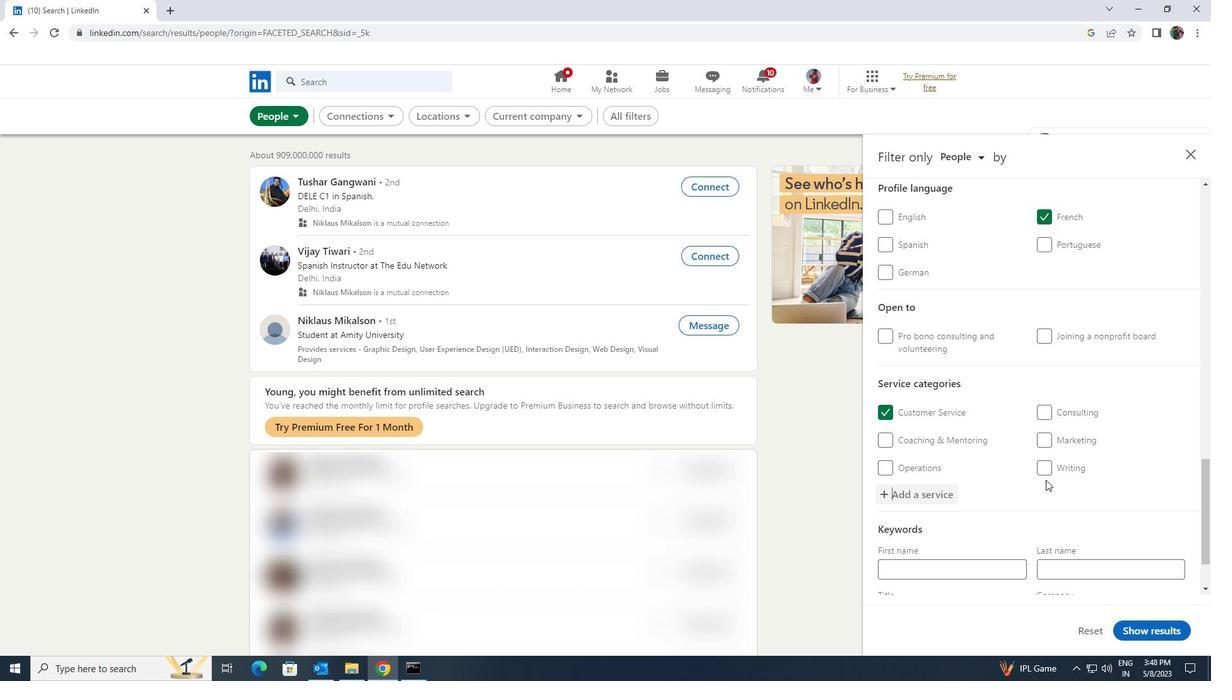 
Action: Mouse scrolled (1045, 480) with delta (0, 0)
Screenshot: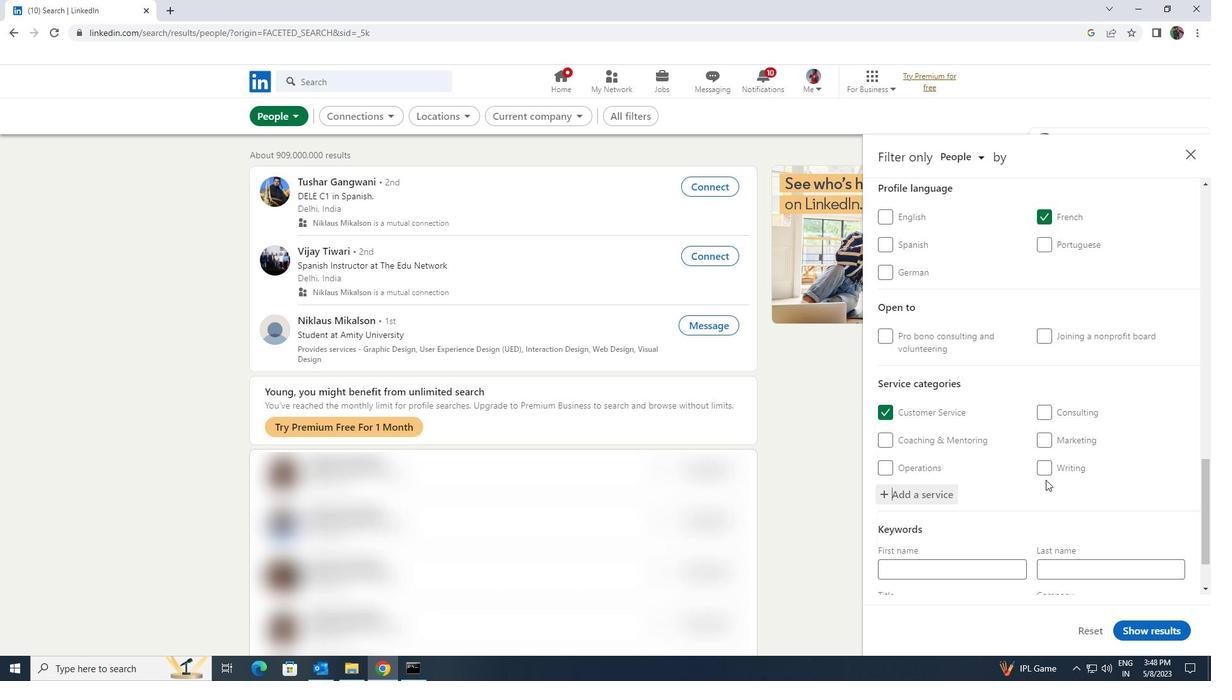 
Action: Mouse scrolled (1045, 480) with delta (0, 0)
Screenshot: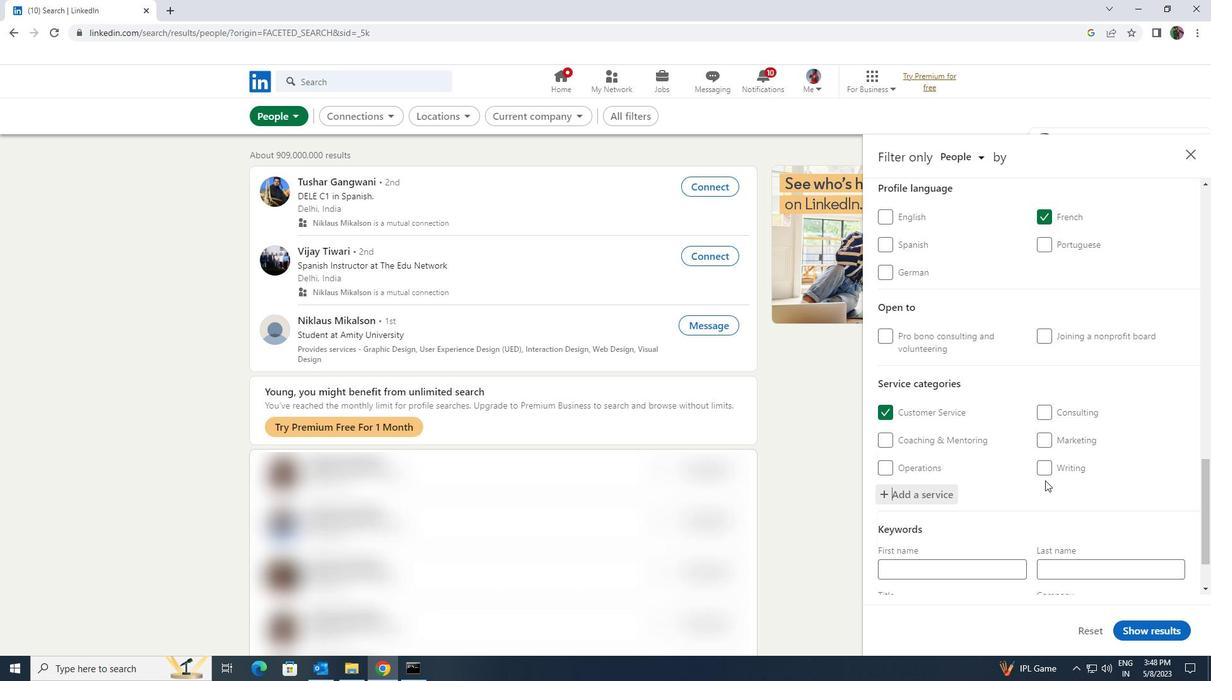 
Action: Mouse scrolled (1045, 480) with delta (0, 0)
Screenshot: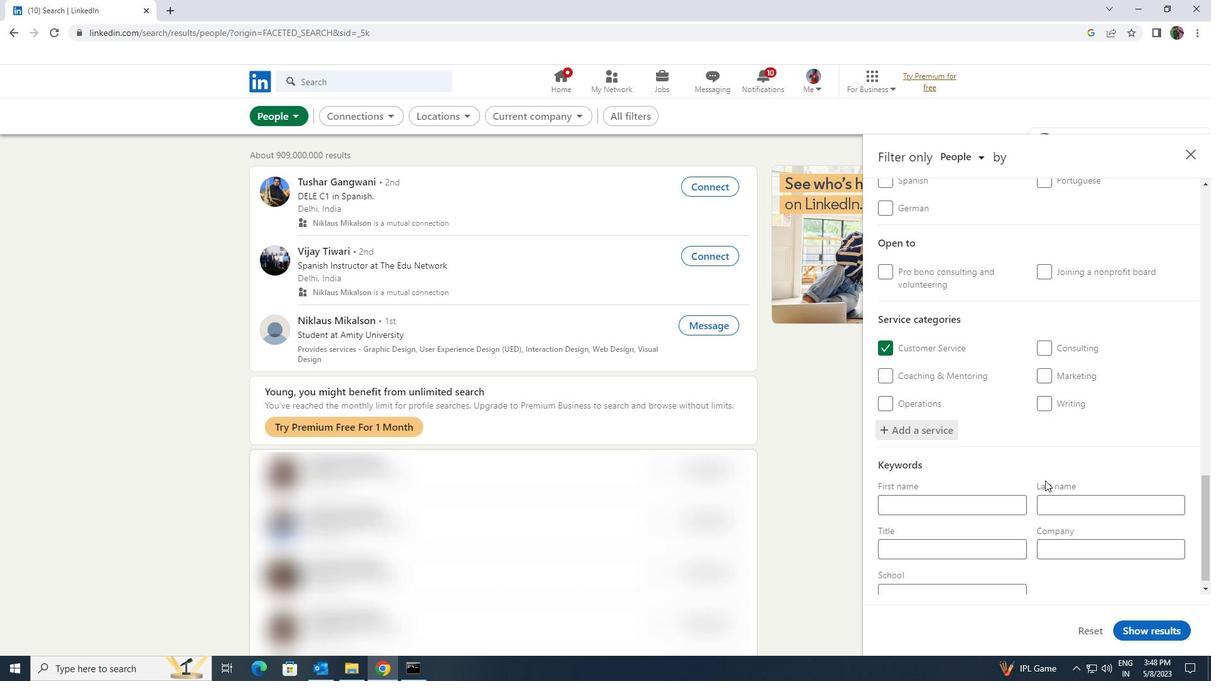 
Action: Mouse moved to (1007, 536)
Screenshot: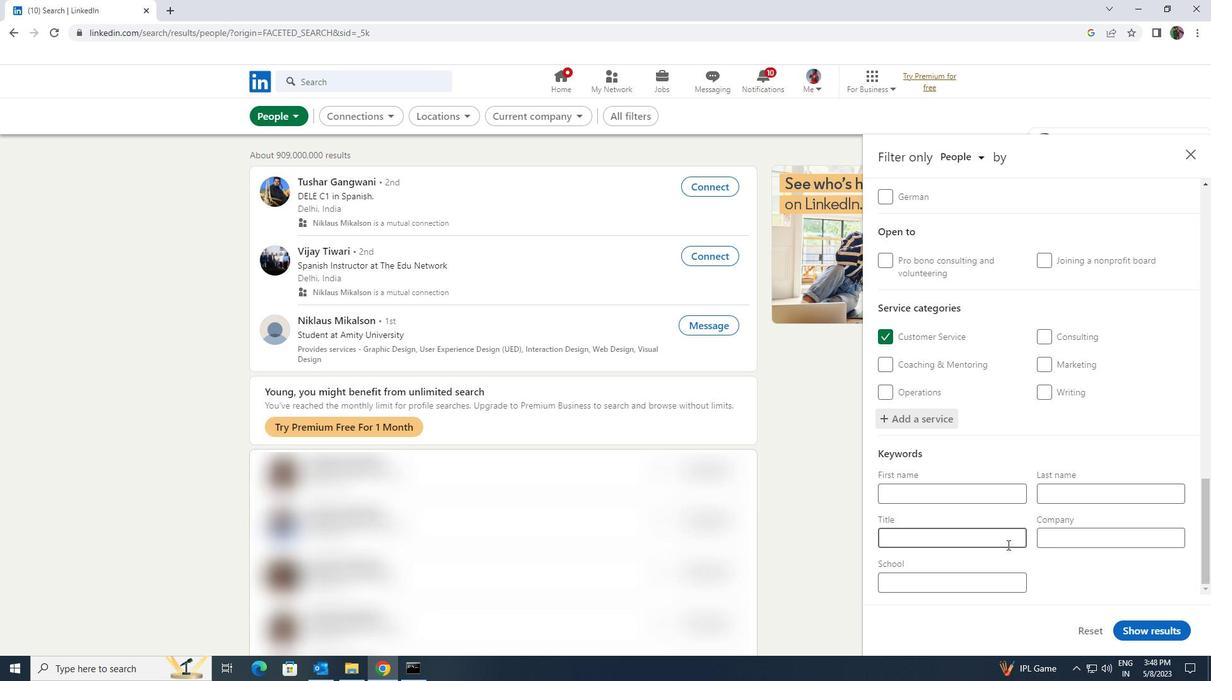 
Action: Mouse pressed left at (1007, 536)
Screenshot: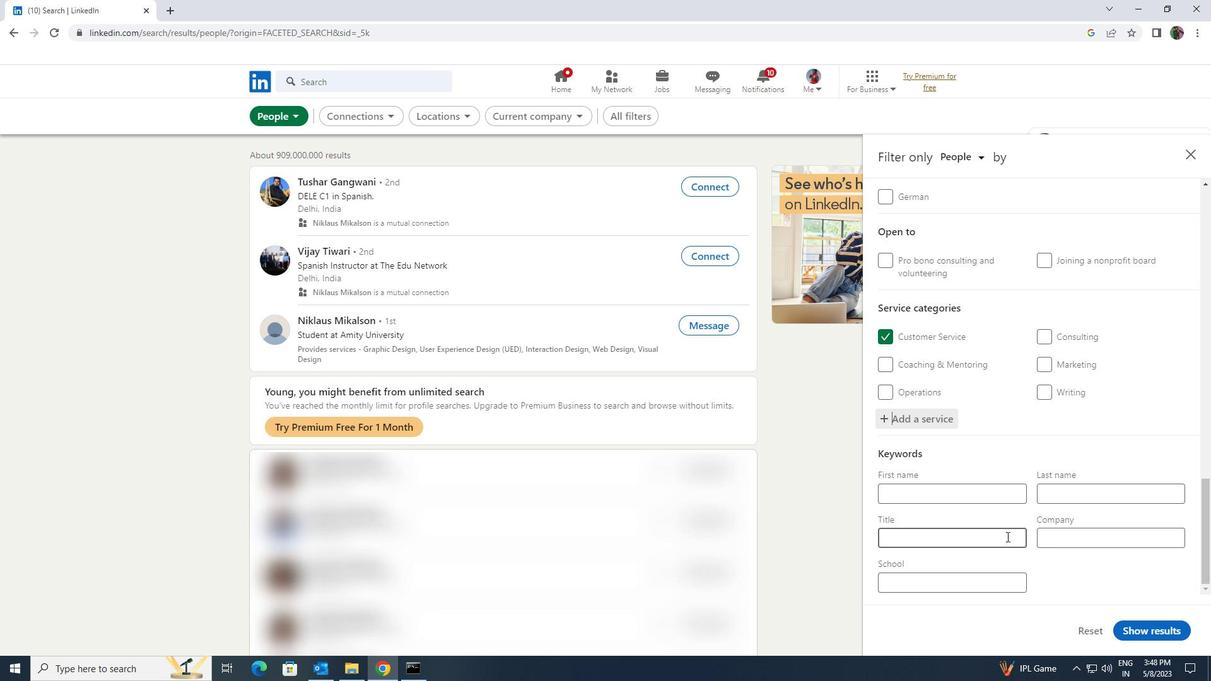 
Action: Key pressed <Key.shift>CLOUD<Key.space><Key.shift><Key.shift>ARCHITECTURE
Screenshot: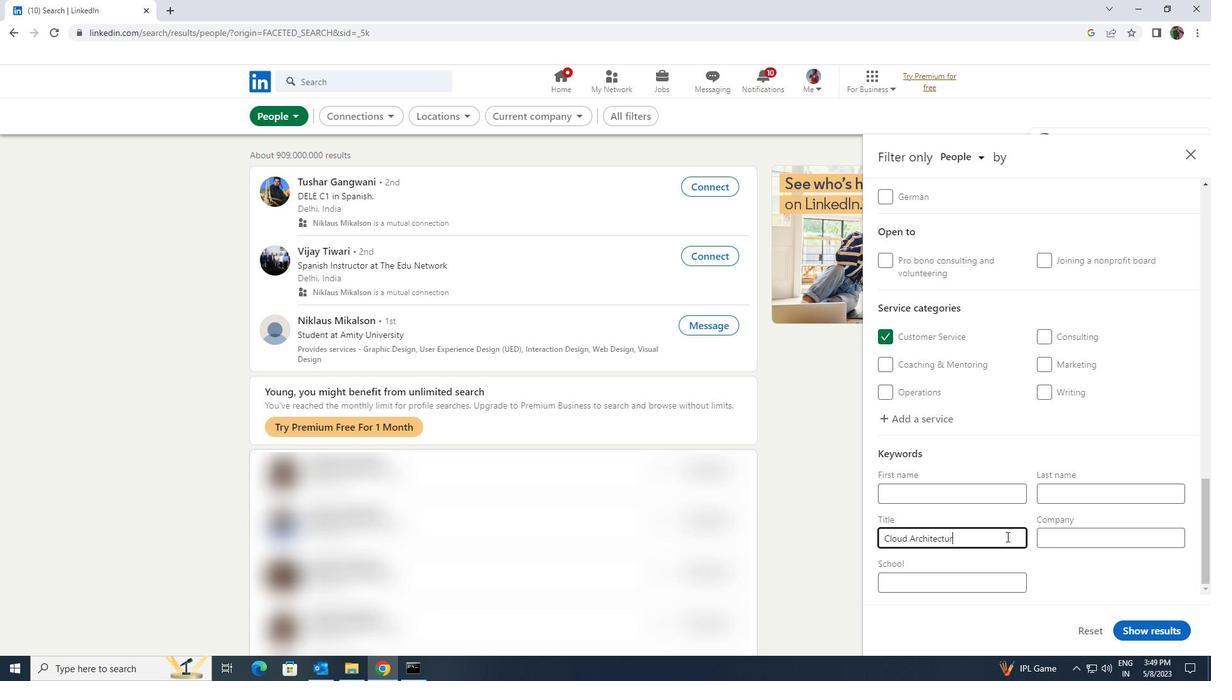 
Action: Mouse moved to (1143, 632)
Screenshot: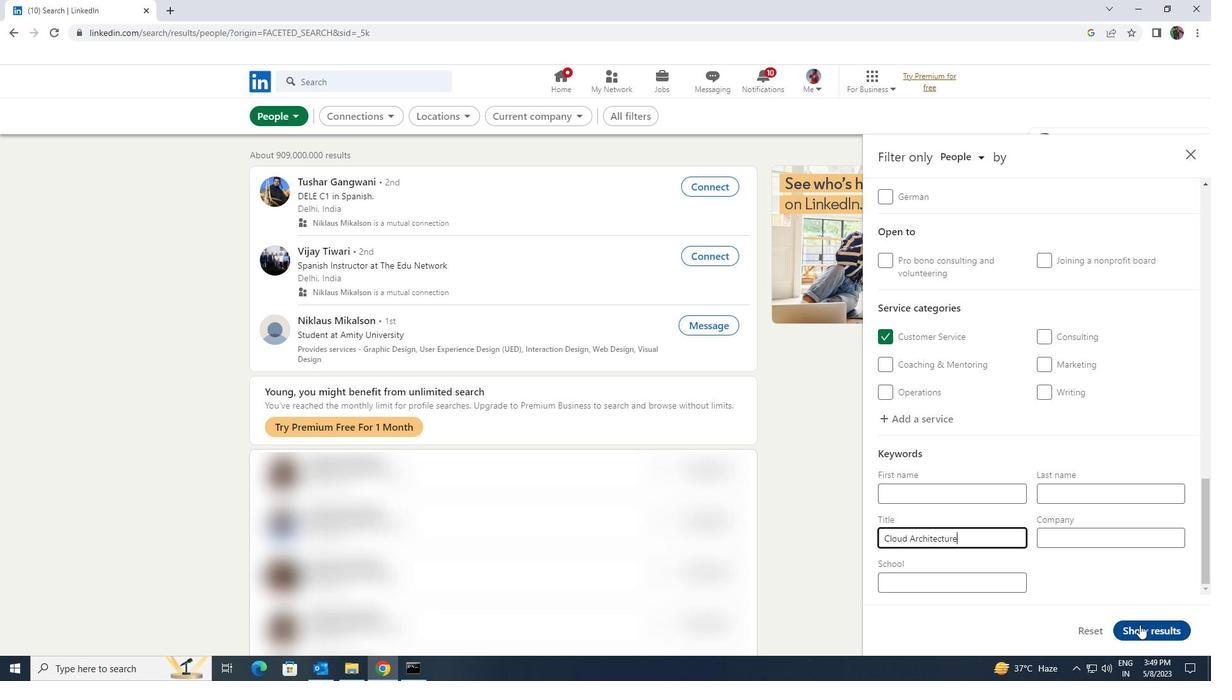 
Action: Mouse pressed left at (1143, 632)
Screenshot: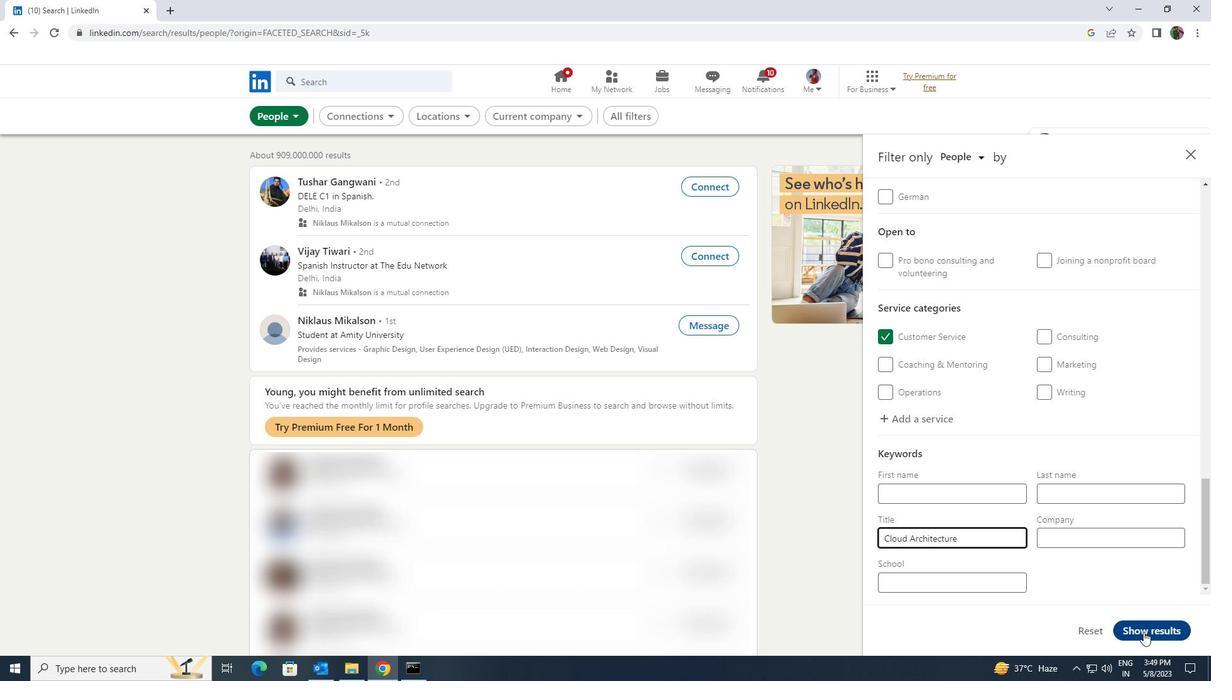 
